 Task: Create a project with template Project Timeline with name UpwardTech with privacy Public and in the team Recorders . Create three sections in the project as To-Do, Doing and Done.
Action: Mouse moved to (76, 64)
Screenshot: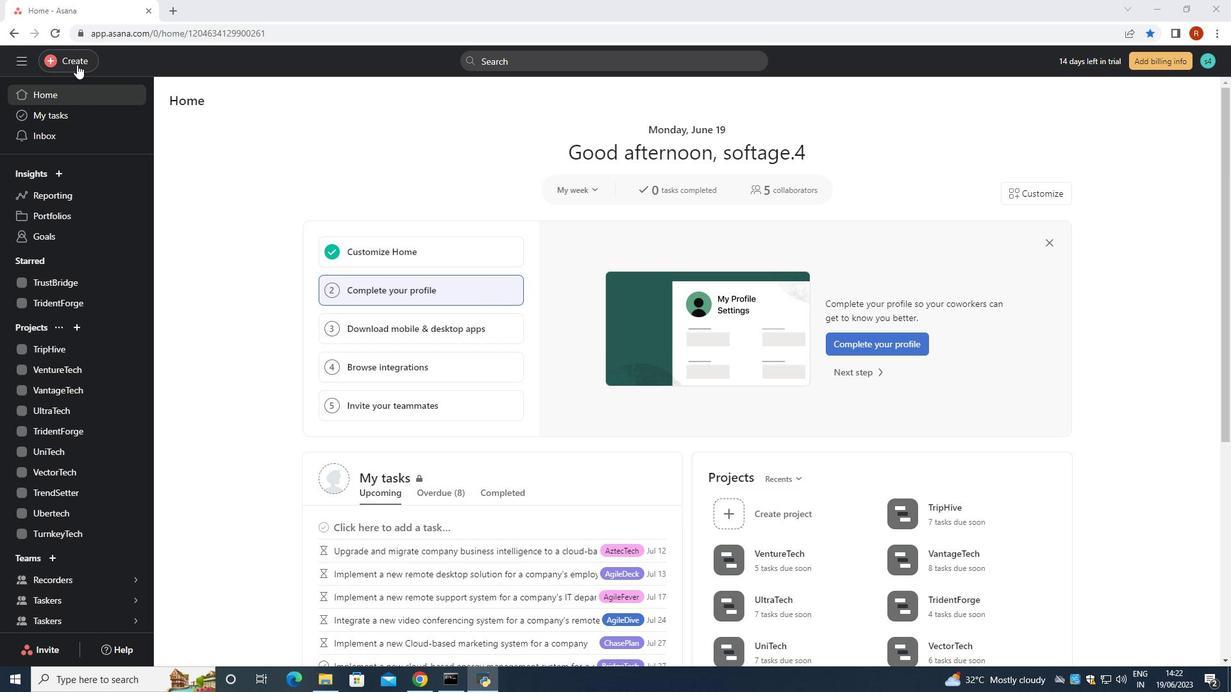 
Action: Mouse pressed left at (76, 64)
Screenshot: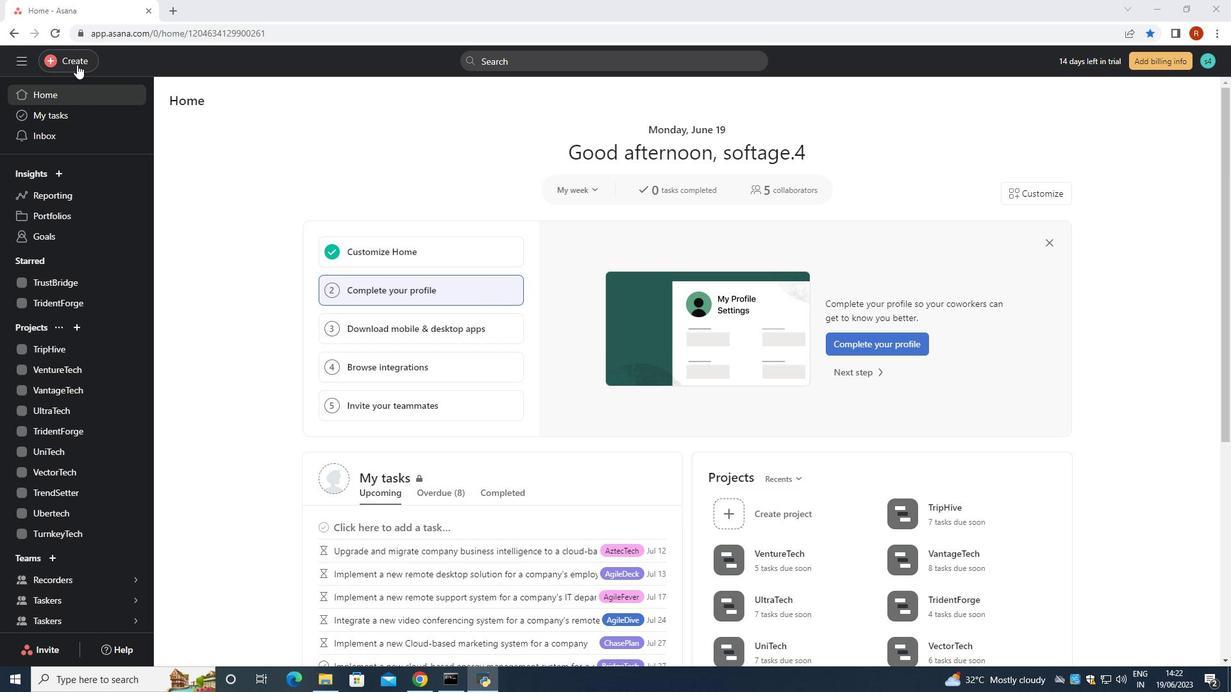 
Action: Mouse moved to (168, 89)
Screenshot: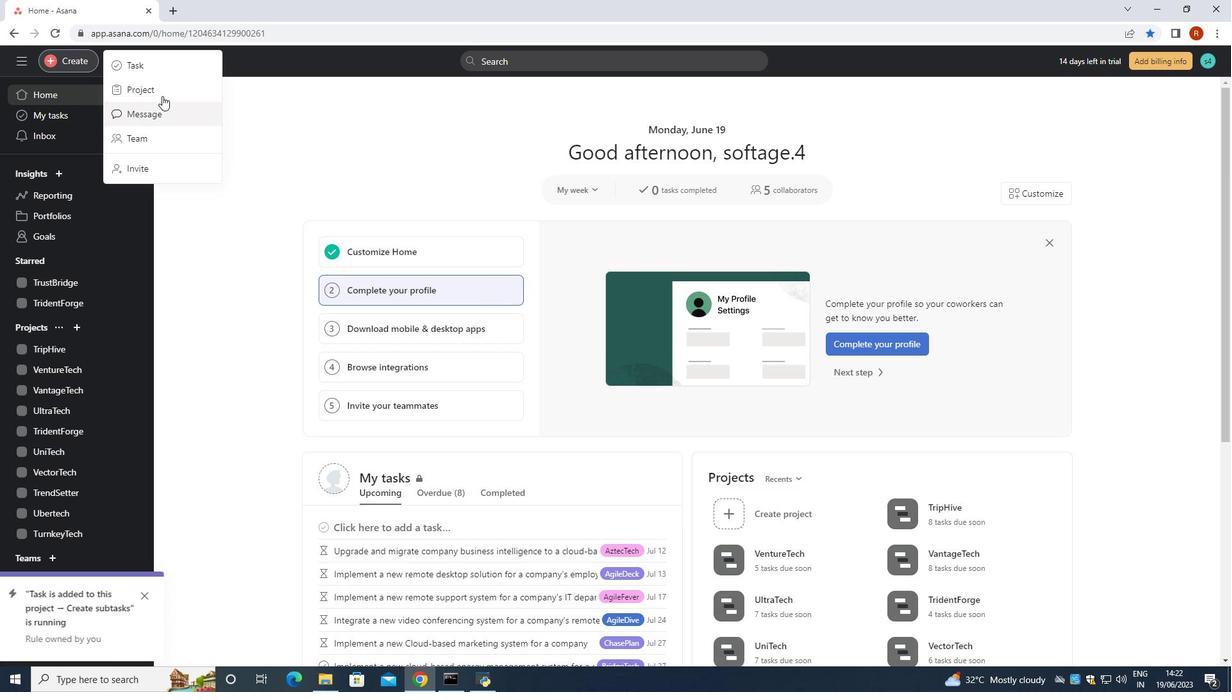 
Action: Mouse pressed left at (168, 89)
Screenshot: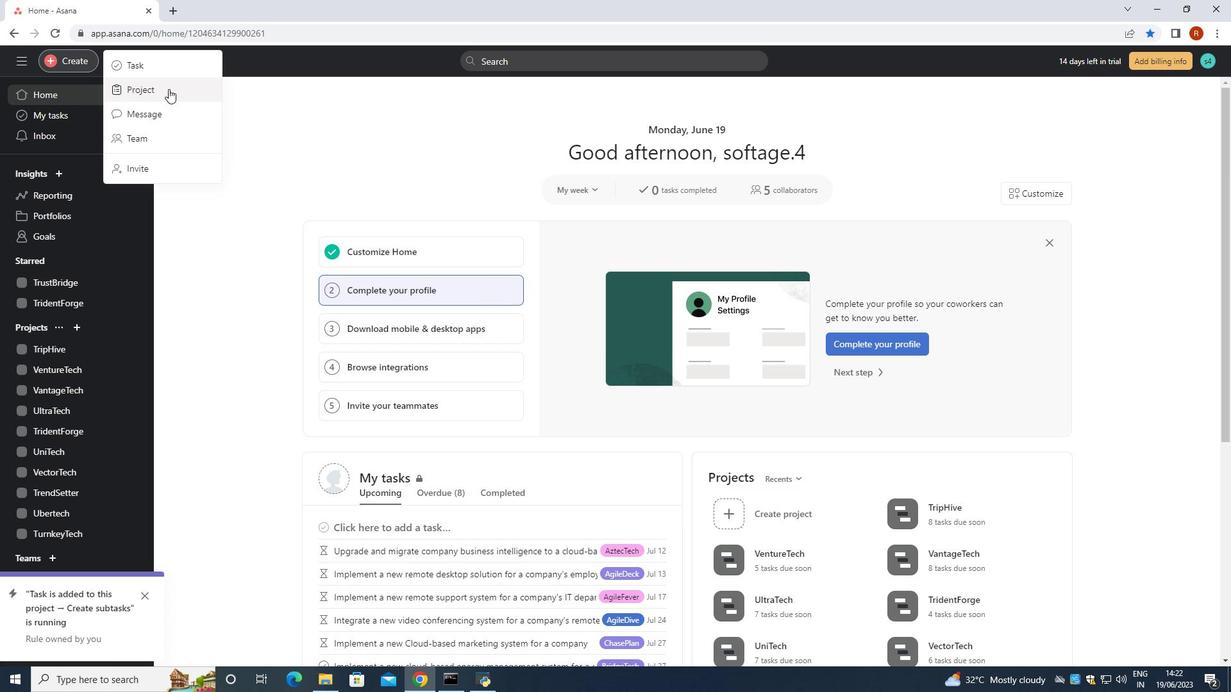 
Action: Mouse moved to (628, 362)
Screenshot: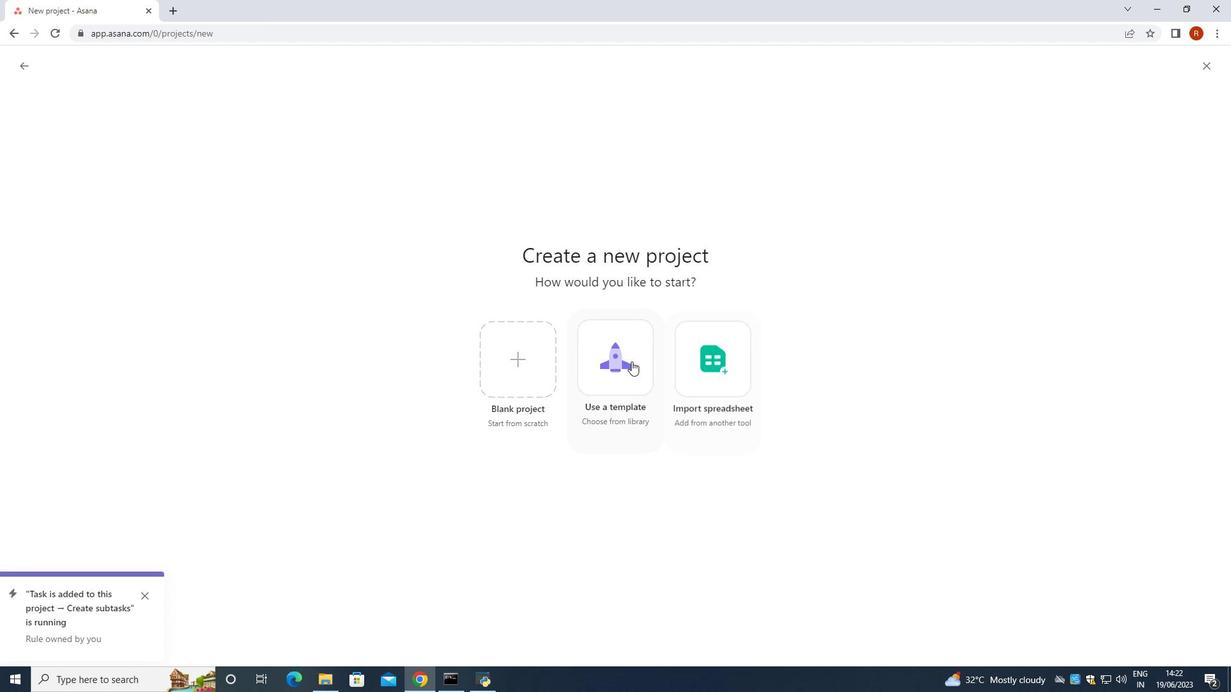 
Action: Mouse pressed left at (628, 362)
Screenshot: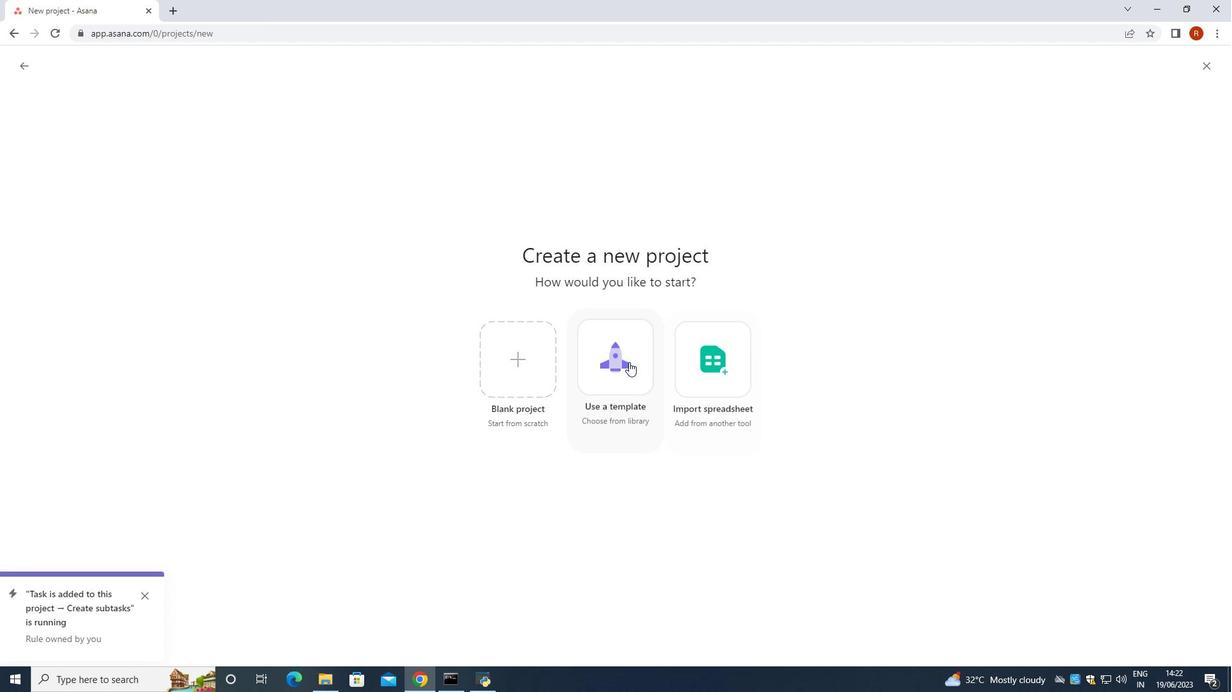 
Action: Mouse moved to (152, 339)
Screenshot: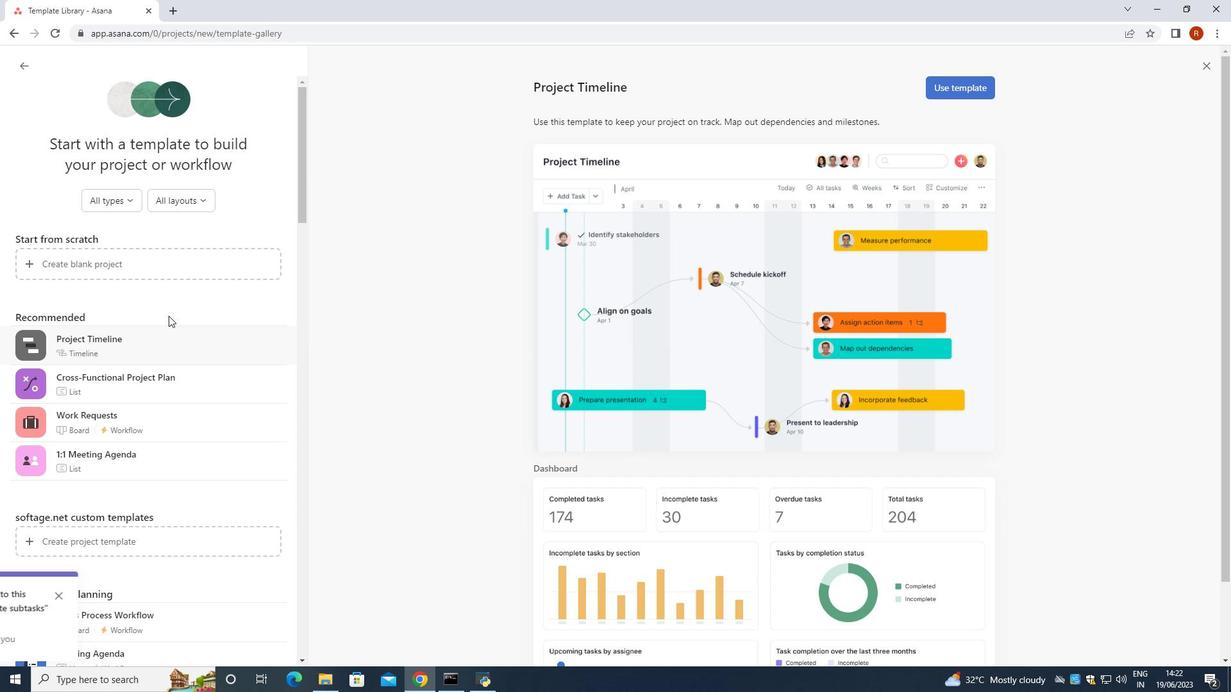 
Action: Mouse pressed left at (152, 339)
Screenshot: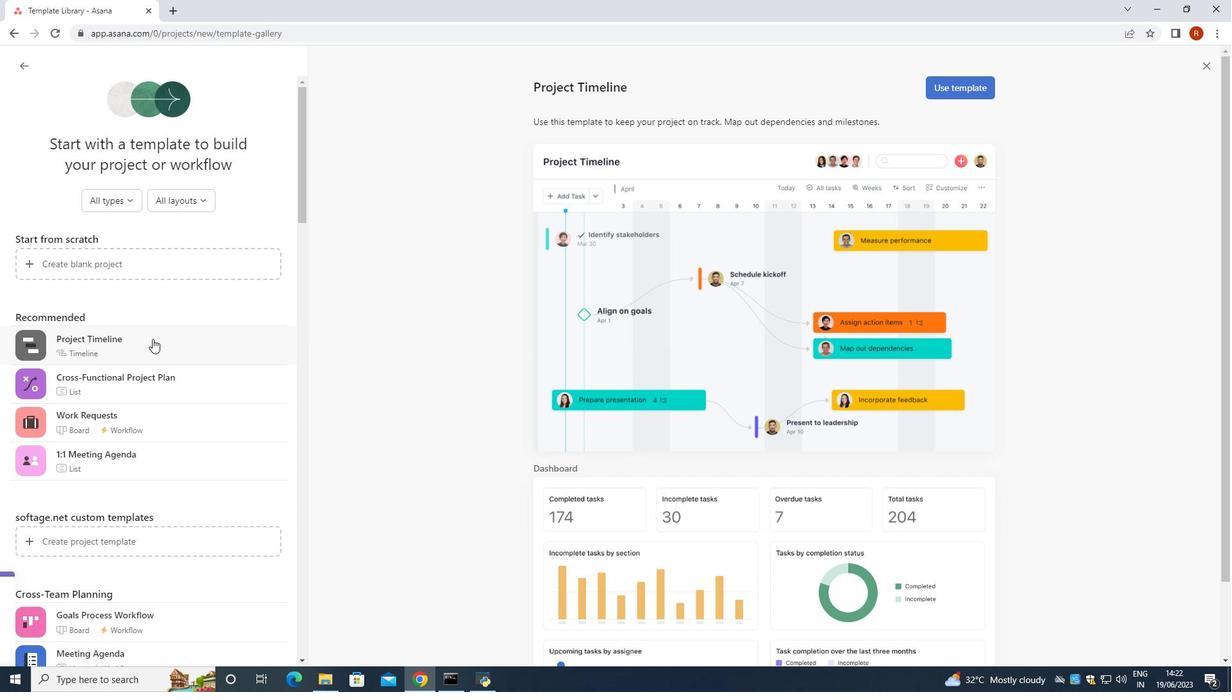 
Action: Mouse moved to (936, 91)
Screenshot: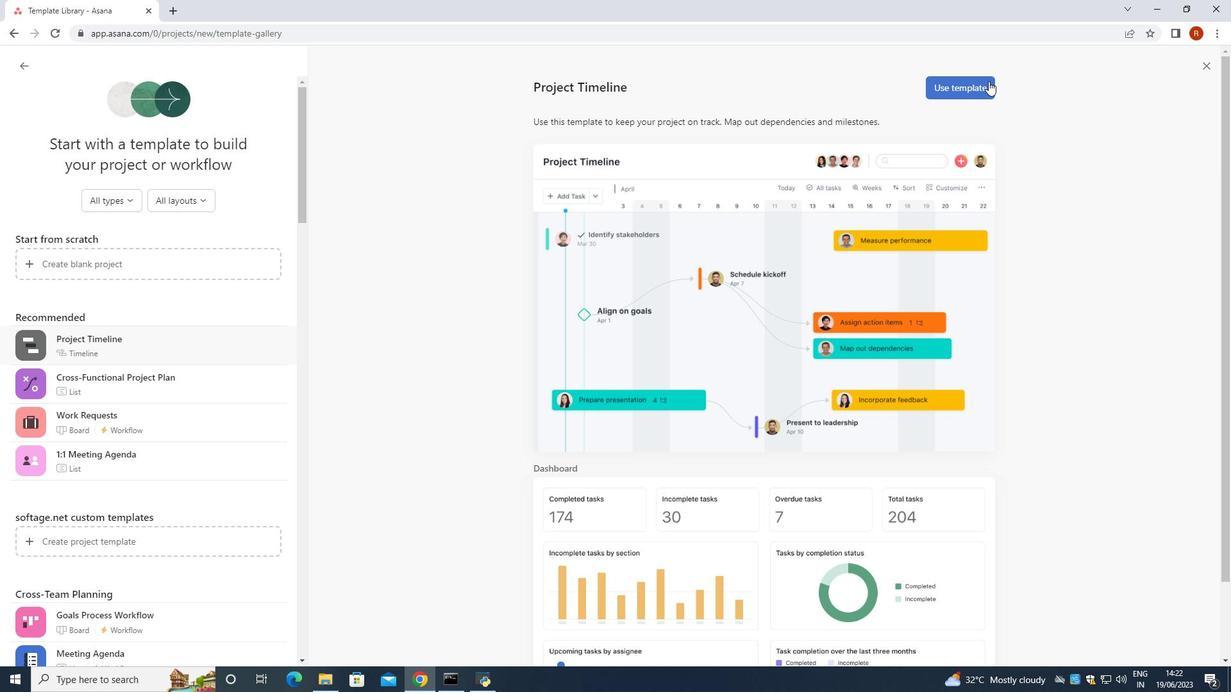 
Action: Mouse pressed left at (936, 91)
Screenshot: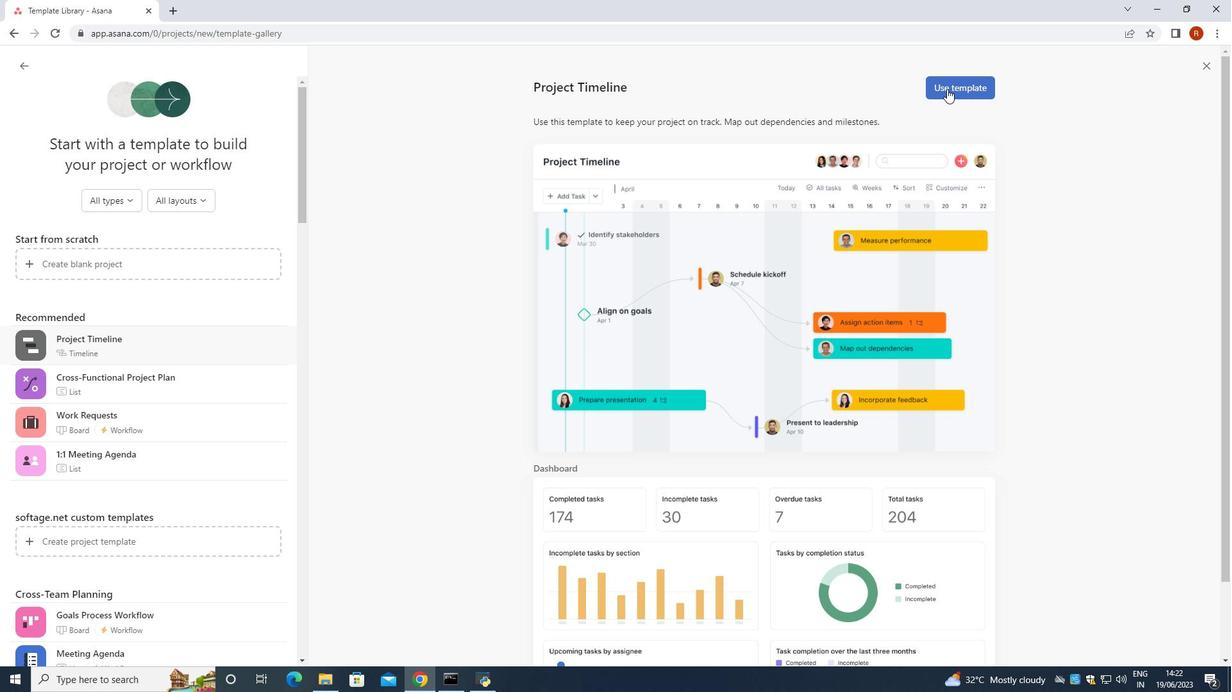
Action: Mouse moved to (530, 231)
Screenshot: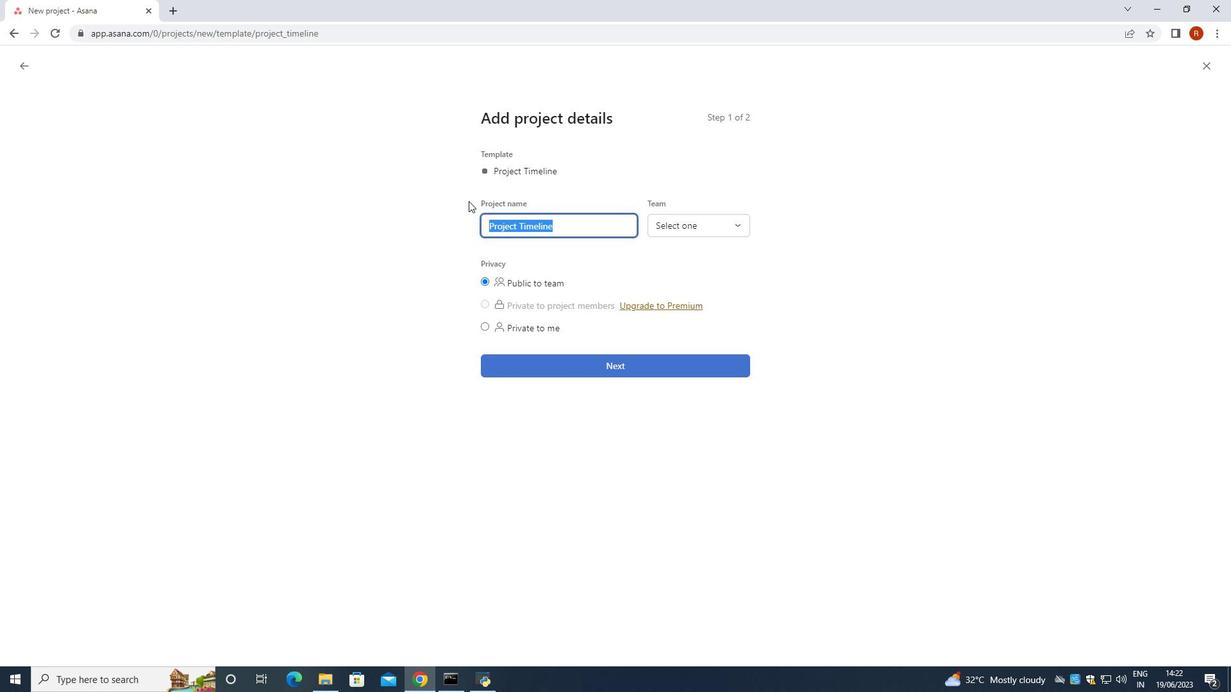 
Action: Key pressed <Key.backspace><Key.shift><Key.shift><Key.shift>Upward<Key.shift><Key.shift><Key.shift>Tech
Screenshot: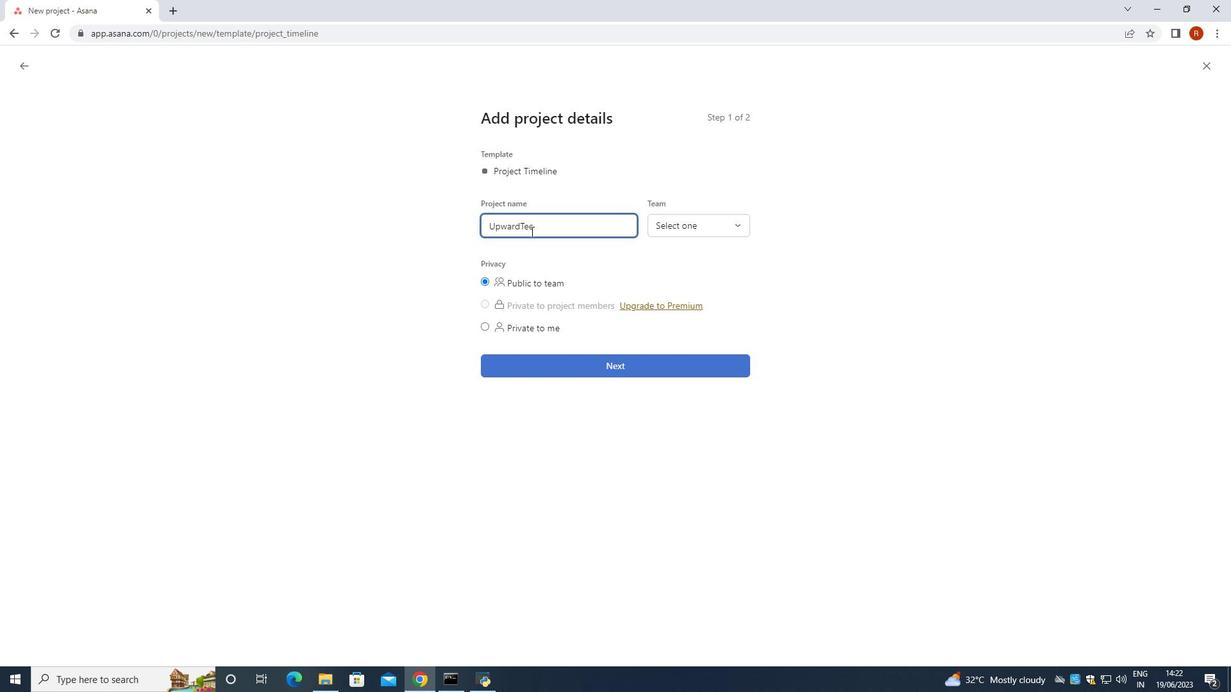
Action: Mouse moved to (546, 282)
Screenshot: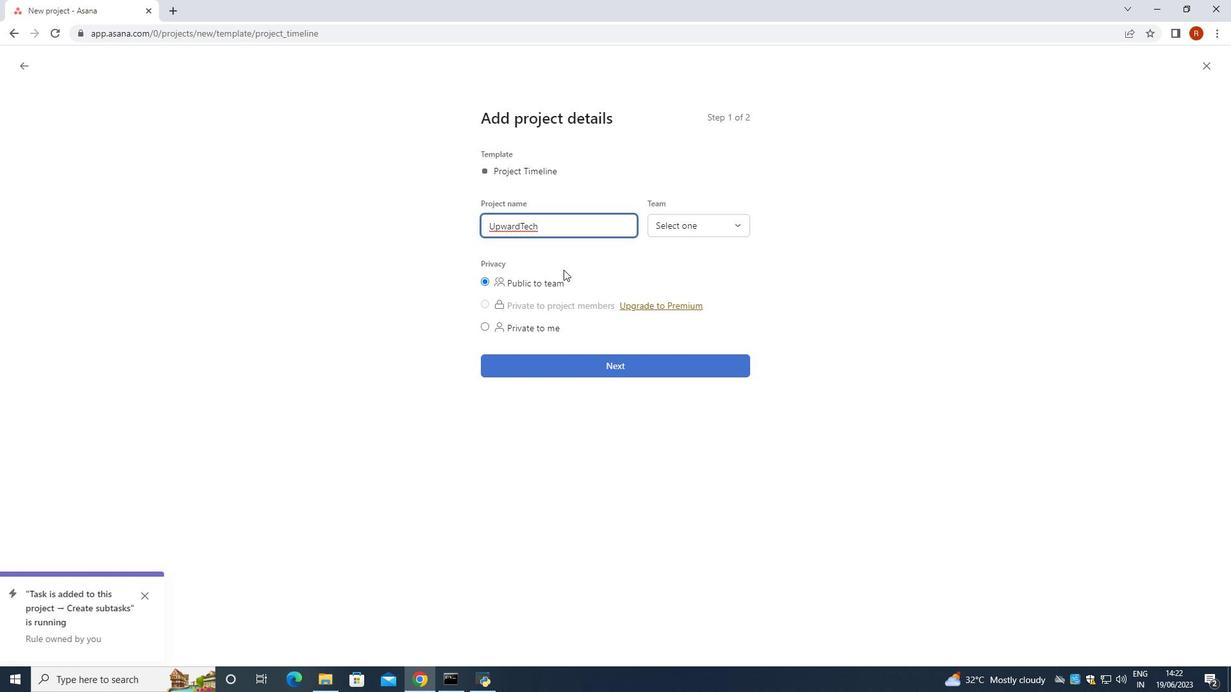 
Action: Mouse pressed left at (546, 282)
Screenshot: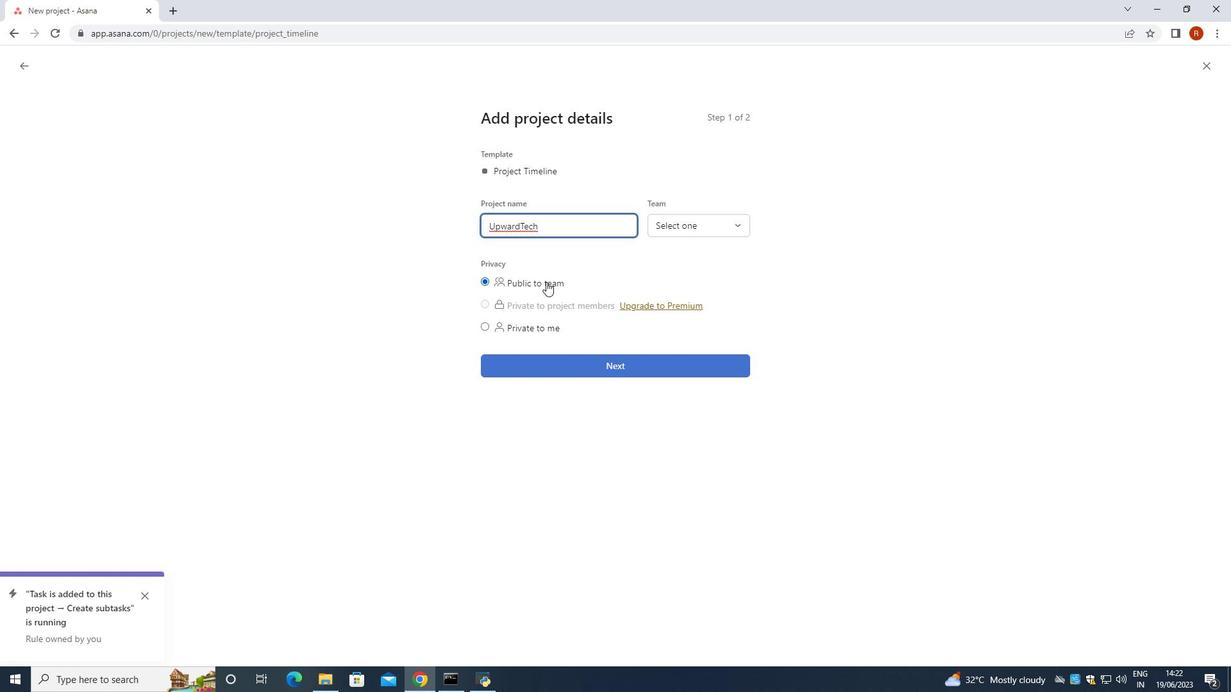 
Action: Mouse moved to (731, 225)
Screenshot: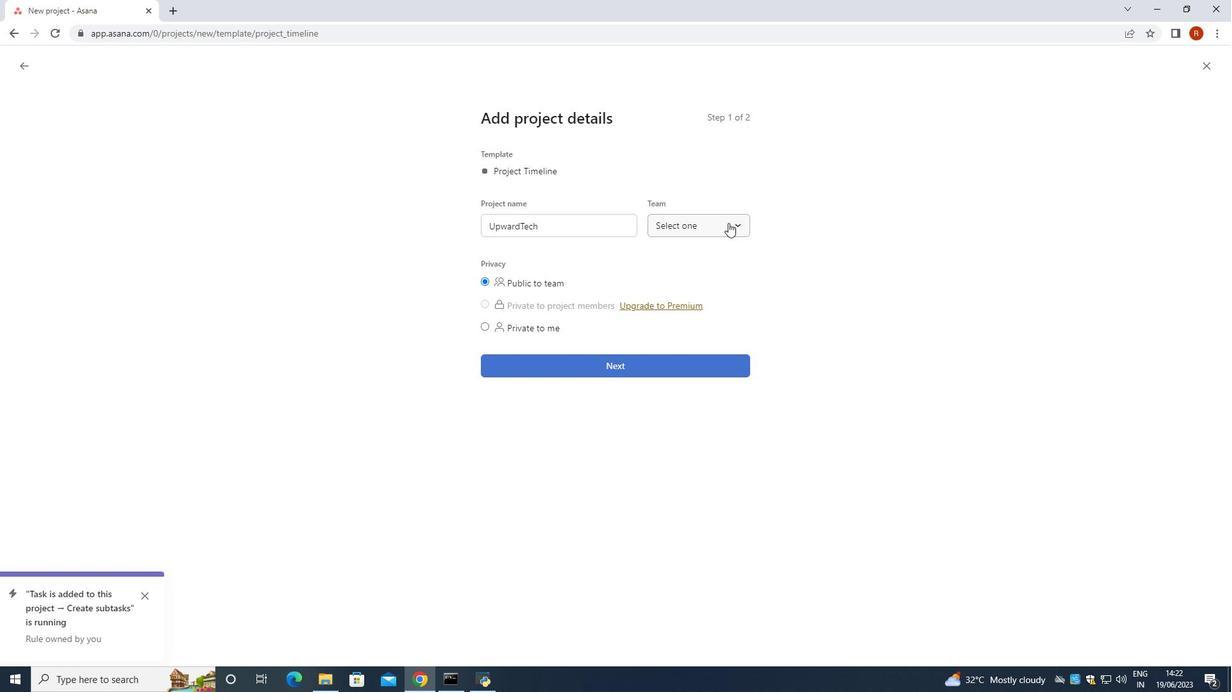 
Action: Mouse pressed left at (731, 225)
Screenshot: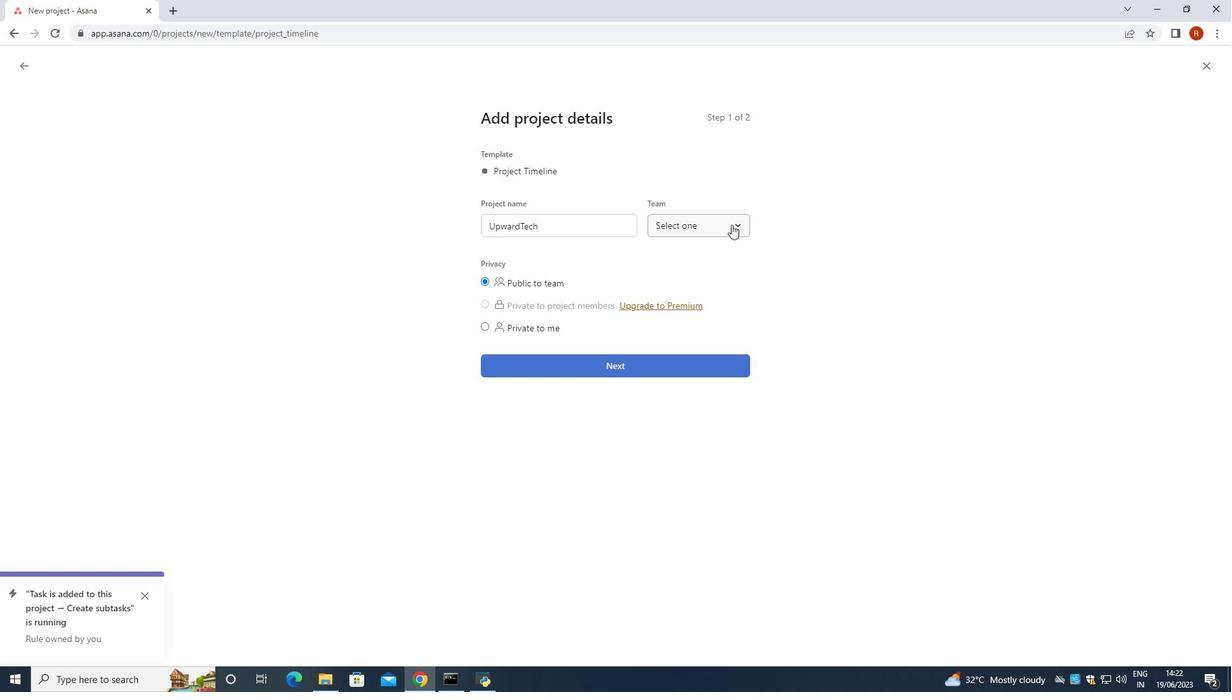 
Action: Mouse moved to (716, 278)
Screenshot: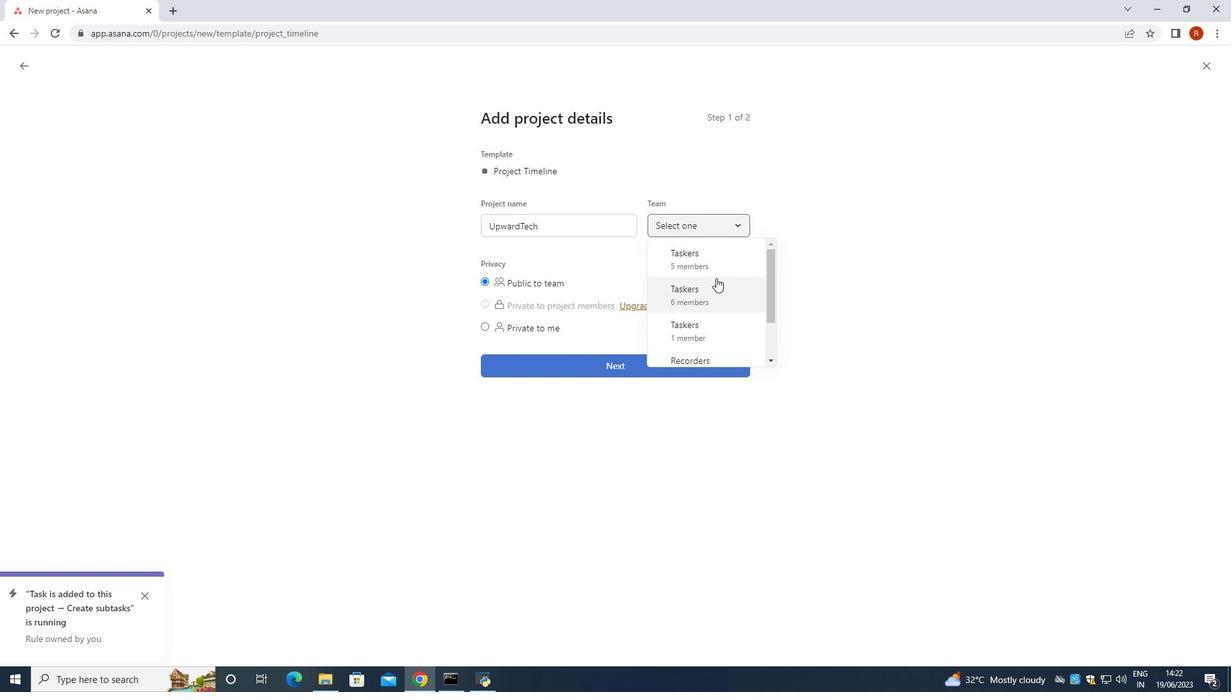 
Action: Mouse scrolled (716, 277) with delta (0, 0)
Screenshot: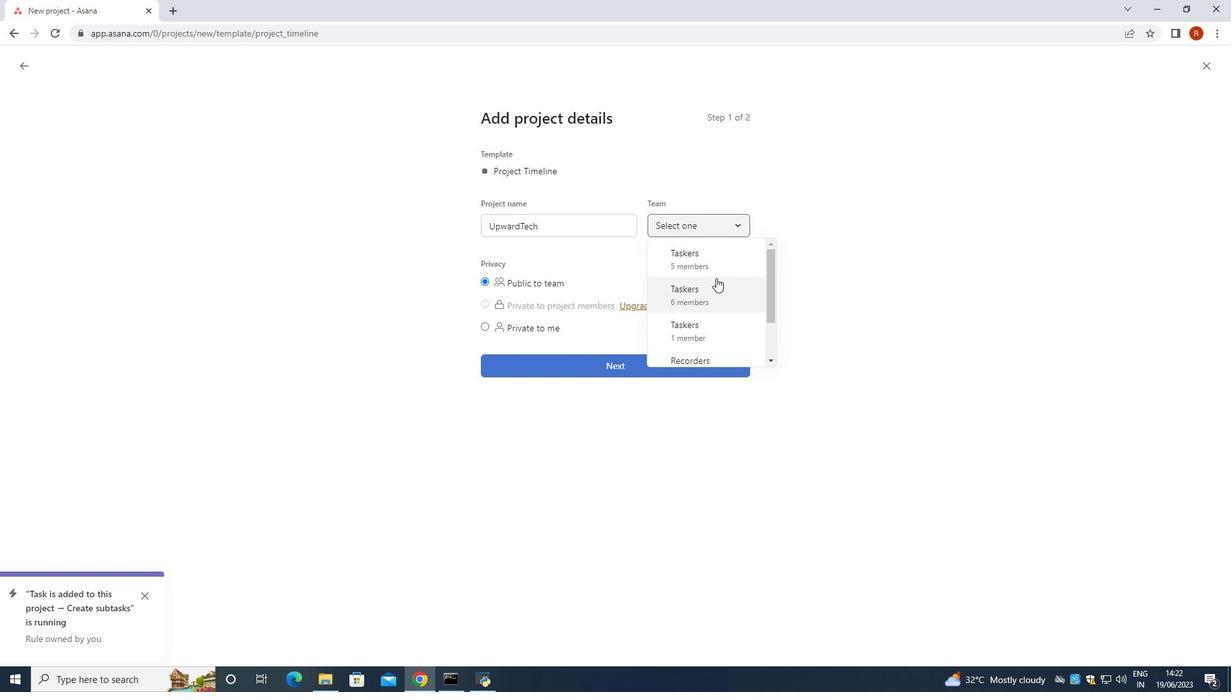 
Action: Mouse moved to (715, 279)
Screenshot: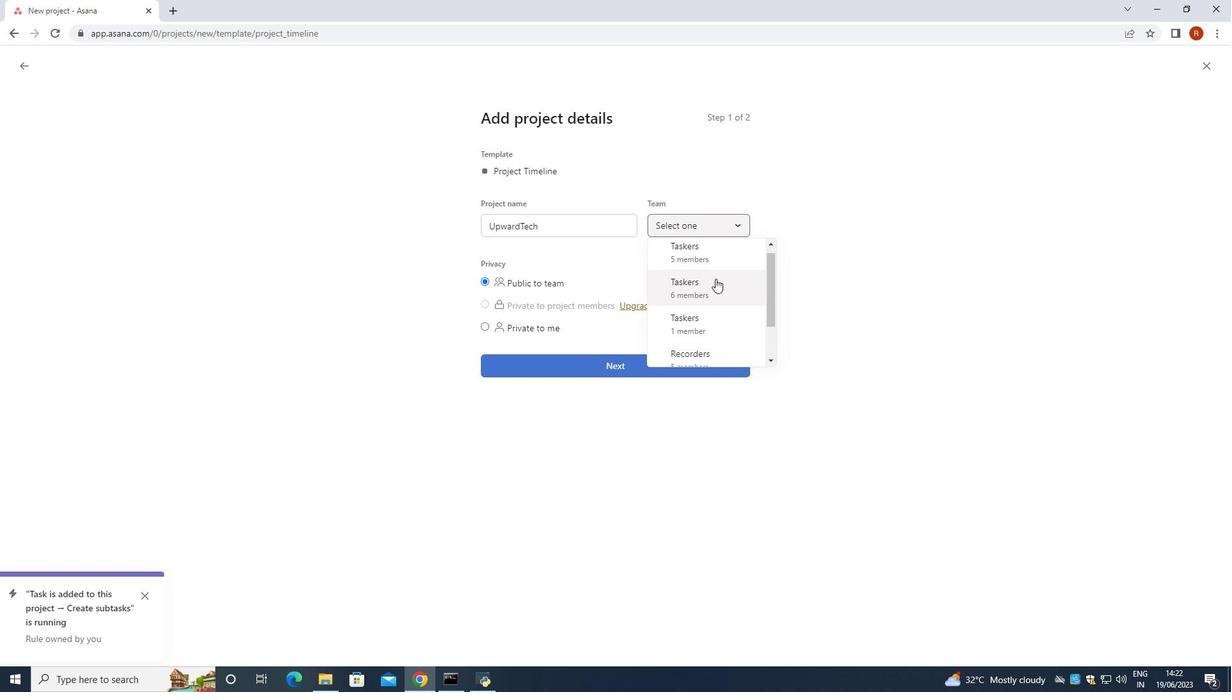 
Action: Mouse scrolled (715, 278) with delta (0, 0)
Screenshot: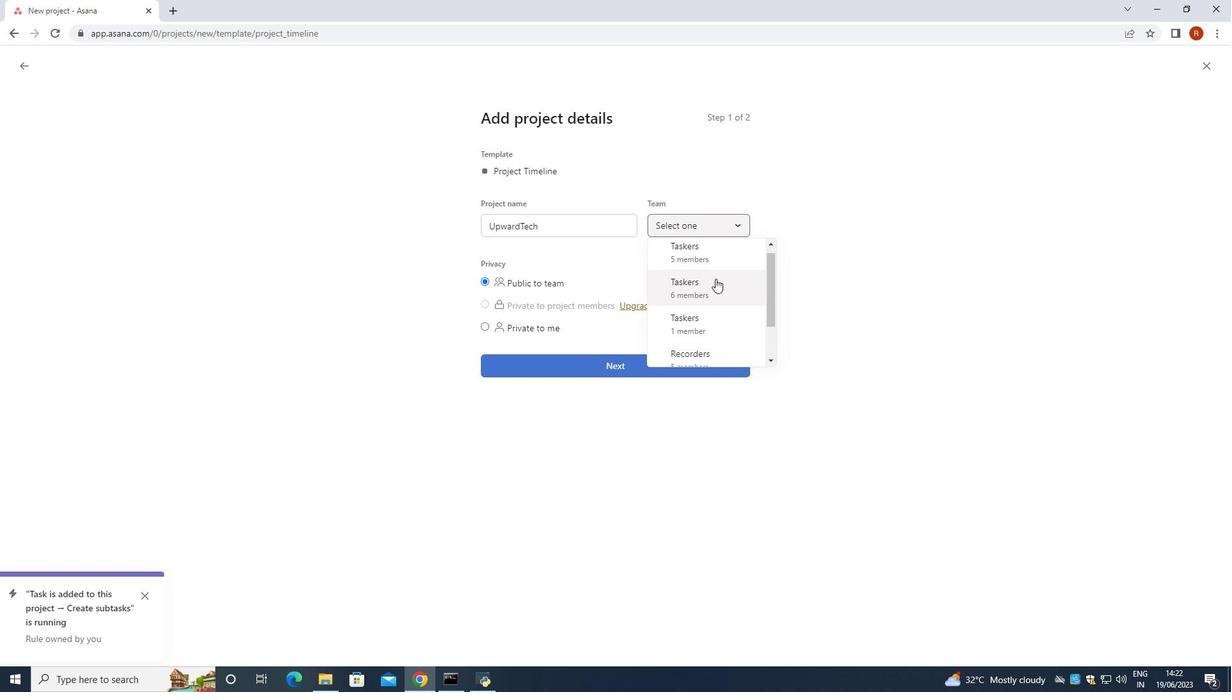 
Action: Mouse moved to (709, 293)
Screenshot: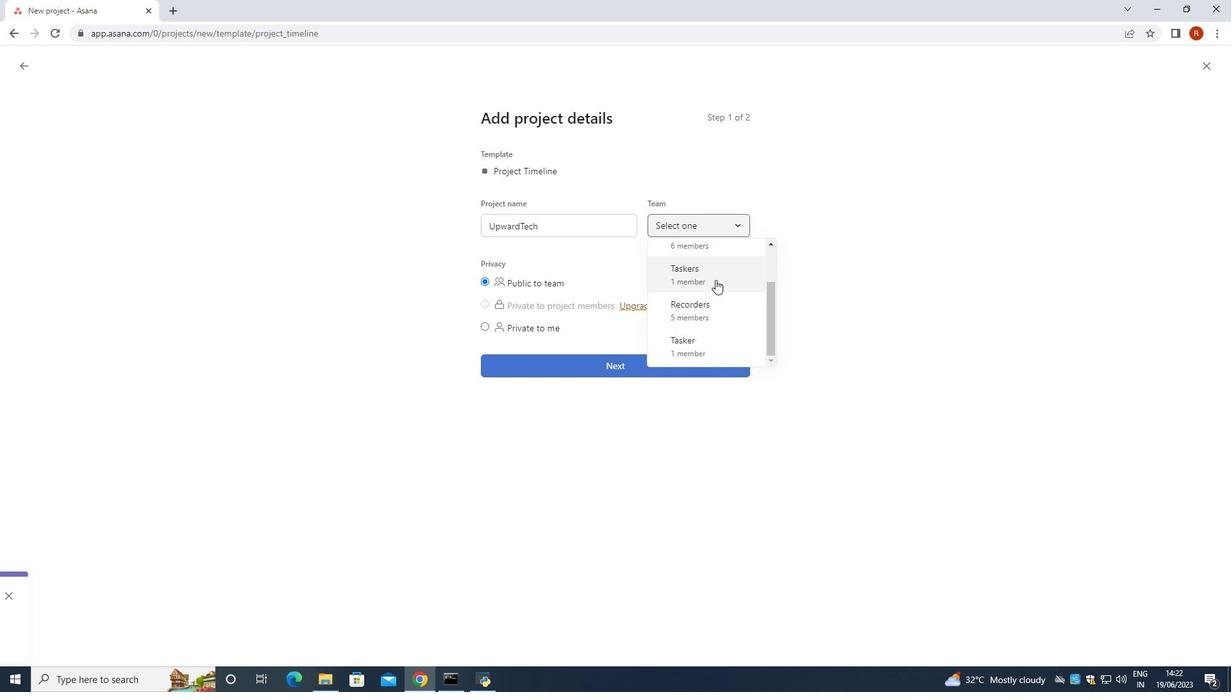 
Action: Mouse pressed left at (709, 293)
Screenshot: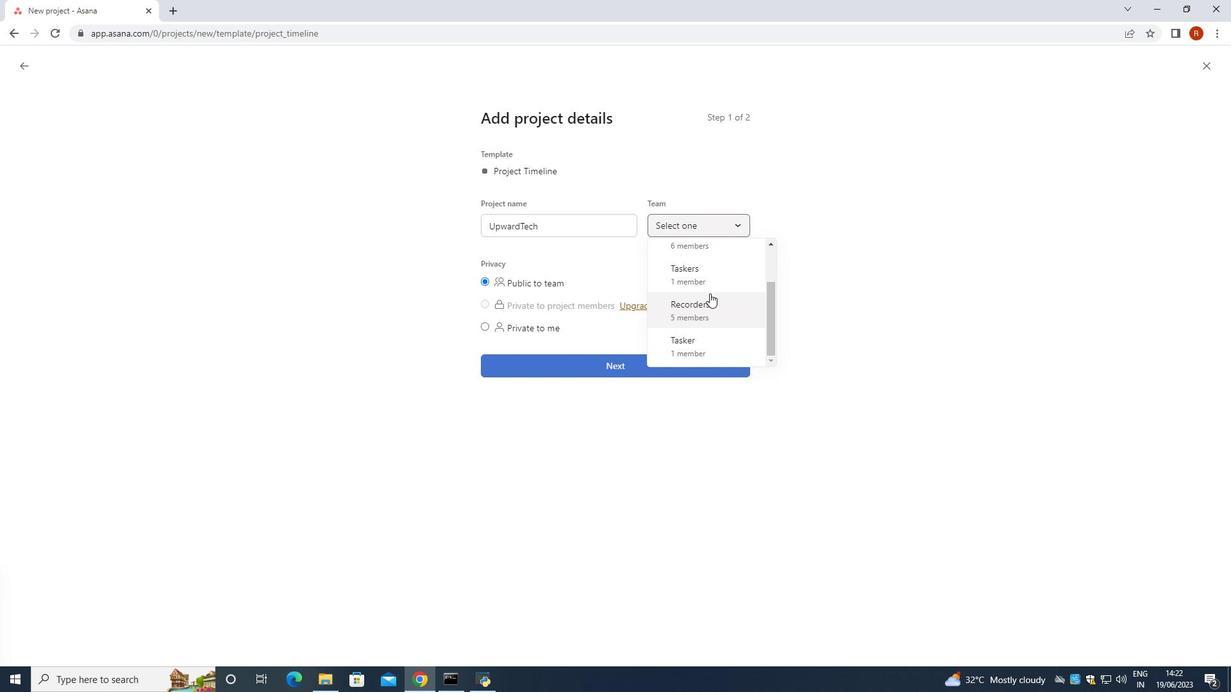 
Action: Mouse moved to (684, 339)
Screenshot: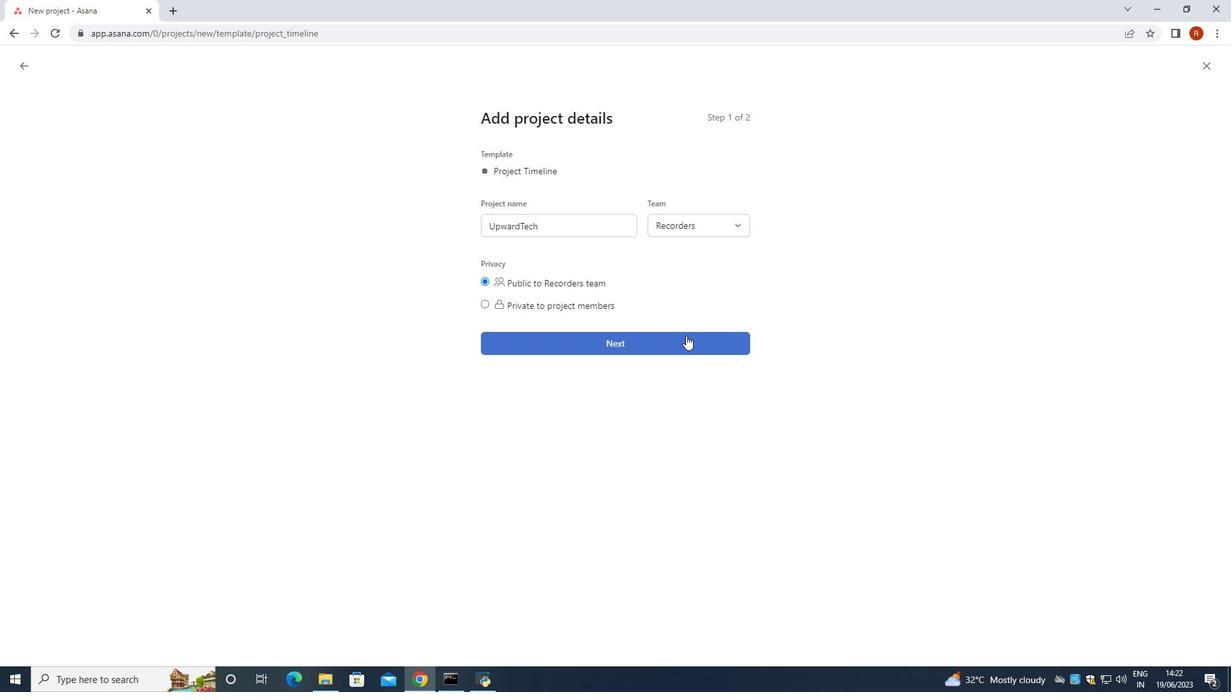 
Action: Mouse pressed left at (684, 339)
Screenshot: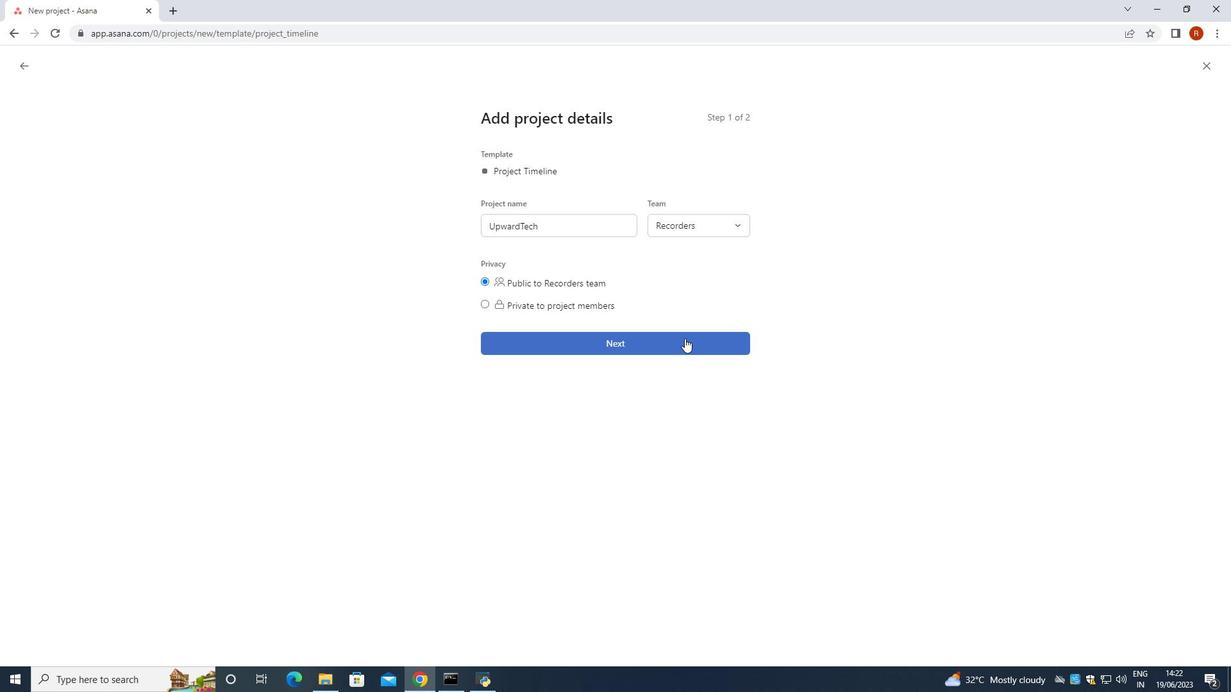 
Action: Mouse moved to (688, 378)
Screenshot: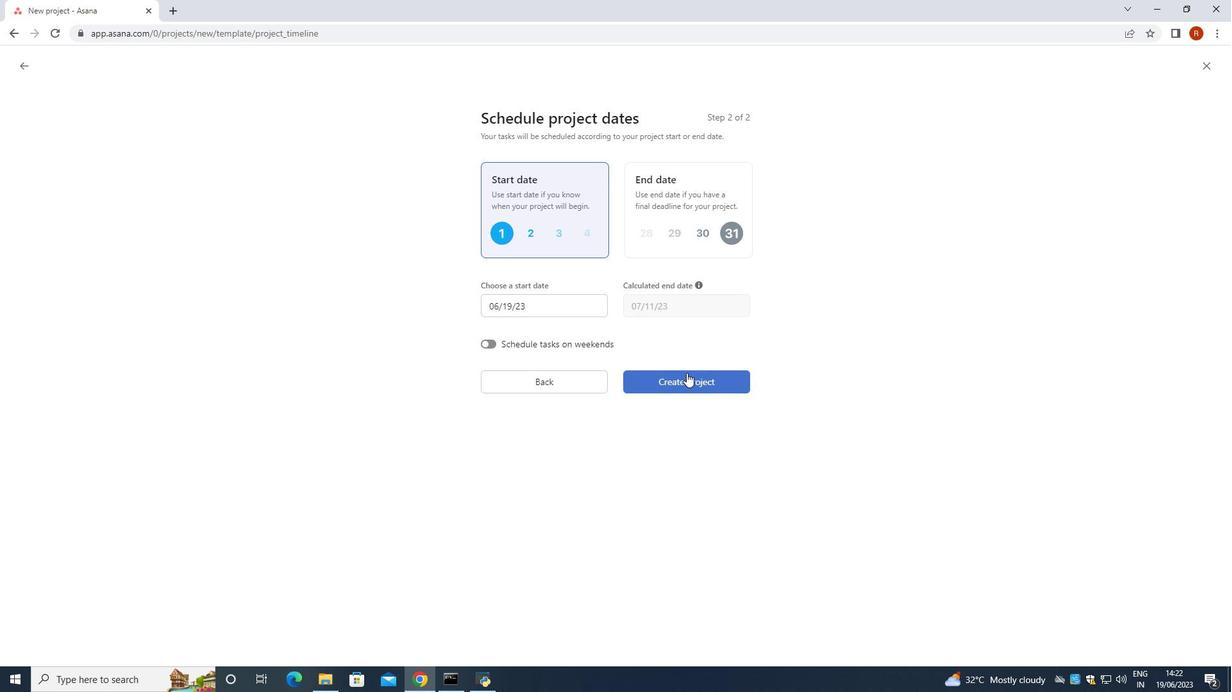 
Action: Mouse pressed left at (688, 378)
Screenshot: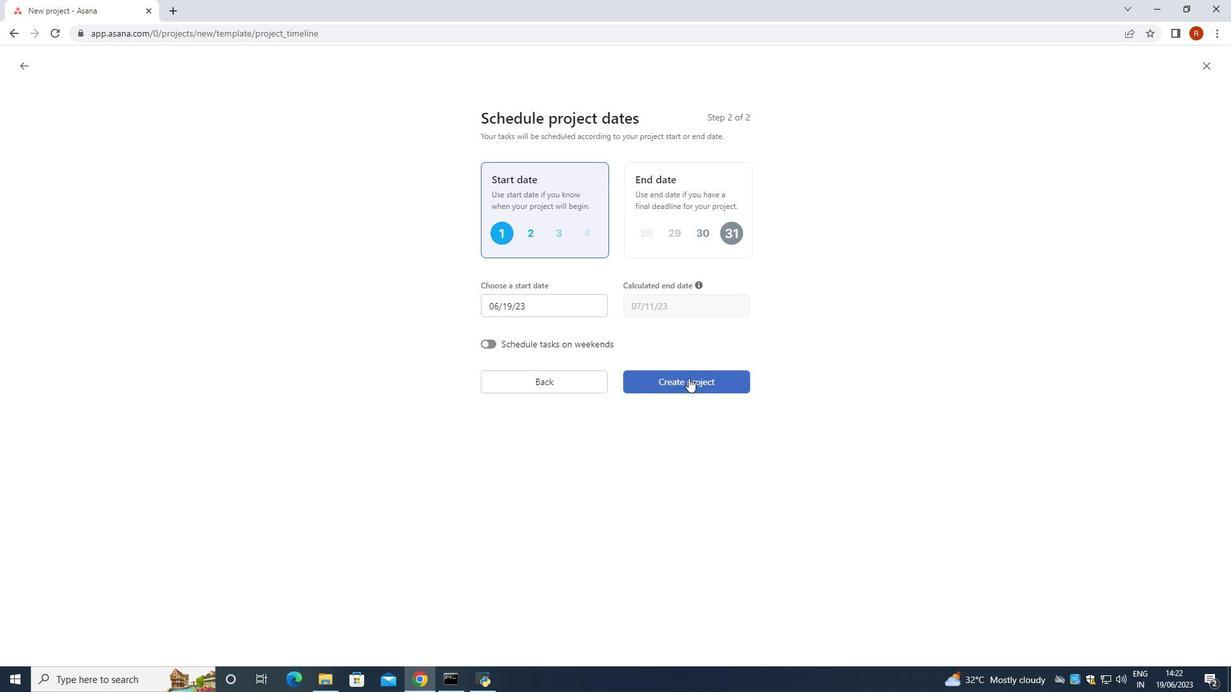 
Action: Mouse moved to (137, 645)
Screenshot: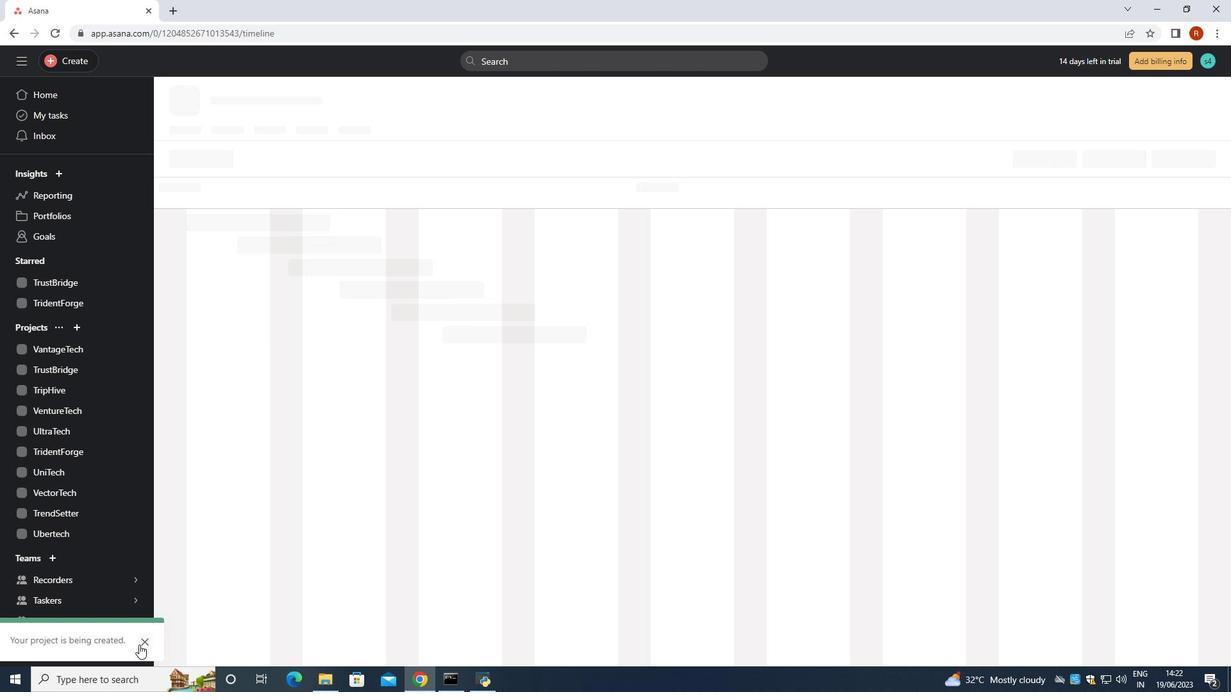 
Action: Mouse pressed left at (137, 645)
Screenshot: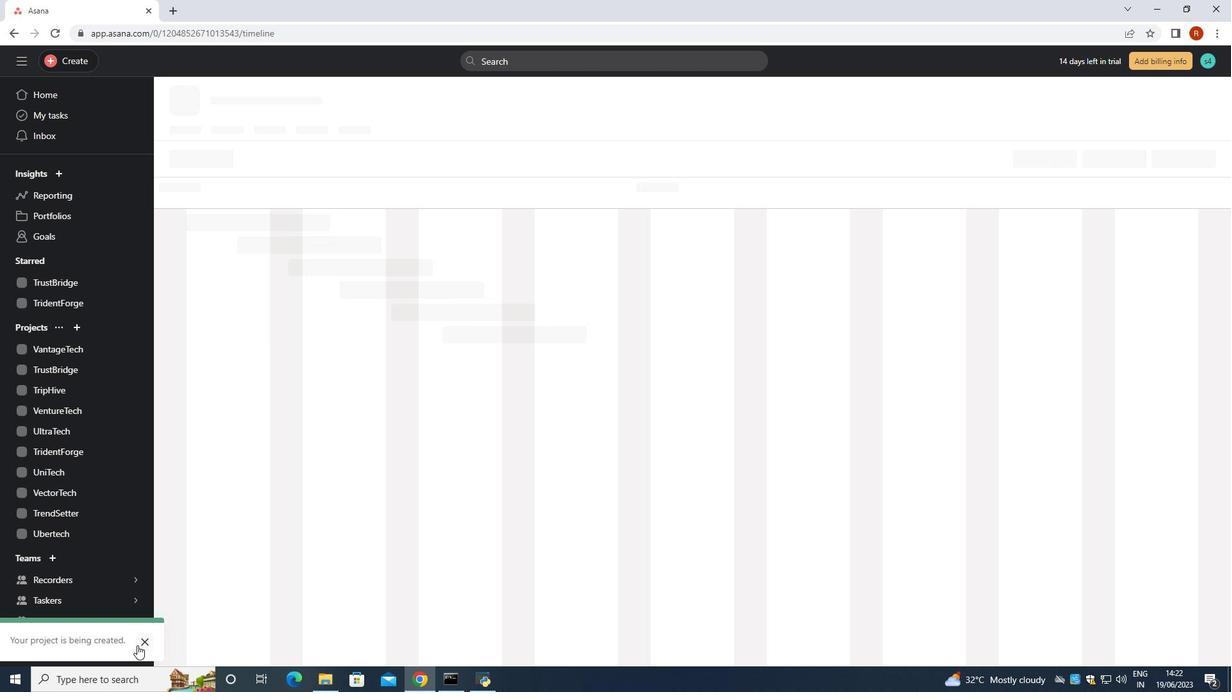 
Action: Mouse moved to (251, 527)
Screenshot: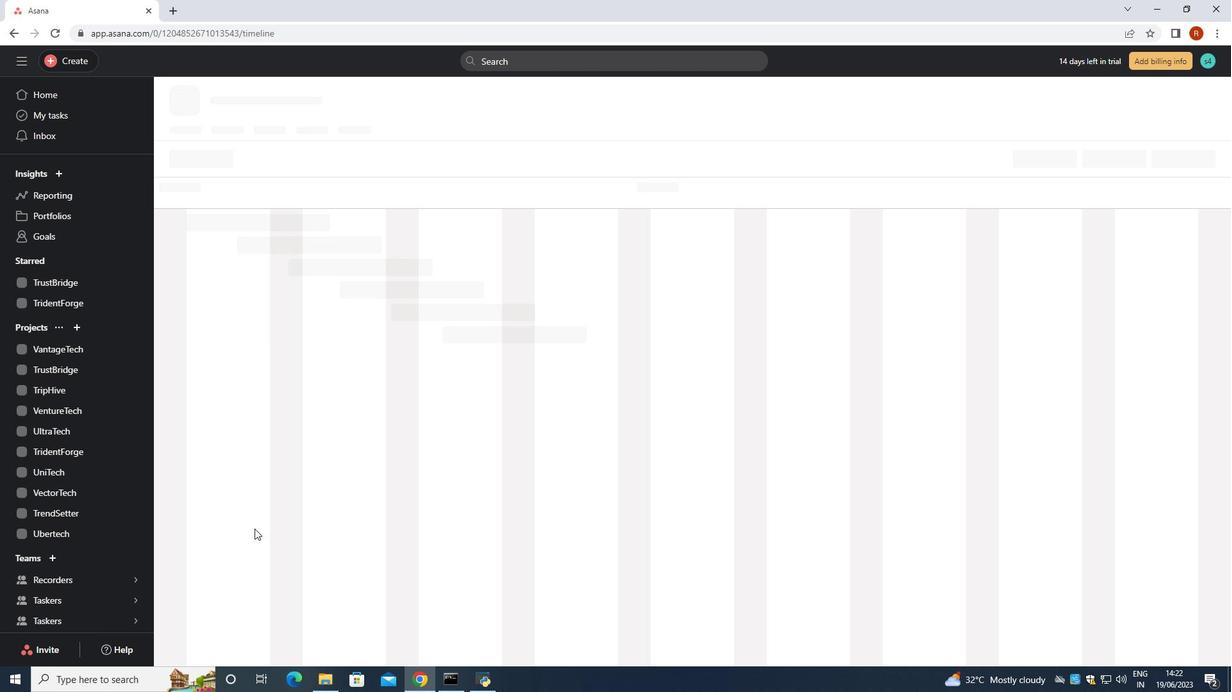 
Action: Mouse scrolled (251, 526) with delta (0, 0)
Screenshot: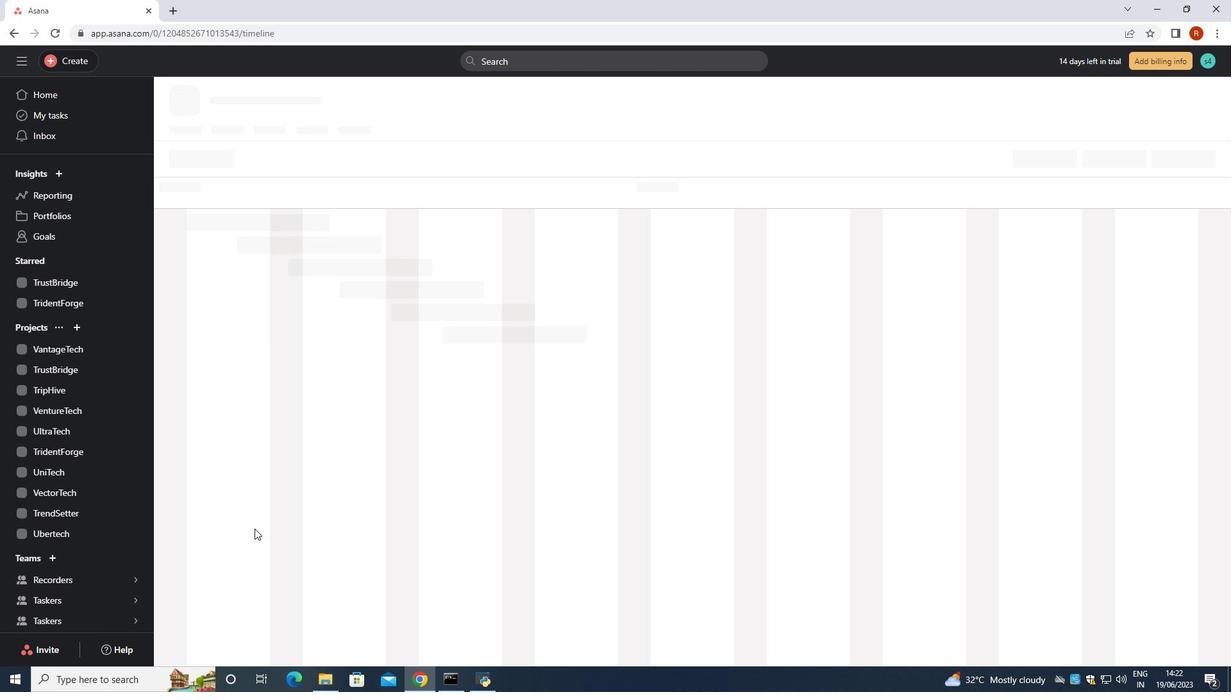 
Action: Mouse moved to (250, 527)
Screenshot: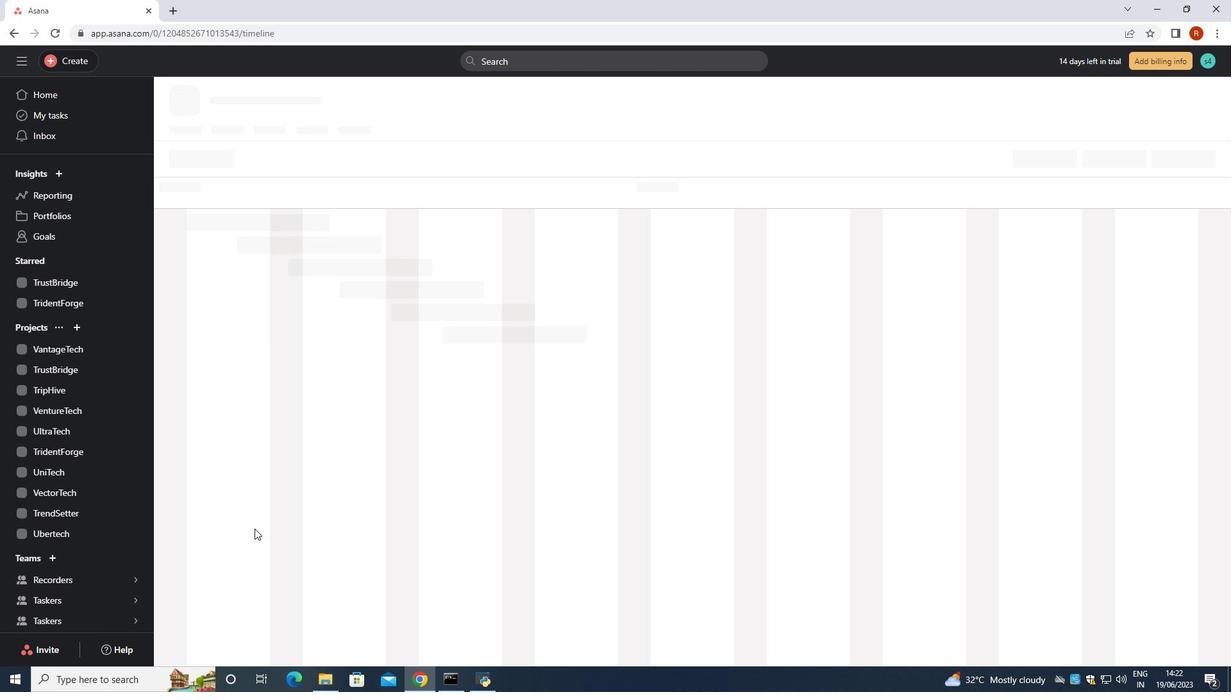 
Action: Mouse scrolled (250, 526) with delta (0, 0)
Screenshot: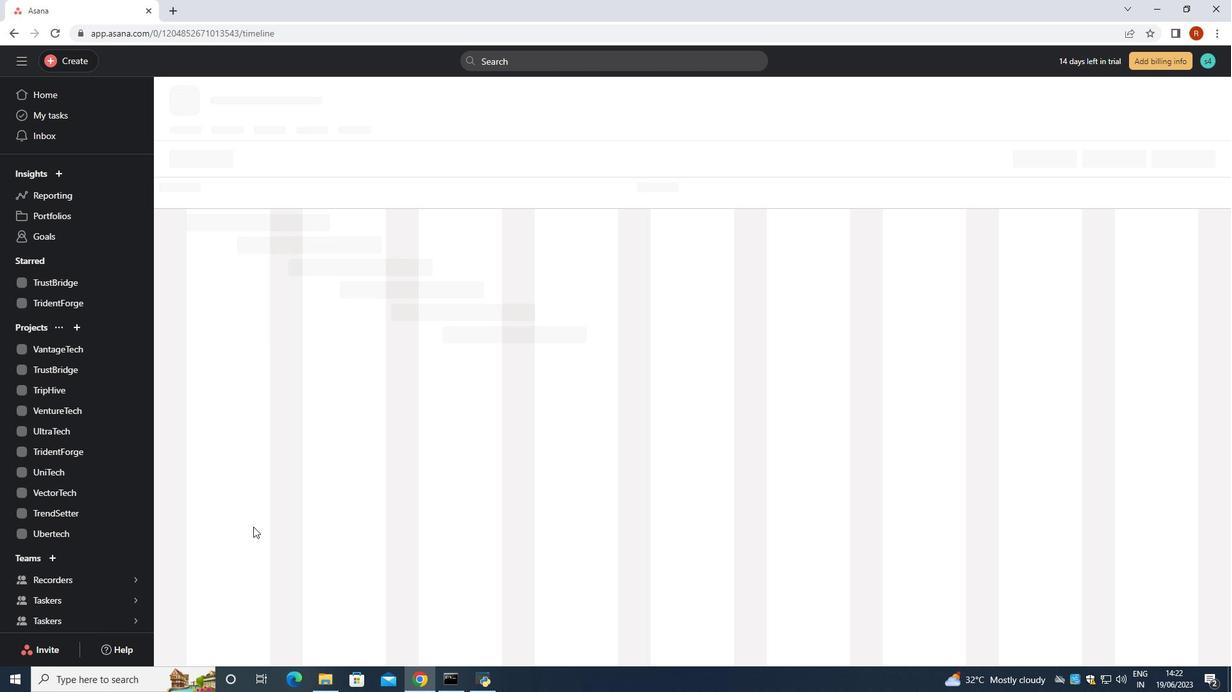 
Action: Mouse moved to (249, 528)
Screenshot: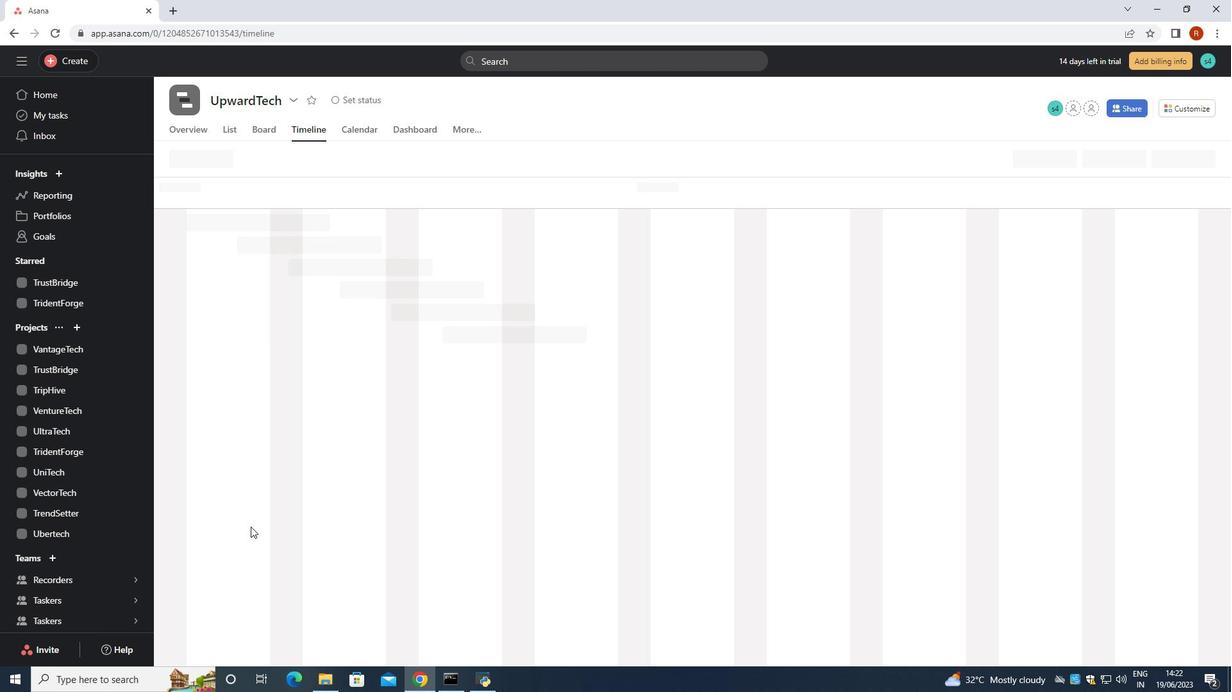 
Action: Mouse scrolled (249, 527) with delta (0, 0)
Screenshot: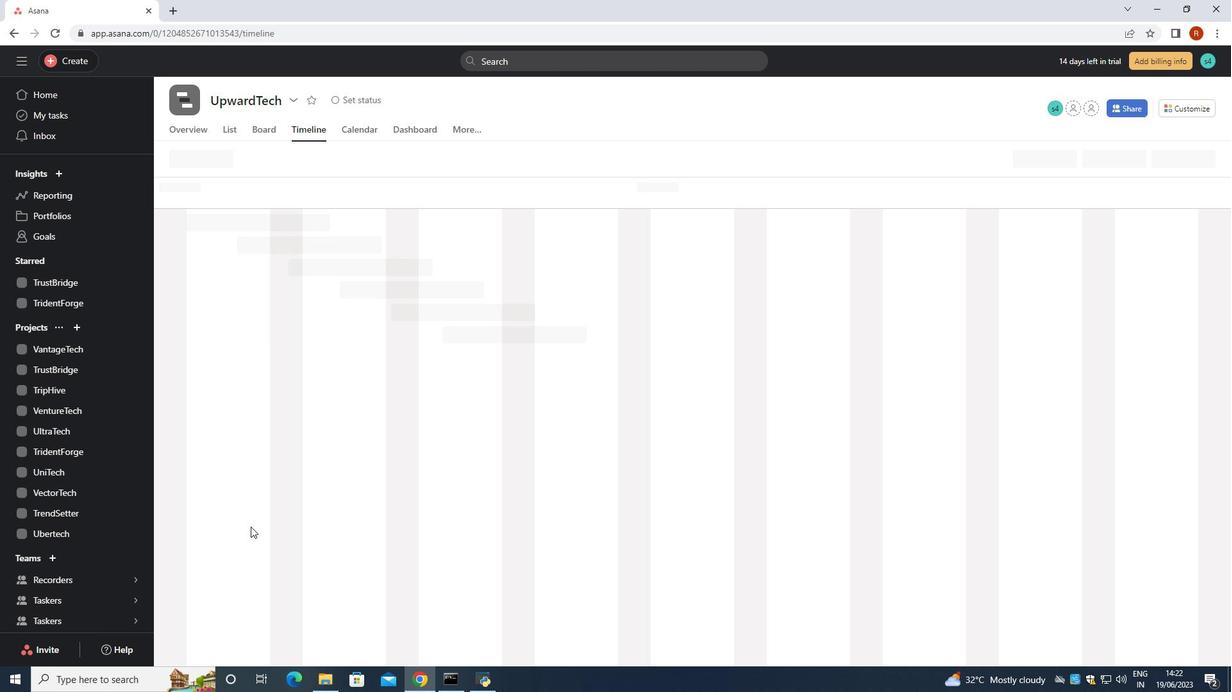 
Action: Mouse scrolled (249, 527) with delta (0, 0)
Screenshot: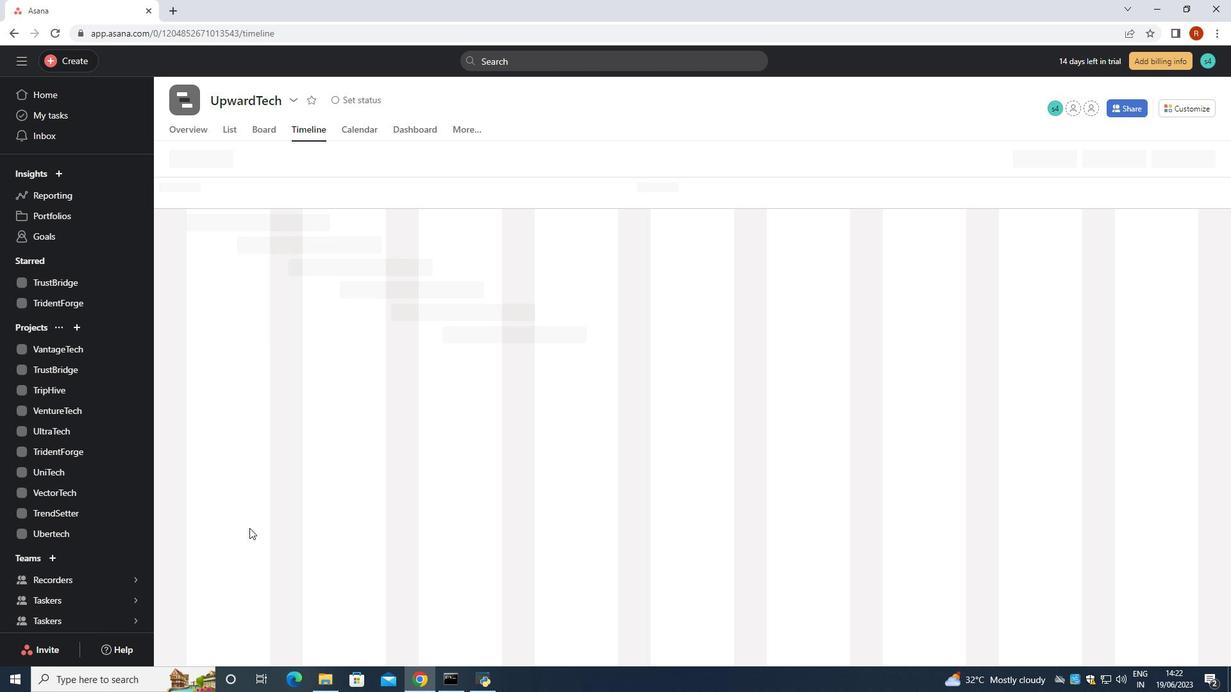 
Action: Mouse scrolled (249, 528) with delta (0, 0)
Screenshot: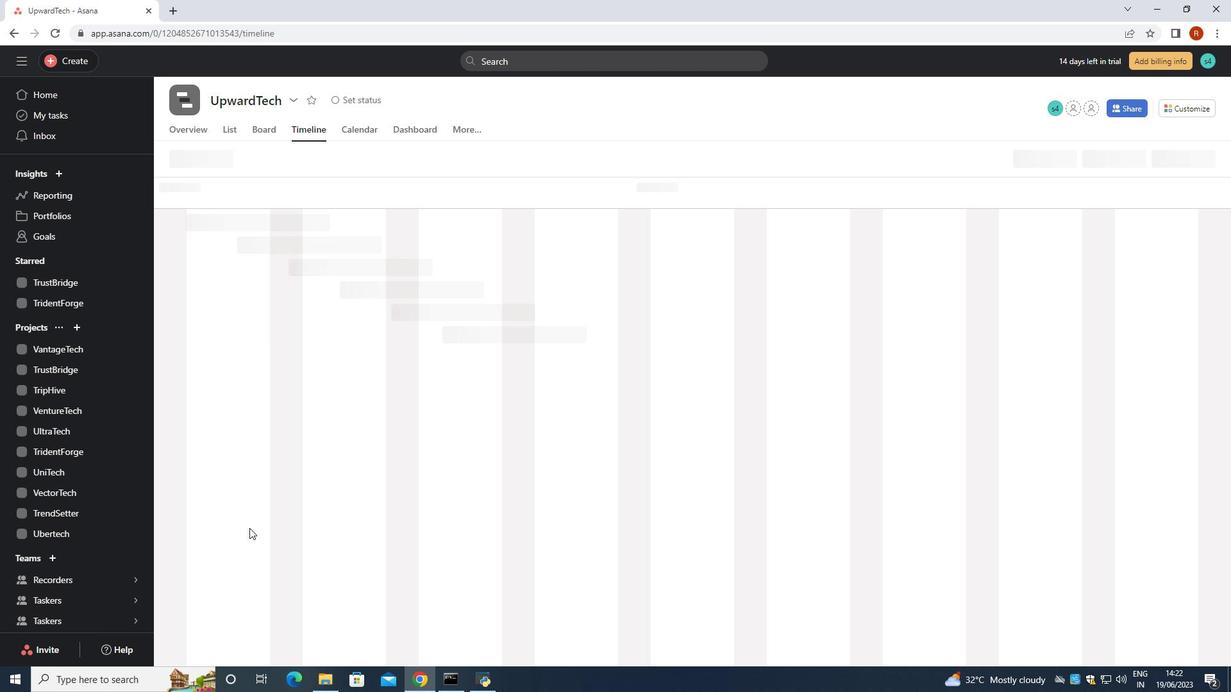 
Action: Mouse scrolled (249, 528) with delta (0, 0)
Screenshot: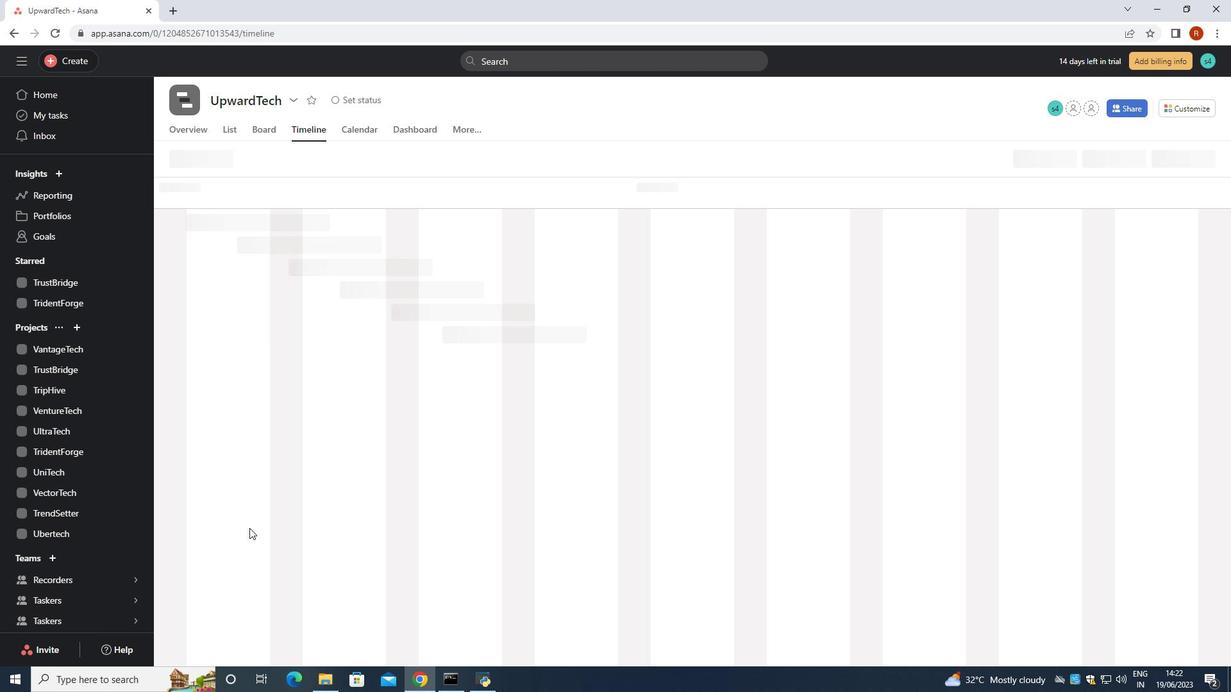 
Action: Mouse scrolled (249, 528) with delta (0, 0)
Screenshot: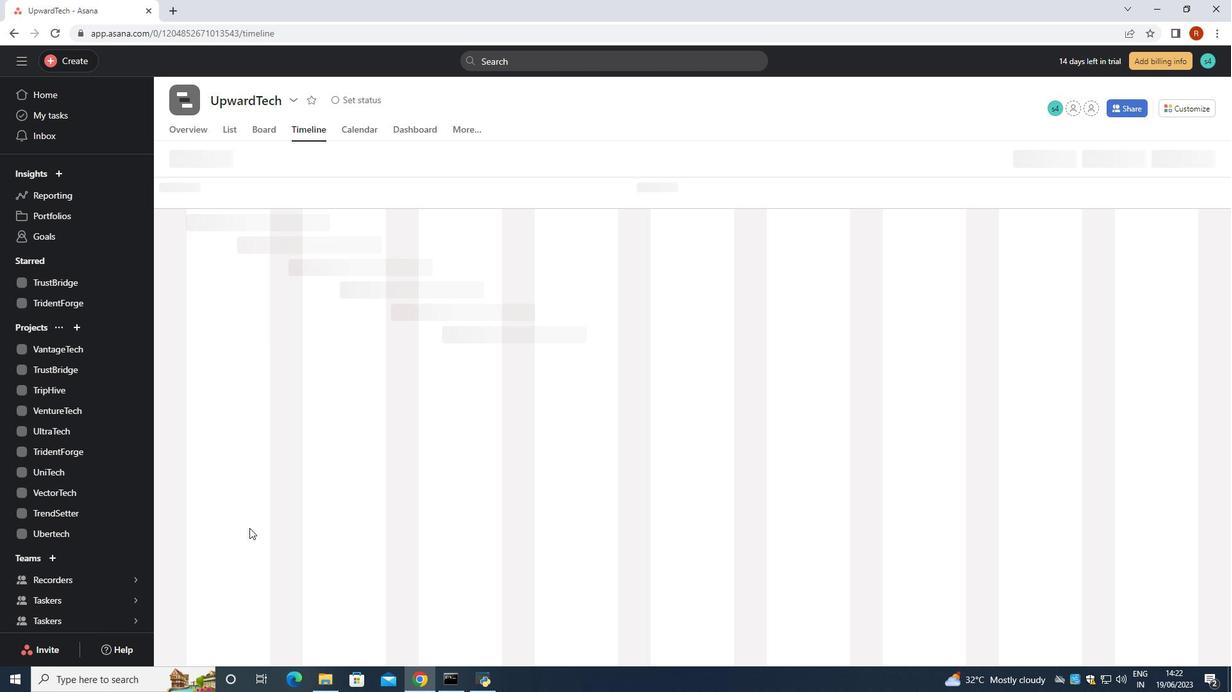 
Action: Mouse scrolled (249, 528) with delta (0, 0)
Screenshot: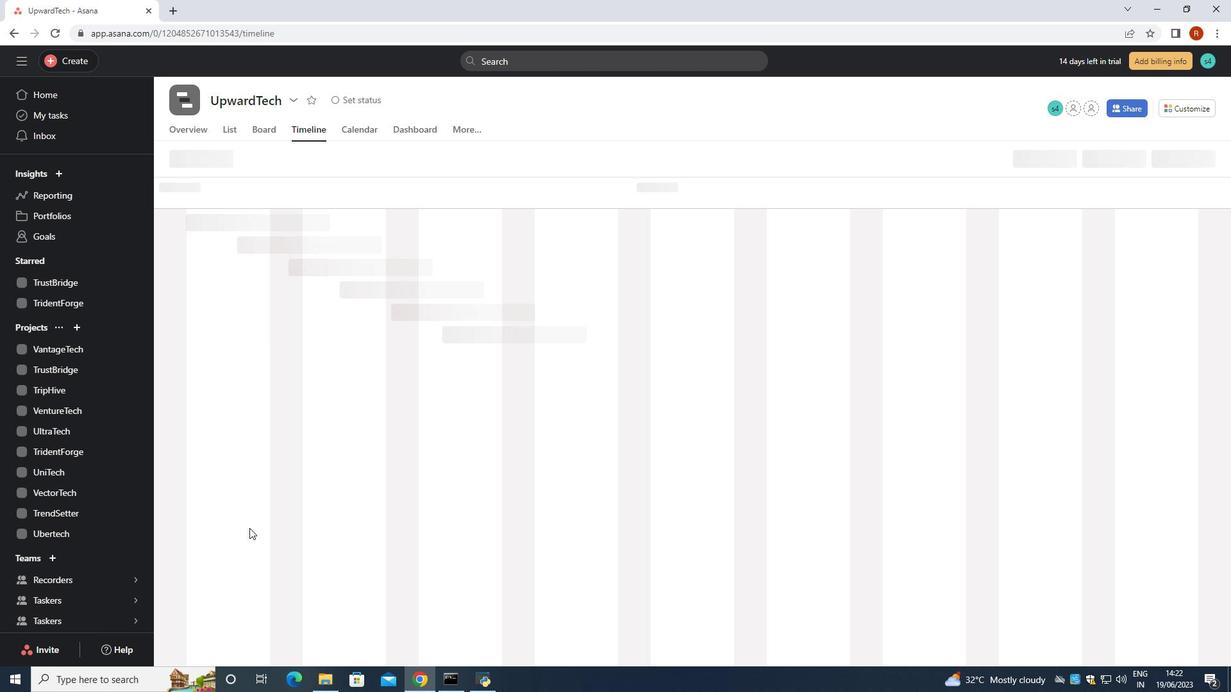 
Action: Mouse scrolled (249, 528) with delta (0, 0)
Screenshot: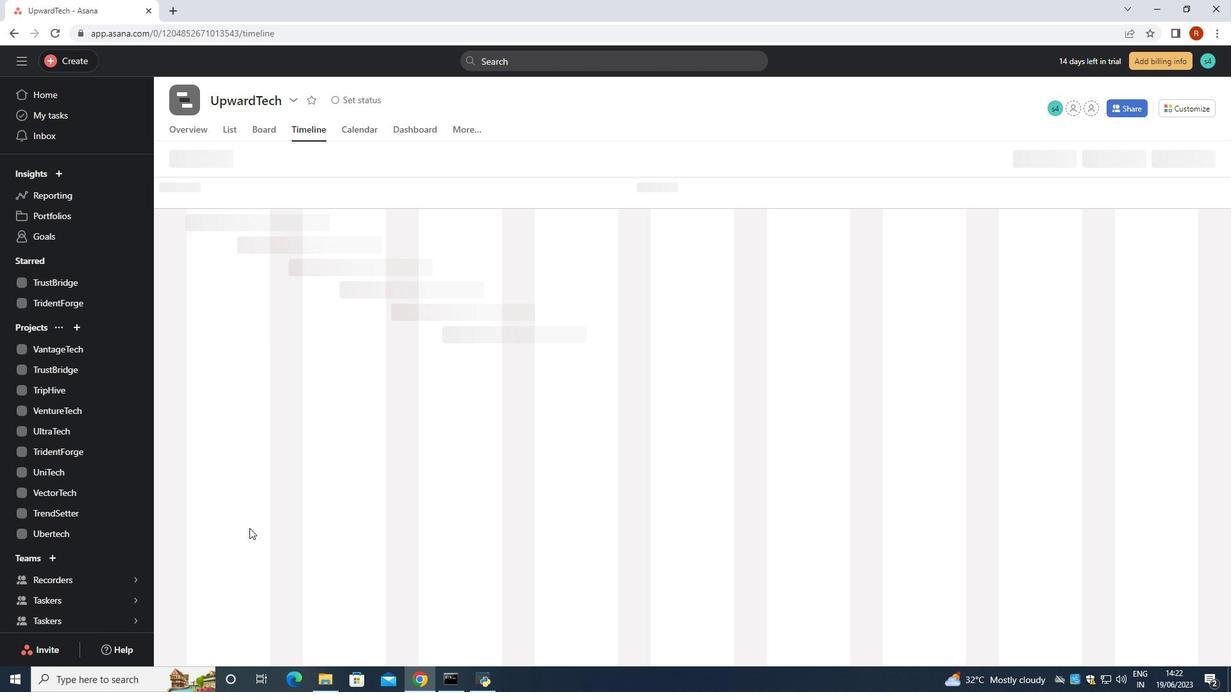 
Action: Mouse moved to (250, 532)
Screenshot: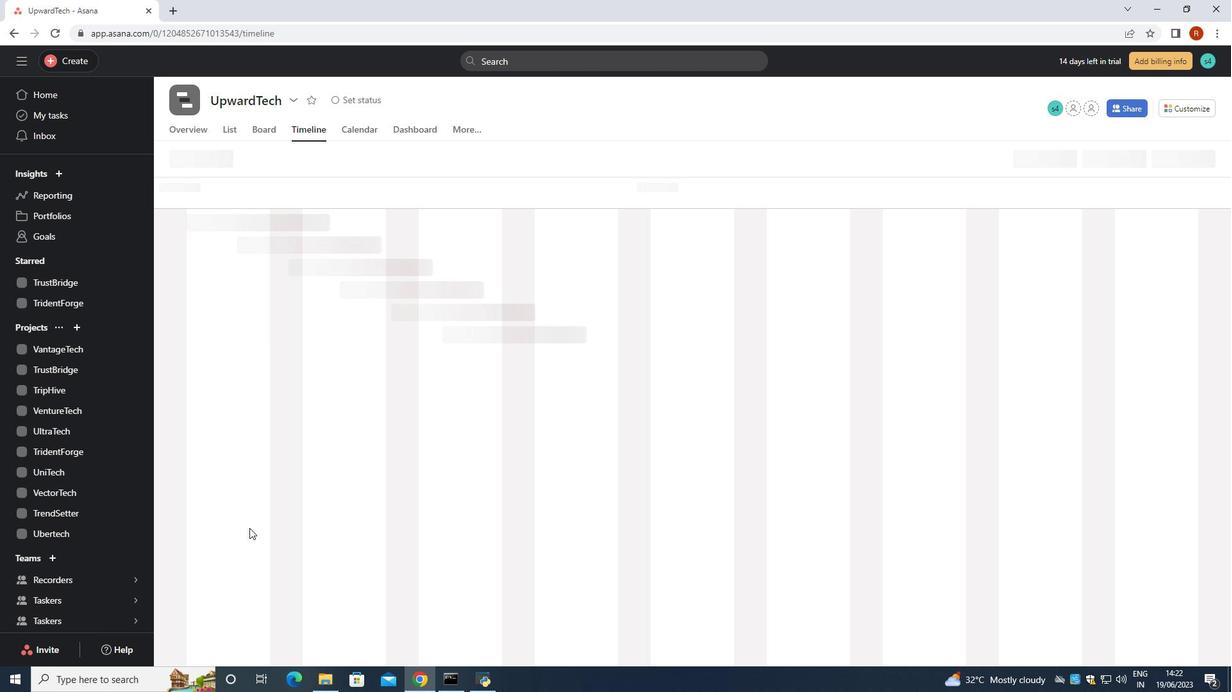 
Action: Mouse scrolled (250, 532) with delta (0, 0)
Screenshot: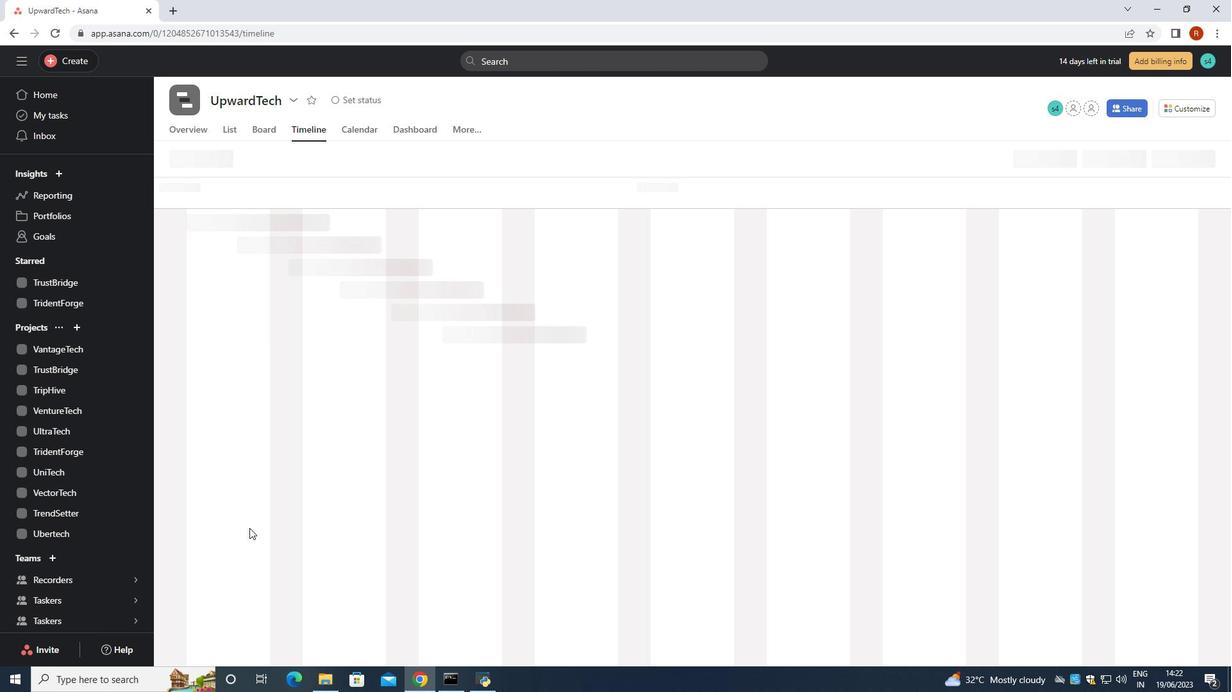 
Action: Mouse moved to (259, 568)
Screenshot: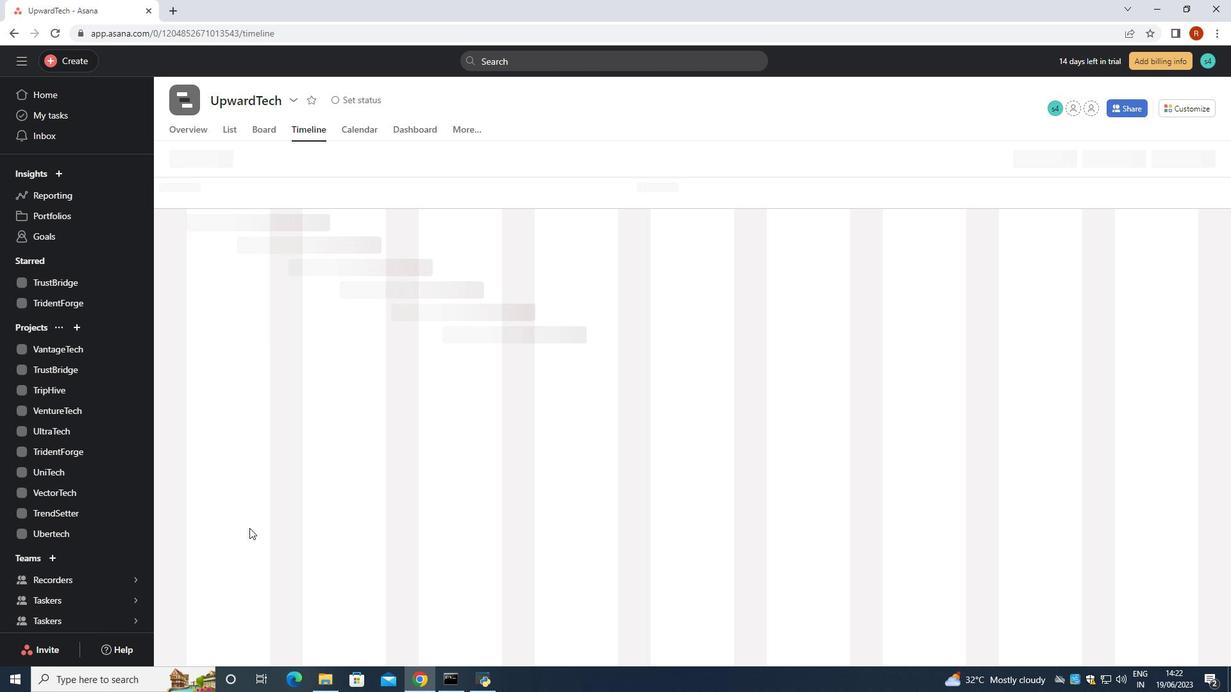 
Action: Mouse scrolled (258, 561) with delta (0, 0)
Screenshot: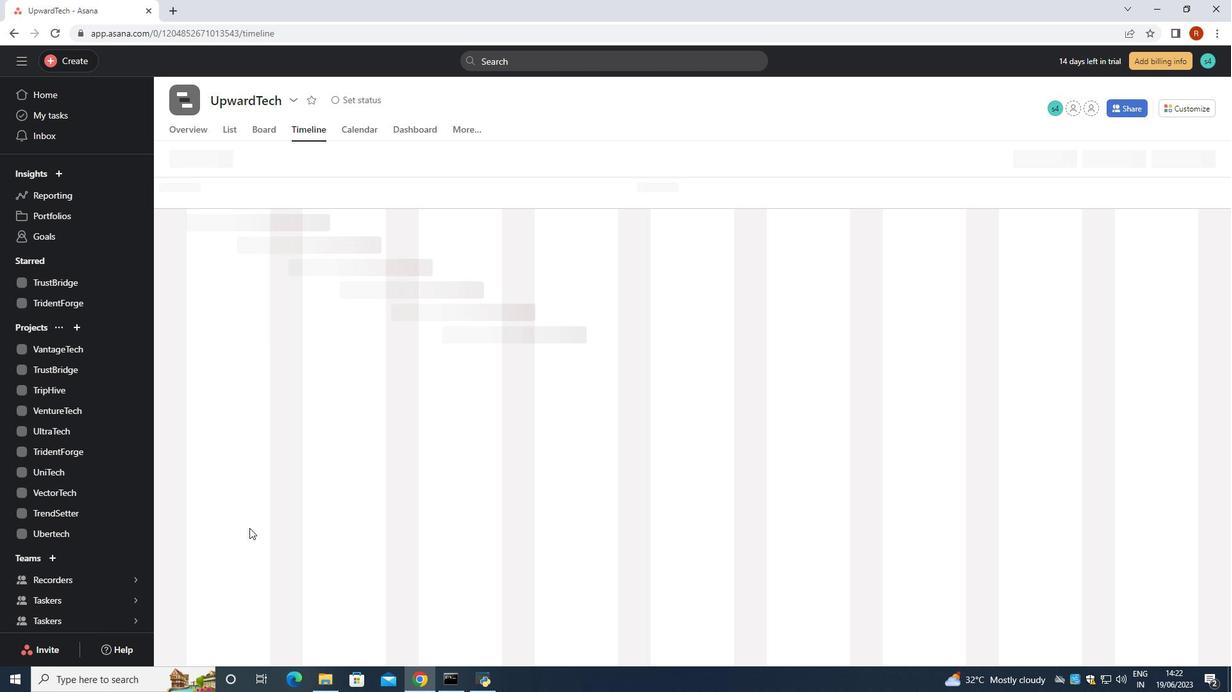 
Action: Mouse moved to (260, 572)
Screenshot: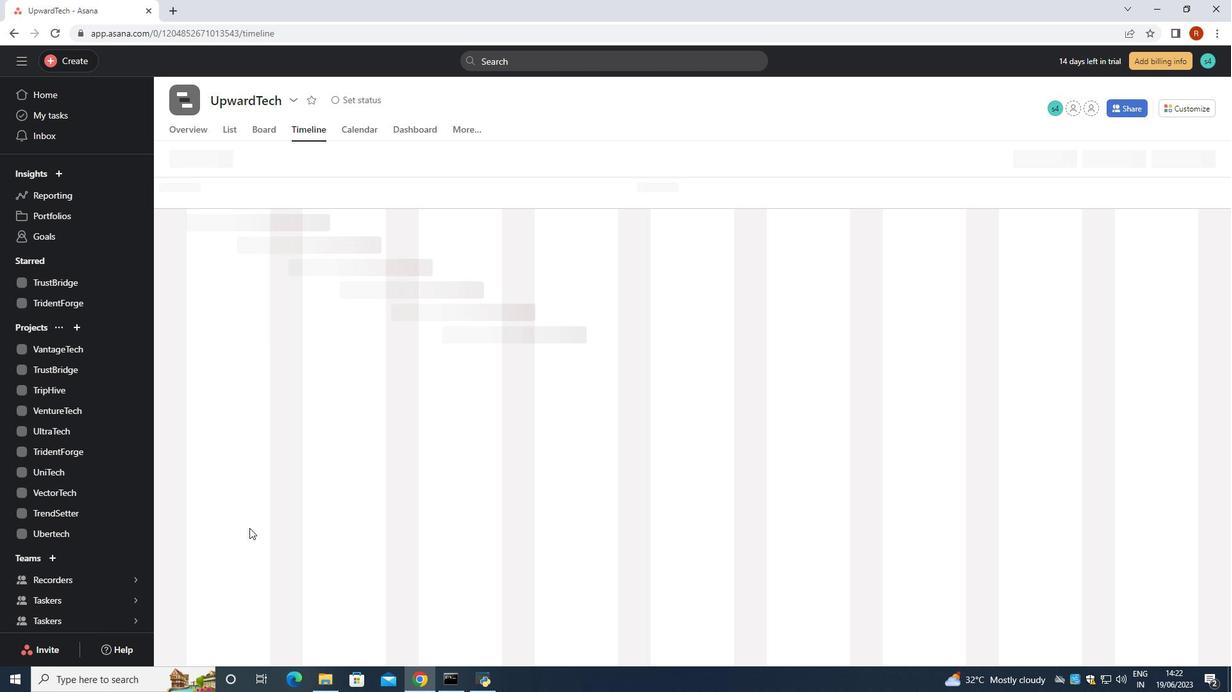 
Action: Mouse scrolled (260, 571) with delta (0, 0)
Screenshot: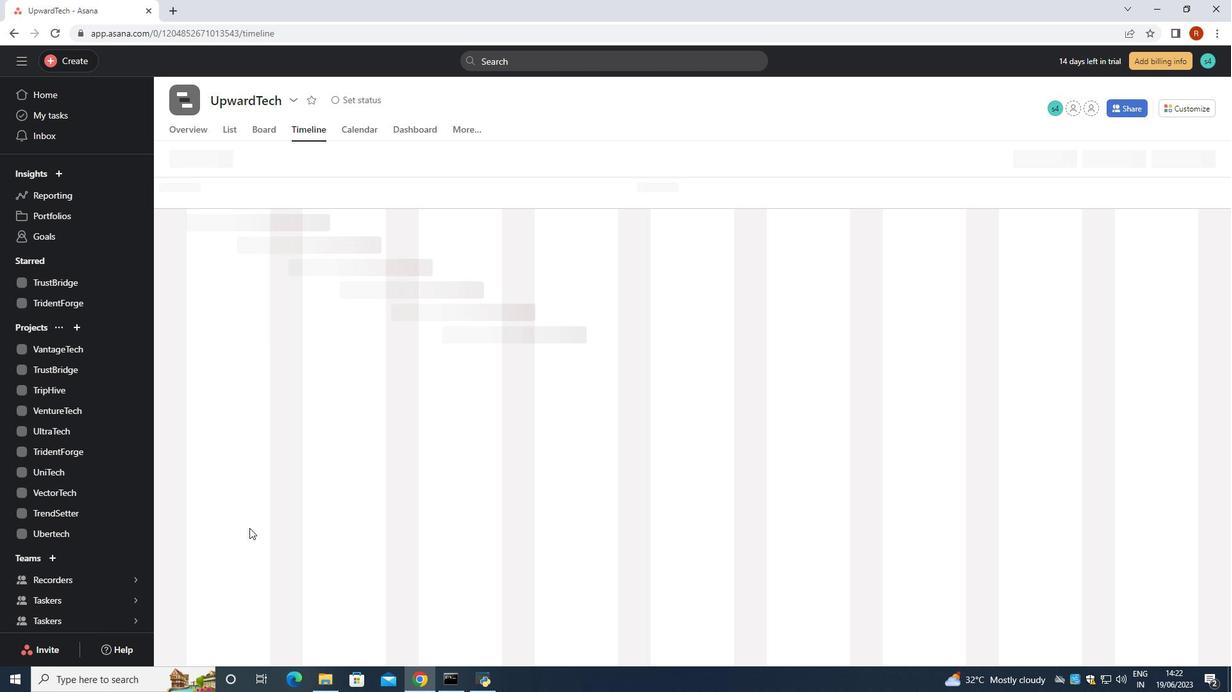 
Action: Mouse moved to (261, 573)
Screenshot: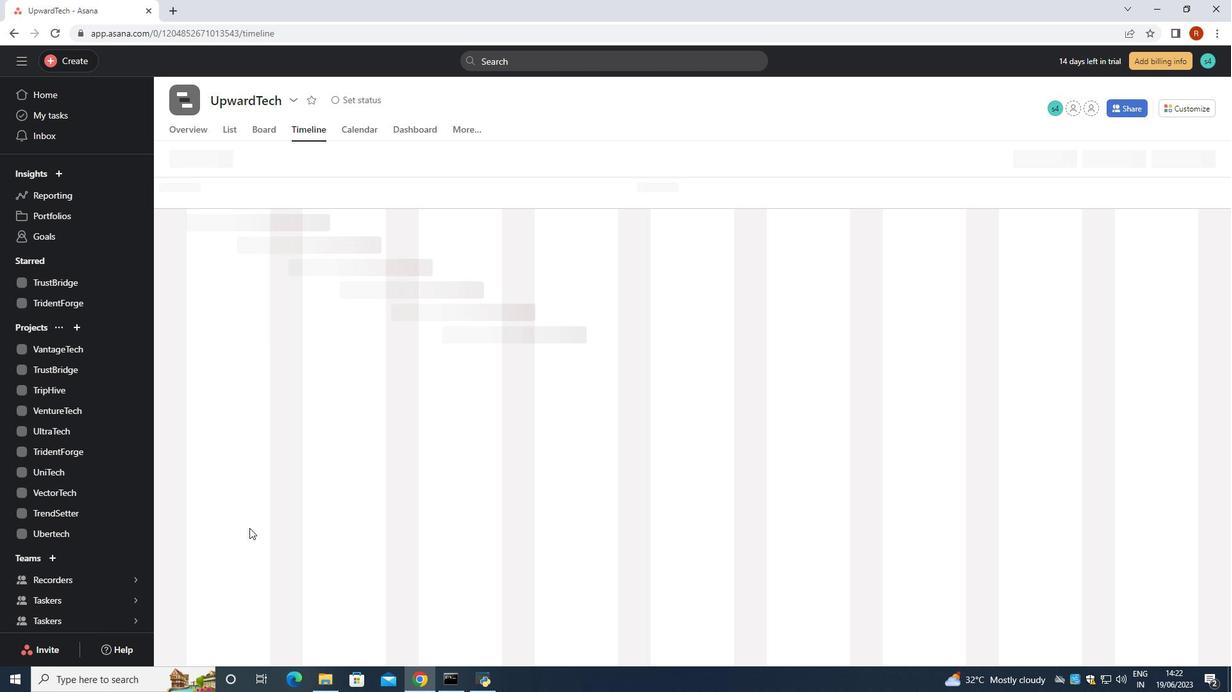 
Action: Mouse scrolled (261, 572) with delta (0, 0)
Screenshot: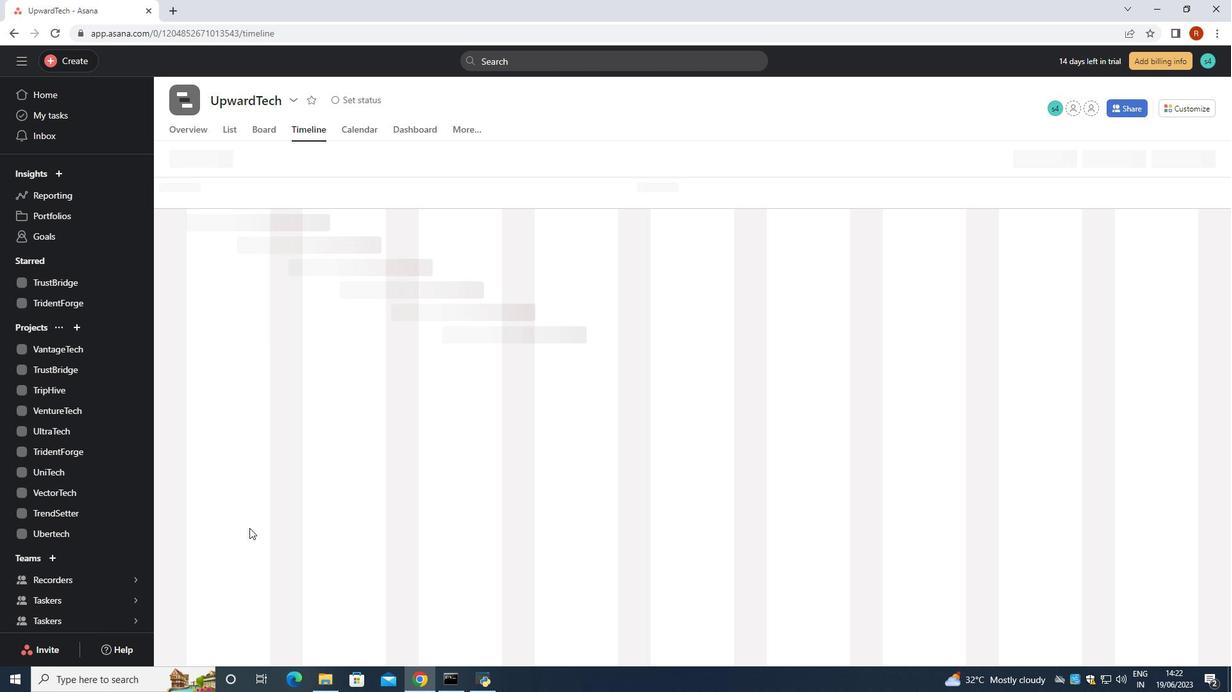 
Action: Mouse scrolled (261, 573) with delta (0, 0)
Screenshot: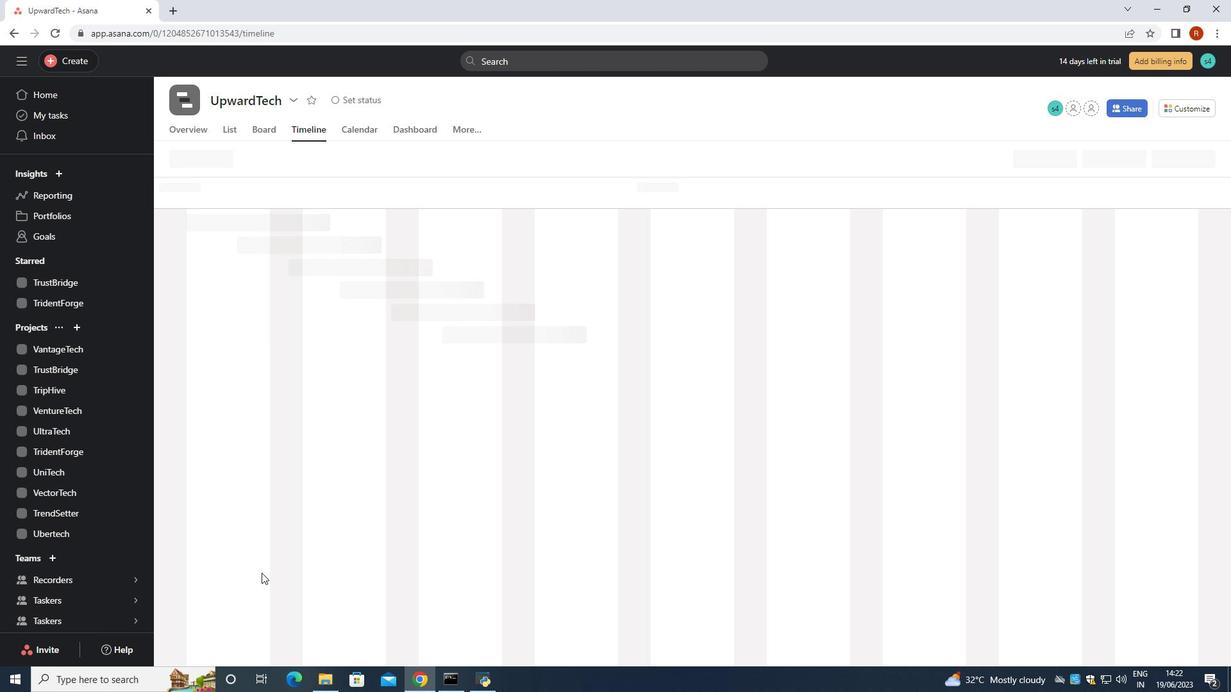 
Action: Mouse scrolled (261, 573) with delta (0, 0)
Screenshot: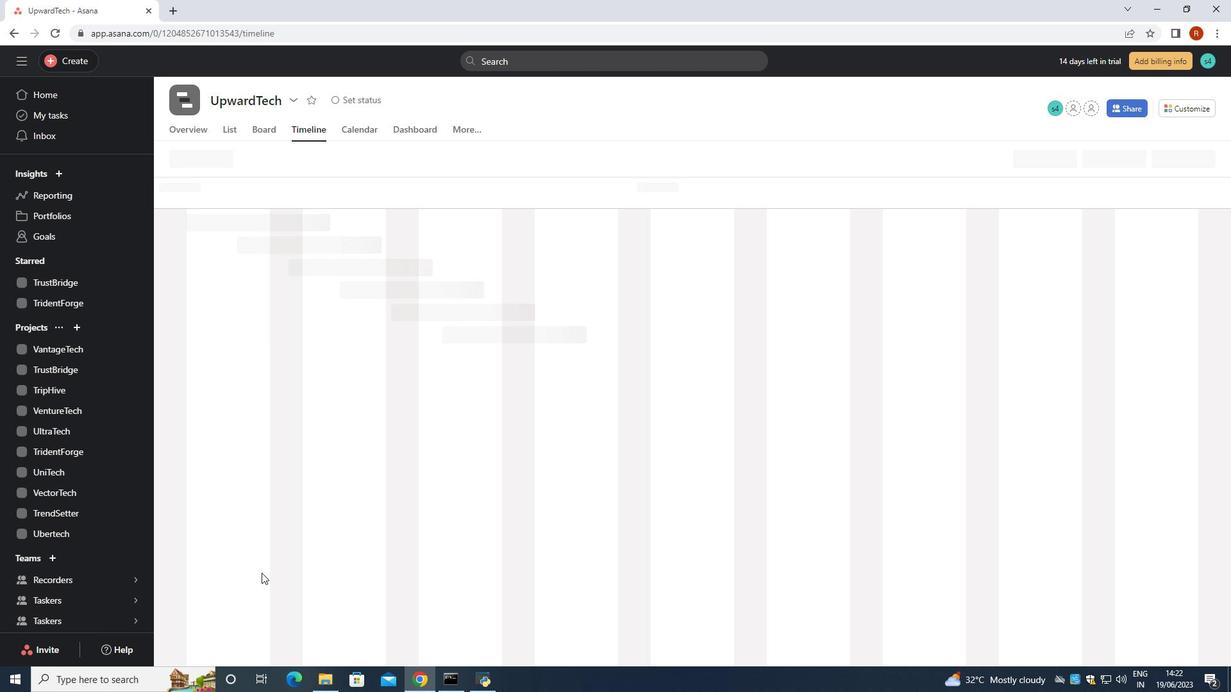 
Action: Mouse scrolled (261, 573) with delta (0, 0)
Screenshot: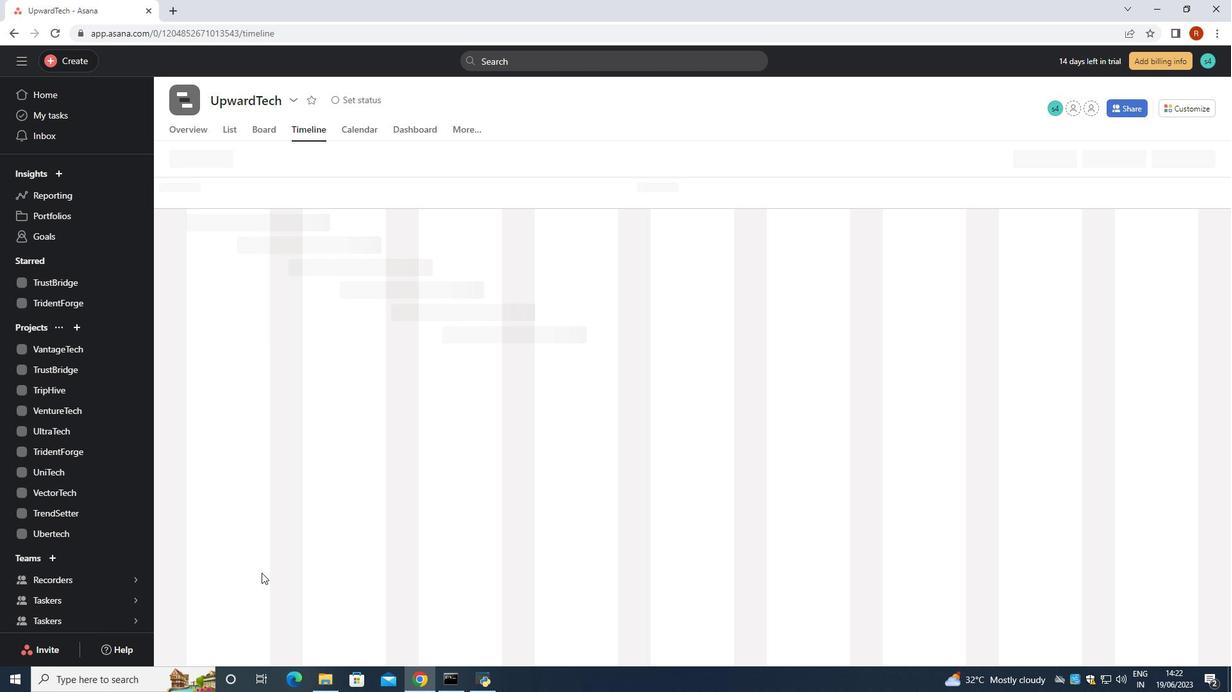 
Action: Mouse scrolled (261, 573) with delta (0, 0)
Screenshot: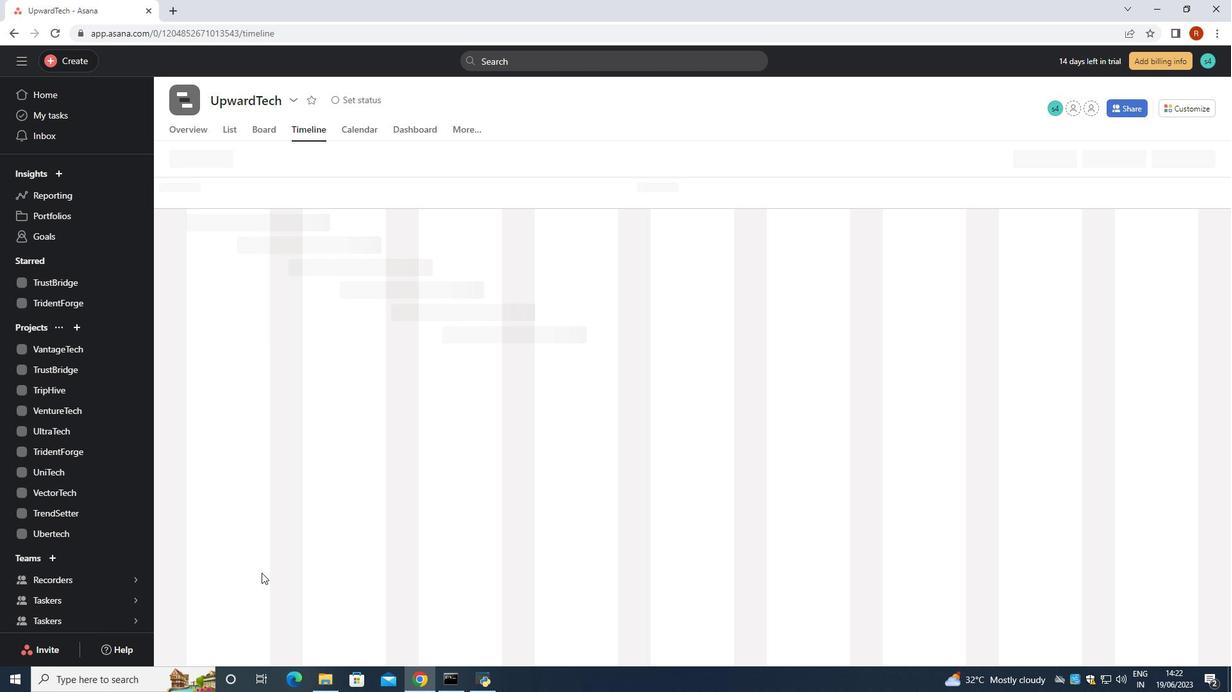 
Action: Mouse scrolled (261, 573) with delta (0, 0)
Screenshot: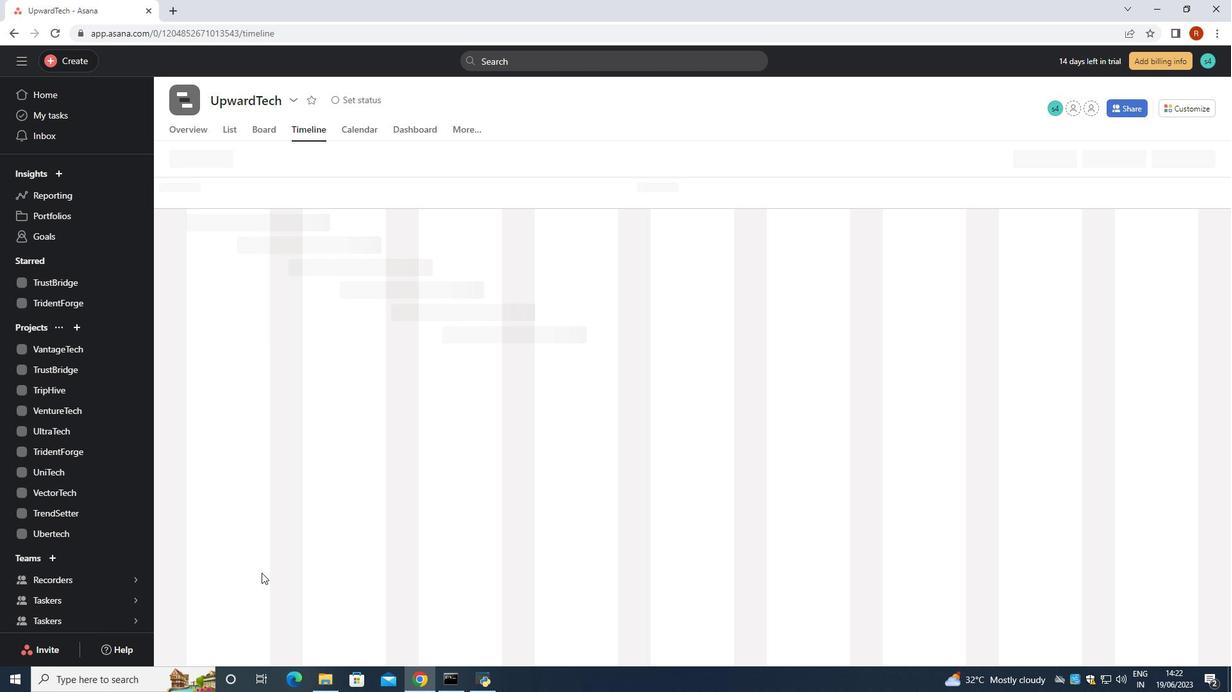 
Action: Mouse moved to (268, 584)
Screenshot: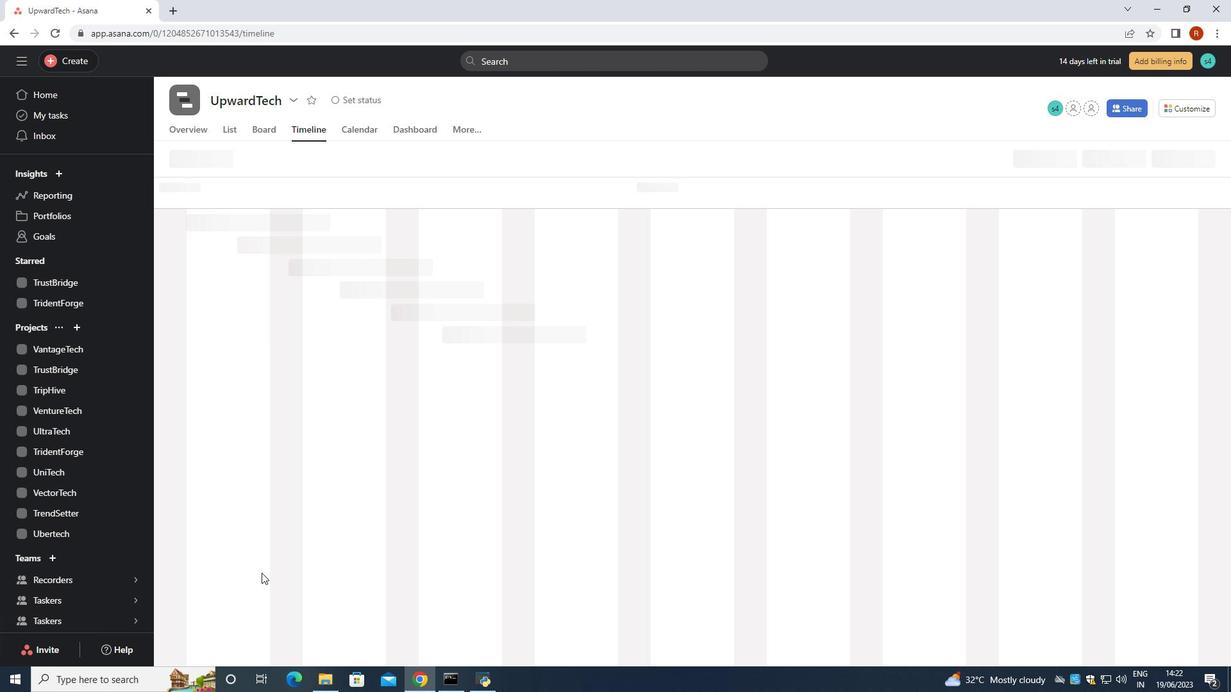 
Action: Mouse scrolled (267, 579) with delta (0, 0)
Screenshot: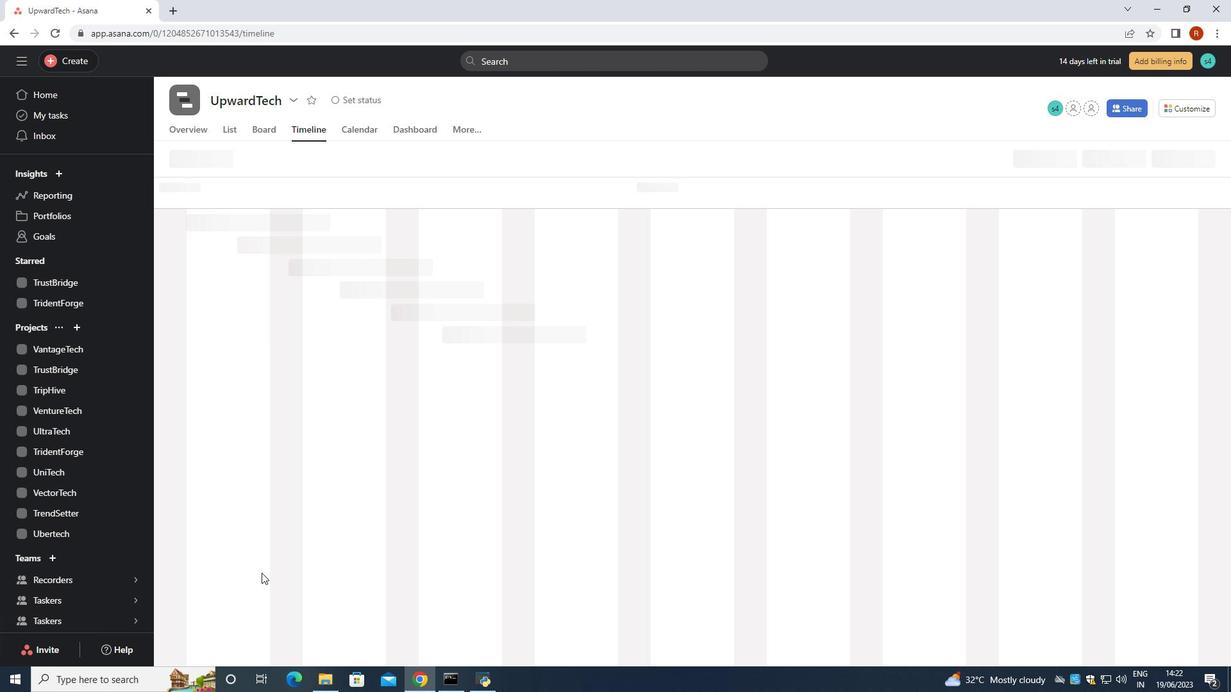 
Action: Mouse moved to (270, 596)
Screenshot: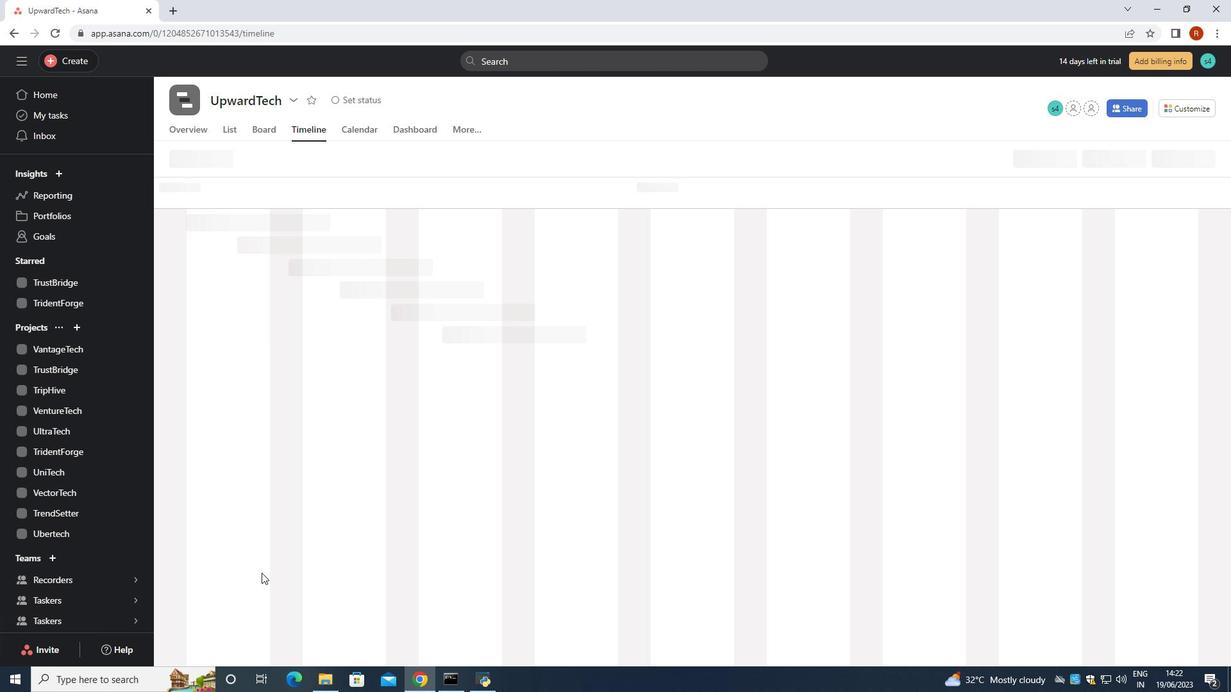
Action: Mouse scrolled (269, 591) with delta (0, 0)
Screenshot: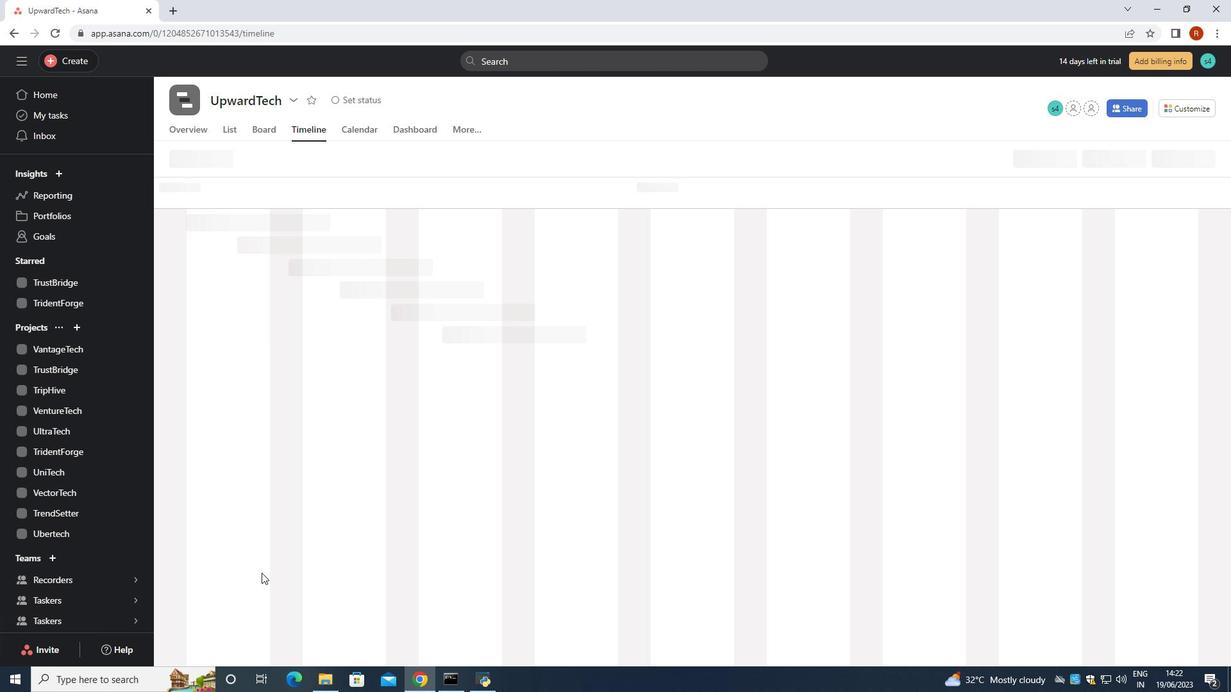 
Action: Mouse moved to (270, 597)
Screenshot: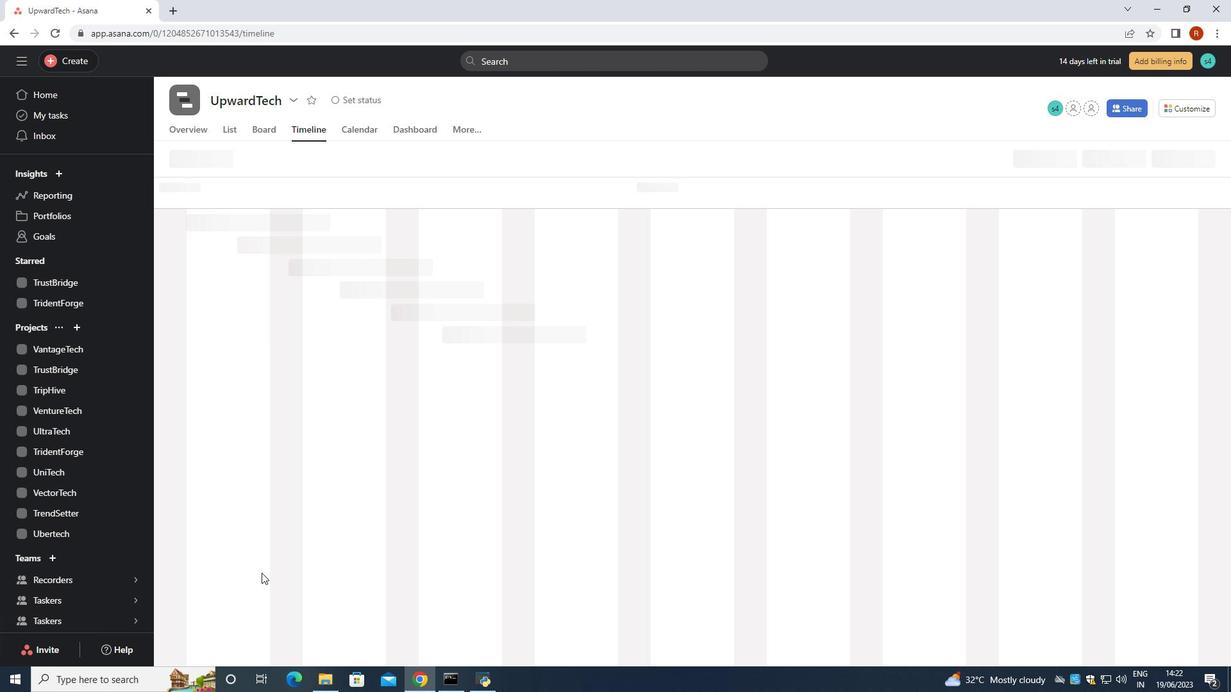 
Action: Mouse scrolled (270, 596) with delta (0, 0)
Screenshot: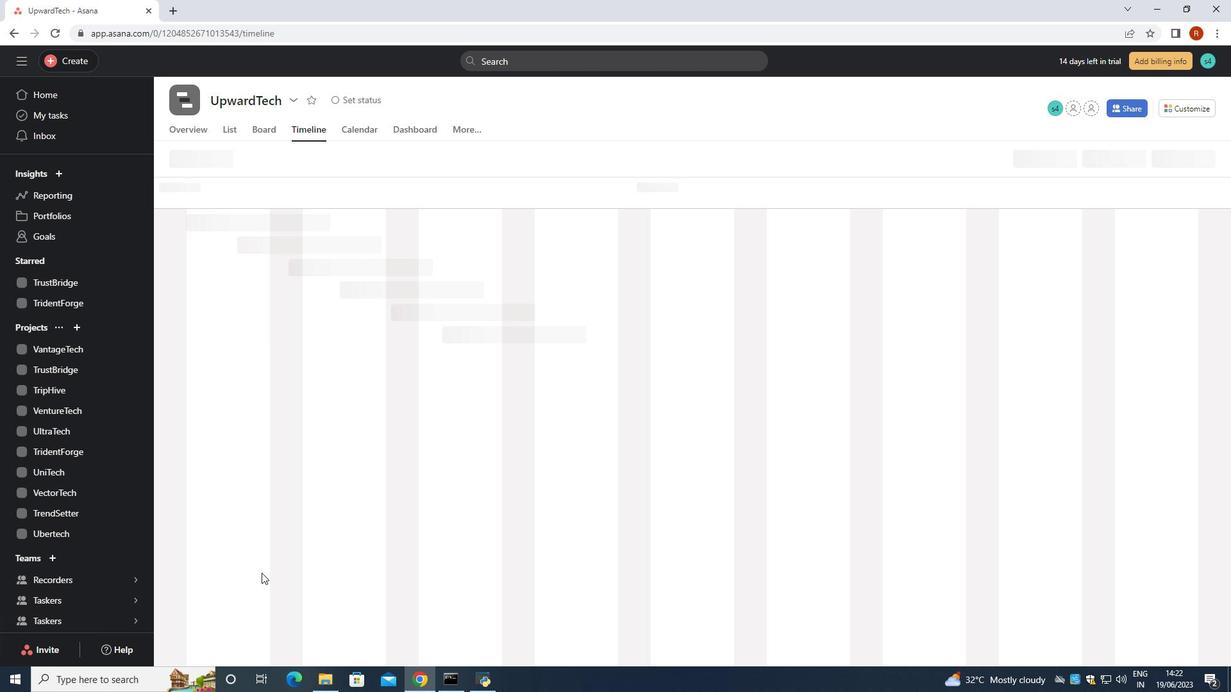 
Action: Mouse scrolled (270, 596) with delta (0, 0)
Screenshot: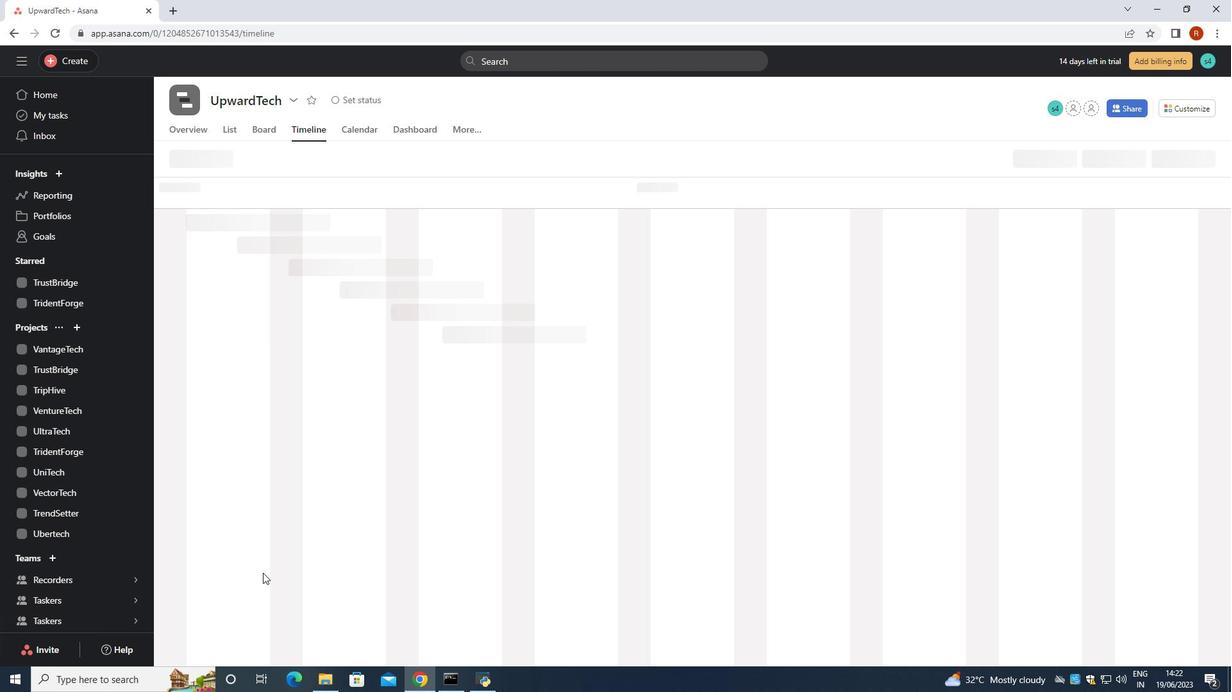 
Action: Mouse scrolled (270, 596) with delta (0, 0)
Screenshot: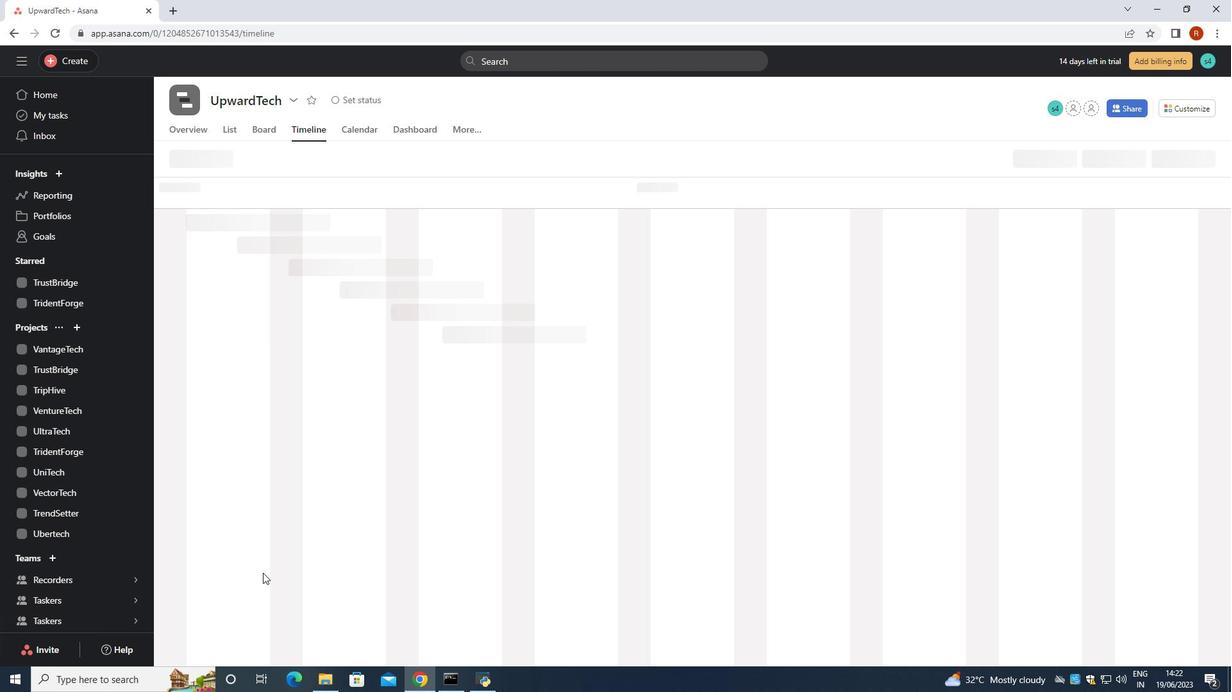 
Action: Mouse scrolled (270, 596) with delta (0, 0)
Screenshot: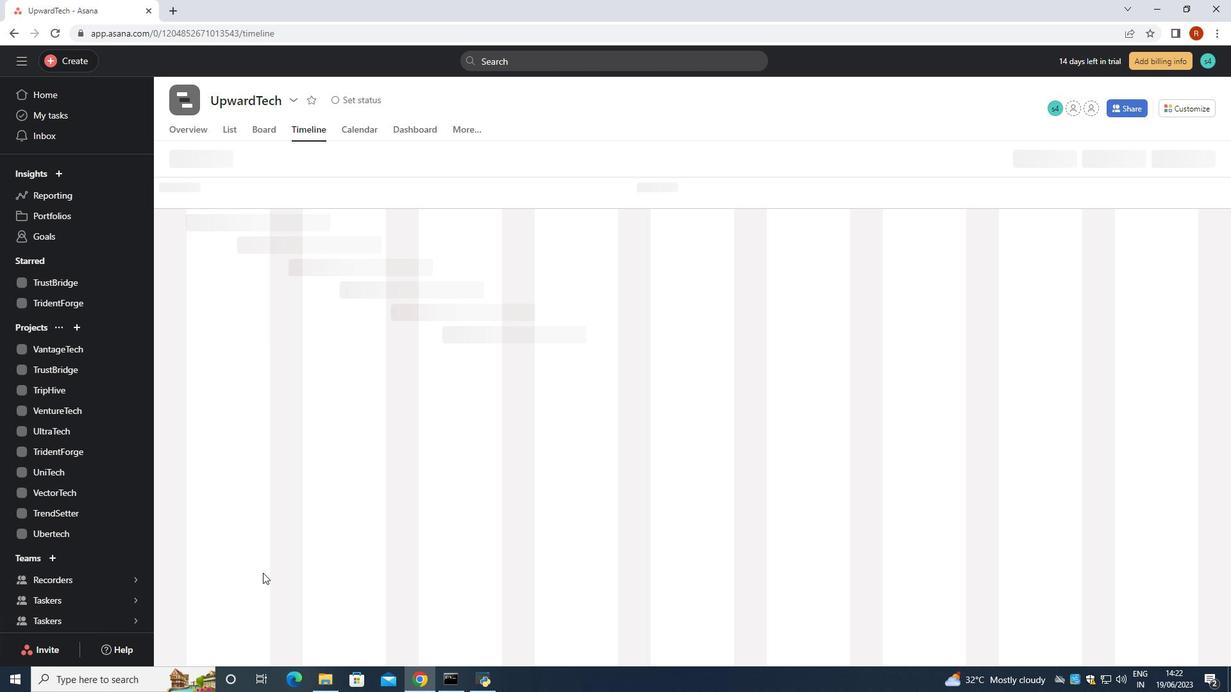 
Action: Mouse scrolled (270, 596) with delta (0, 0)
Screenshot: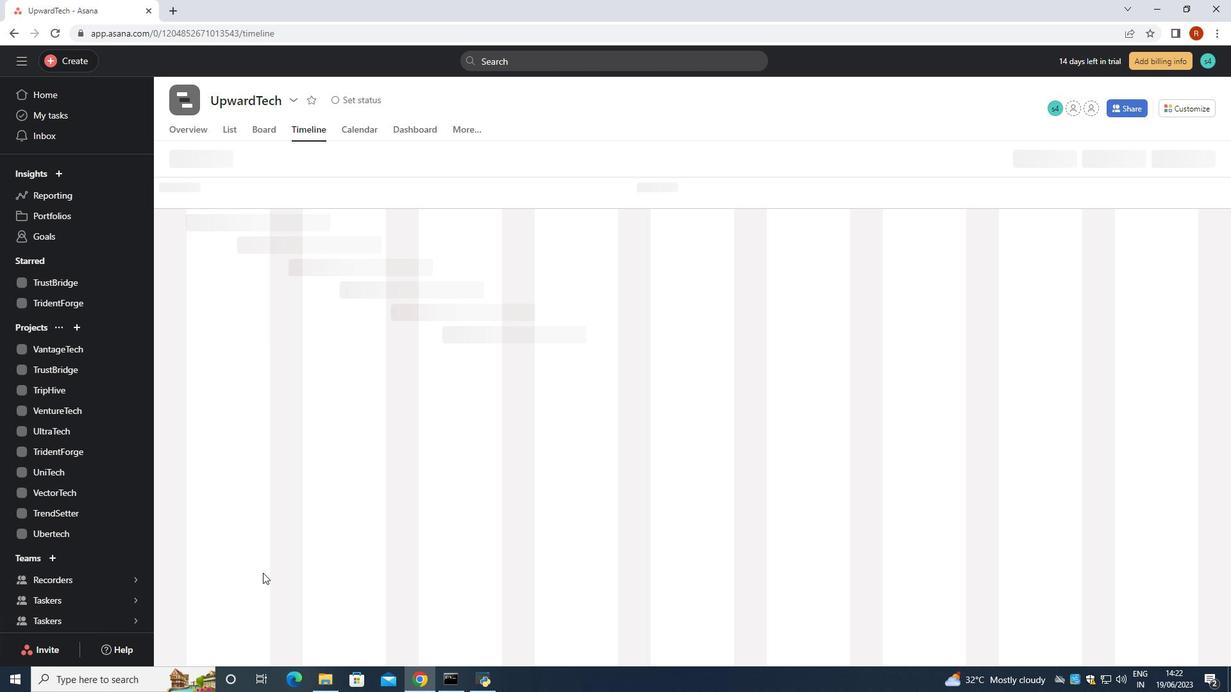 
Action: Mouse scrolled (270, 598) with delta (0, 0)
Screenshot: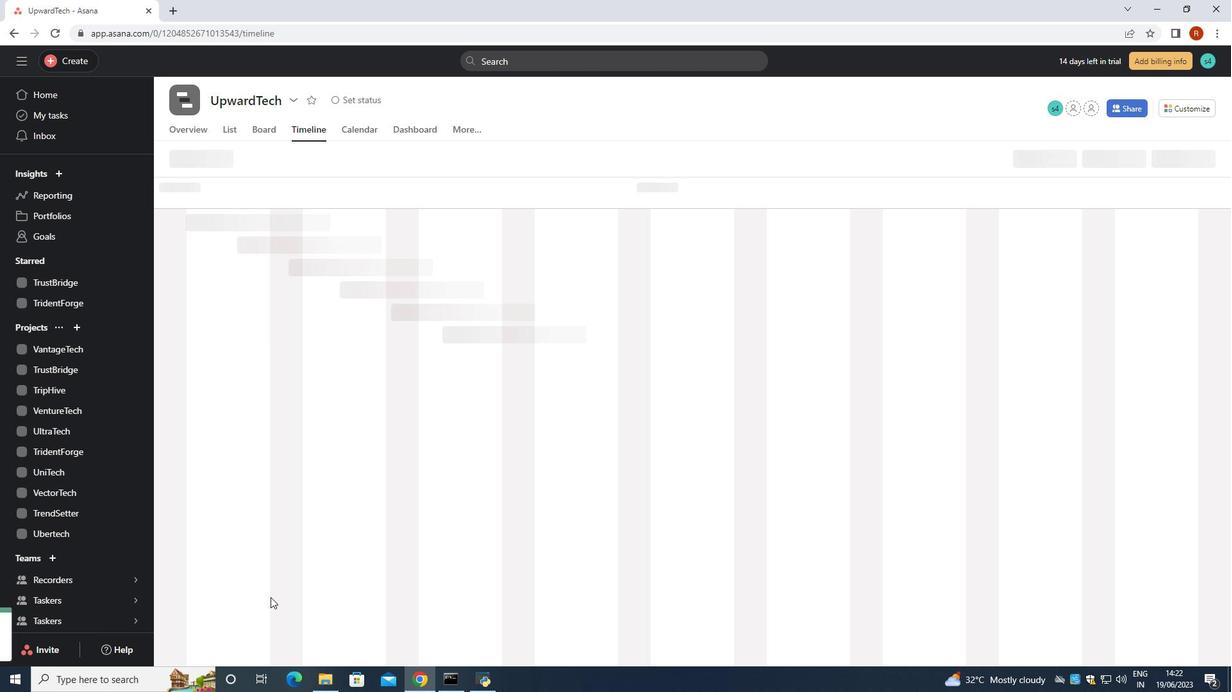 
Action: Mouse moved to (270, 597)
Screenshot: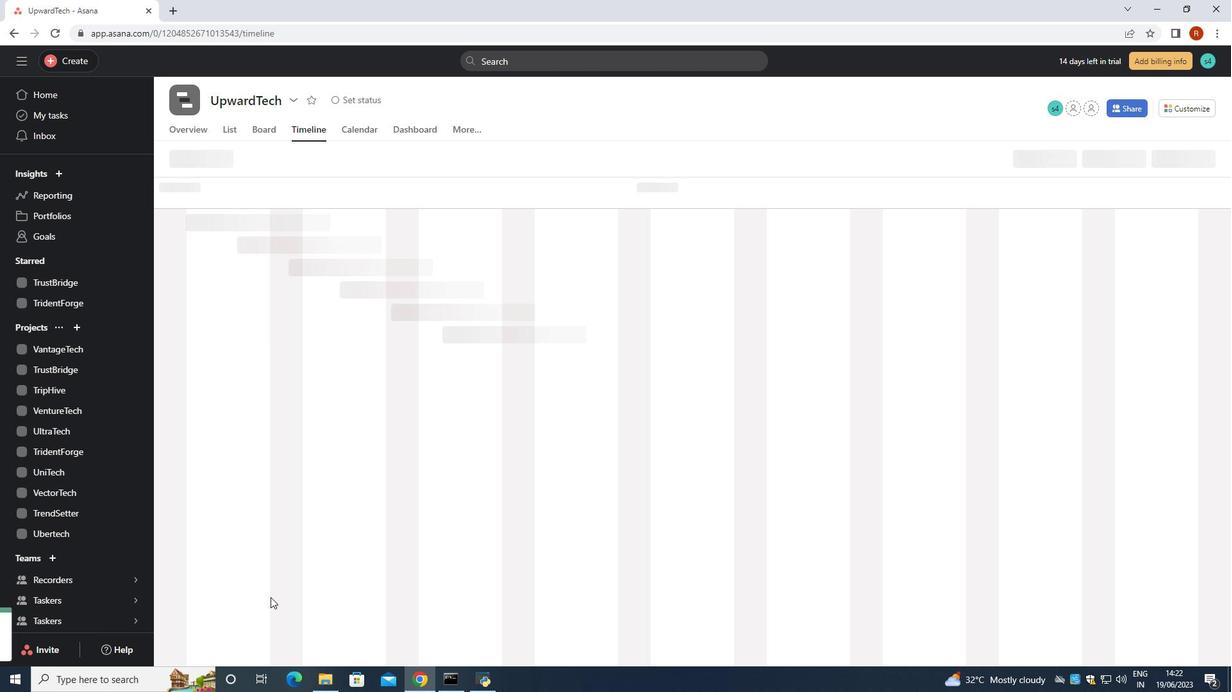 
Action: Mouse scrolled (270, 598) with delta (0, 0)
Screenshot: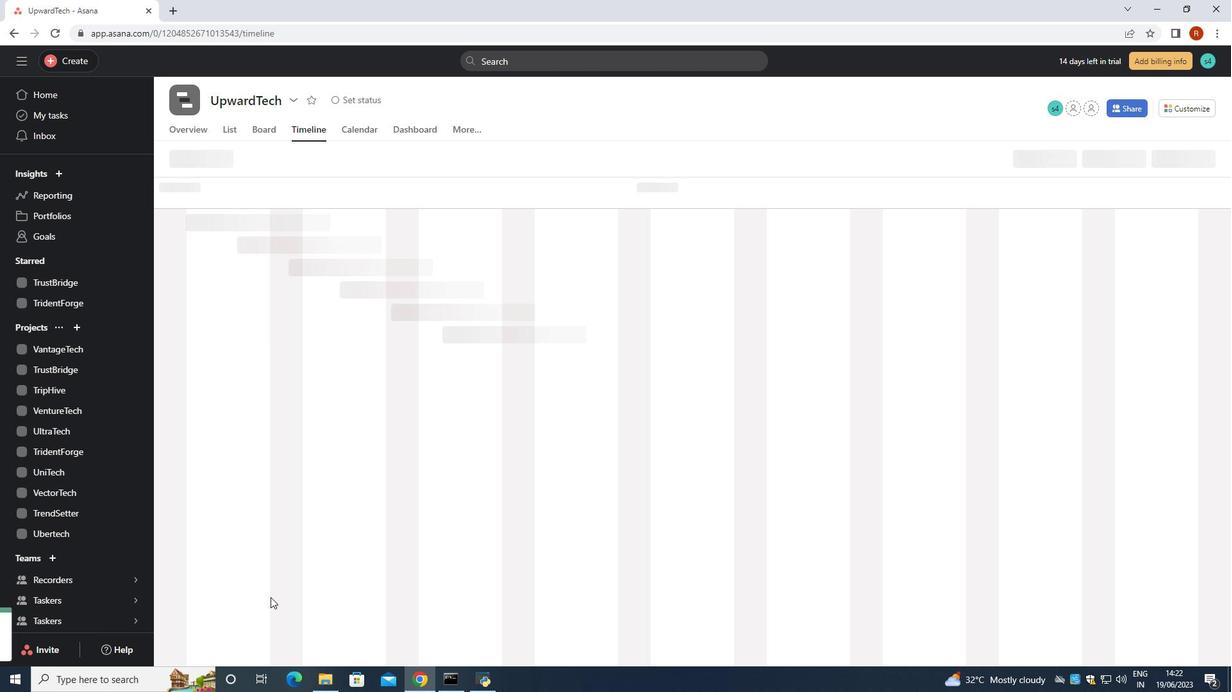 
Action: Mouse moved to (270, 597)
Screenshot: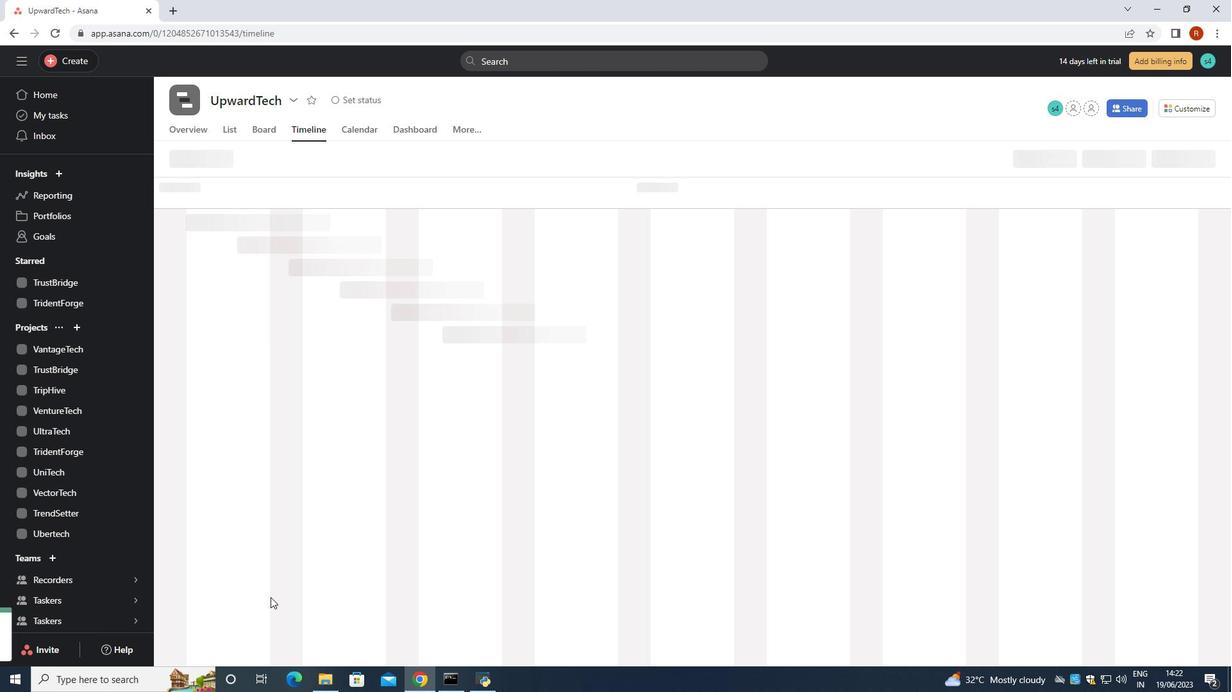 
Action: Mouse scrolled (270, 598) with delta (0, 0)
Screenshot: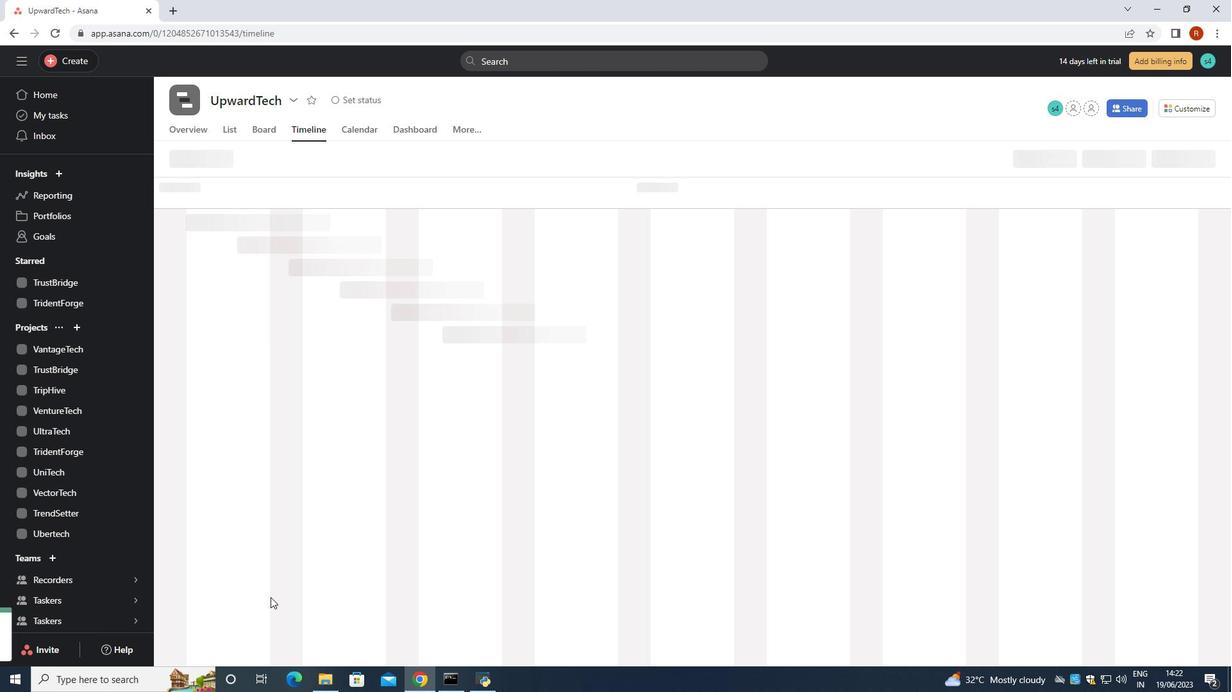 
Action: Mouse scrolled (270, 598) with delta (0, 0)
Screenshot: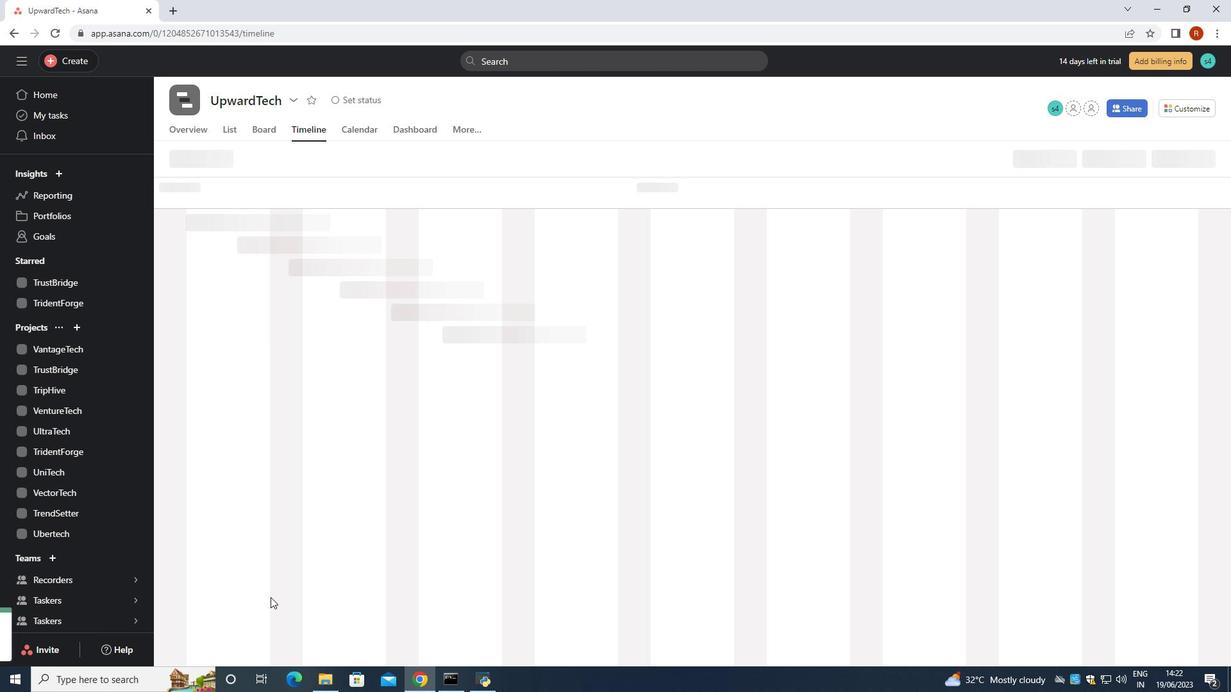 
Action: Mouse scrolled (270, 598) with delta (0, 0)
Screenshot: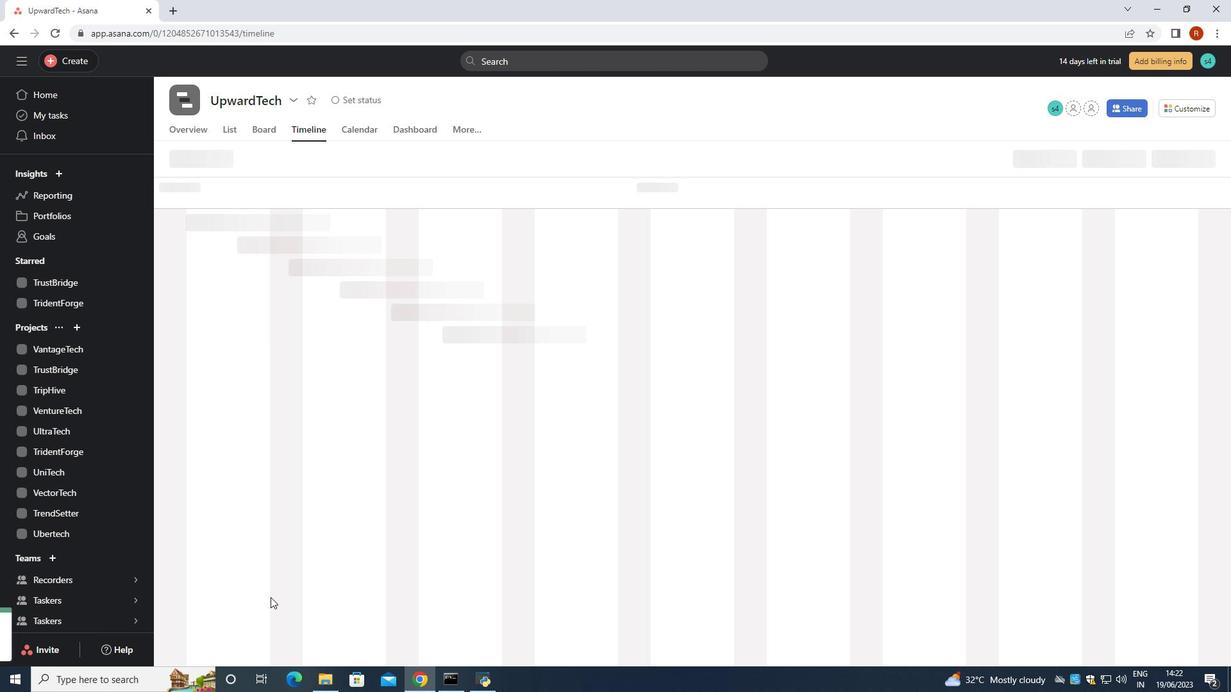 
Action: Mouse scrolled (270, 598) with delta (0, 0)
Screenshot: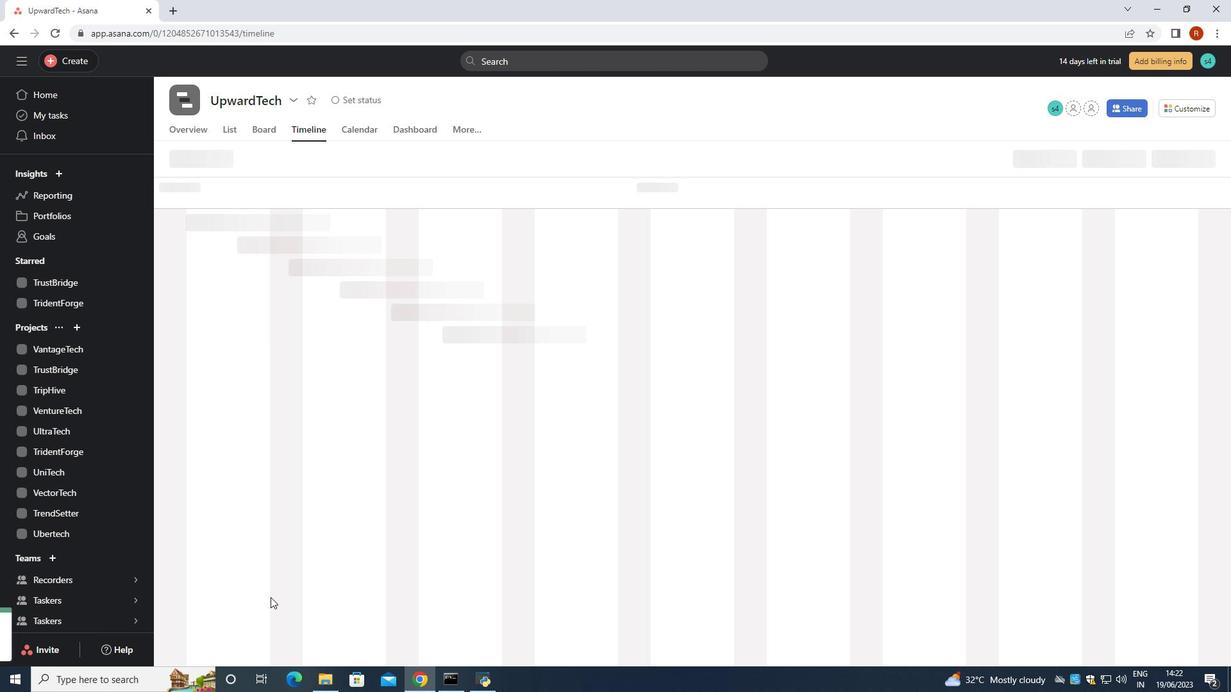 
Action: Mouse scrolled (270, 598) with delta (0, 0)
Screenshot: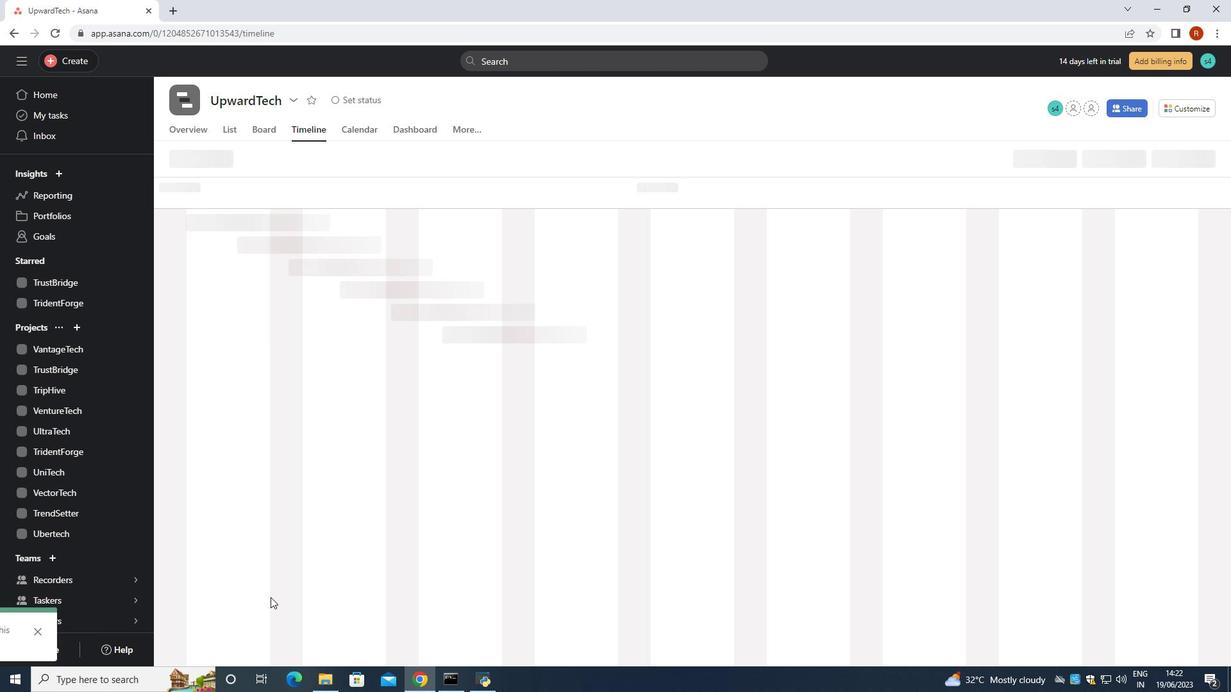 
Action: Mouse moved to (270, 596)
Screenshot: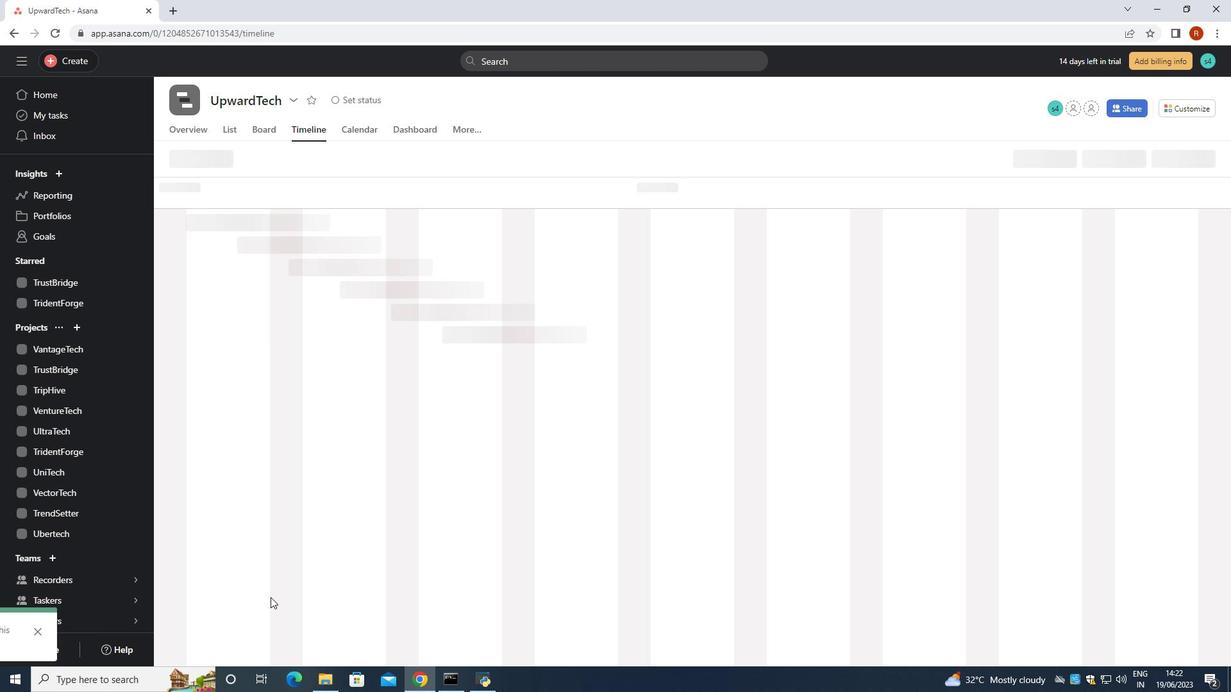 
Action: Mouse scrolled (270, 596) with delta (0, 0)
Screenshot: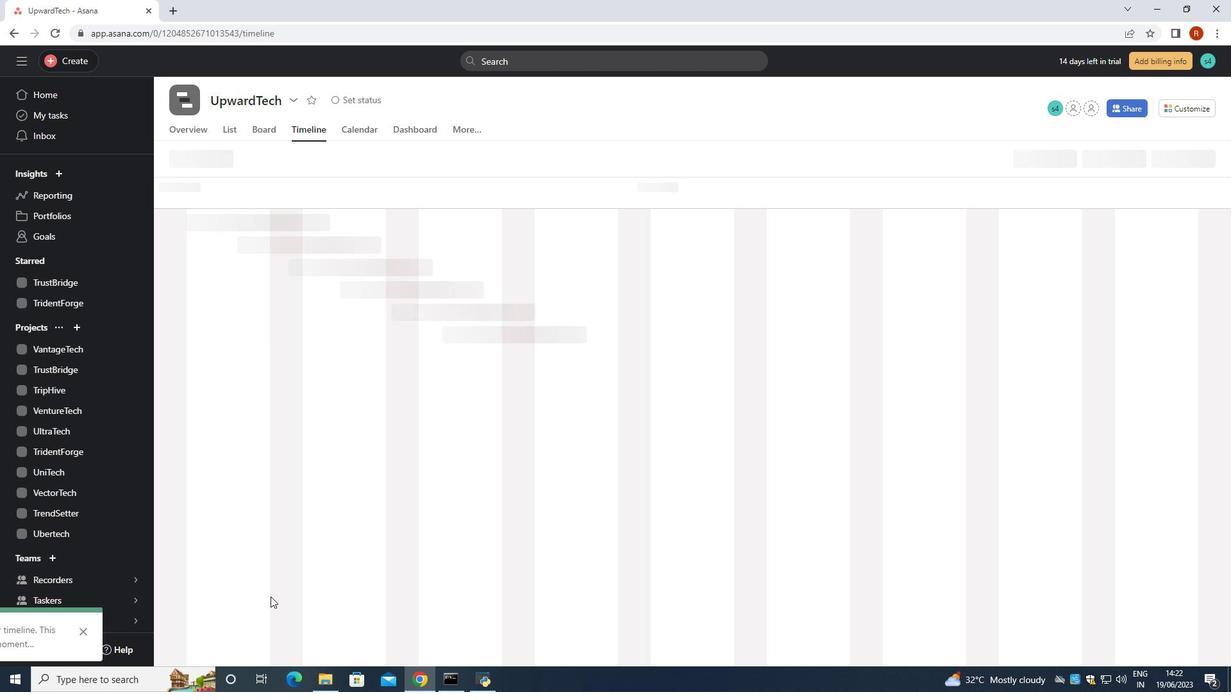 
Action: Mouse moved to (270, 596)
Screenshot: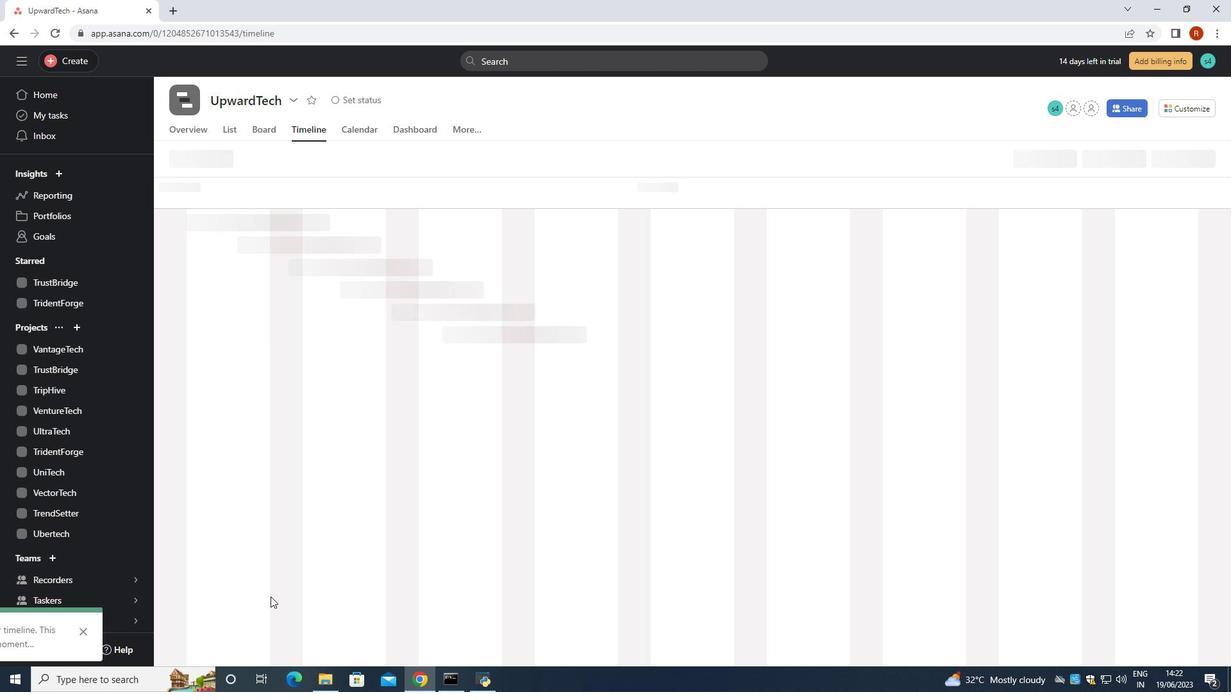 
Action: Mouse scrolled (270, 596) with delta (0, 0)
Screenshot: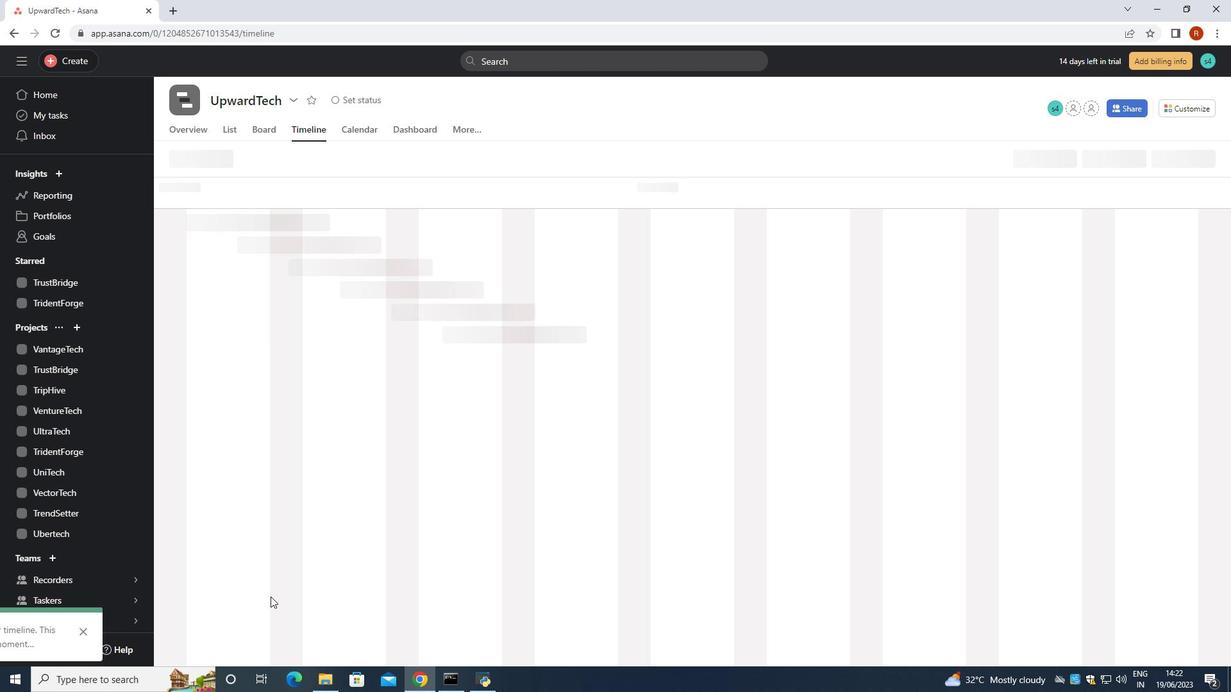 
Action: Mouse moved to (270, 597)
Screenshot: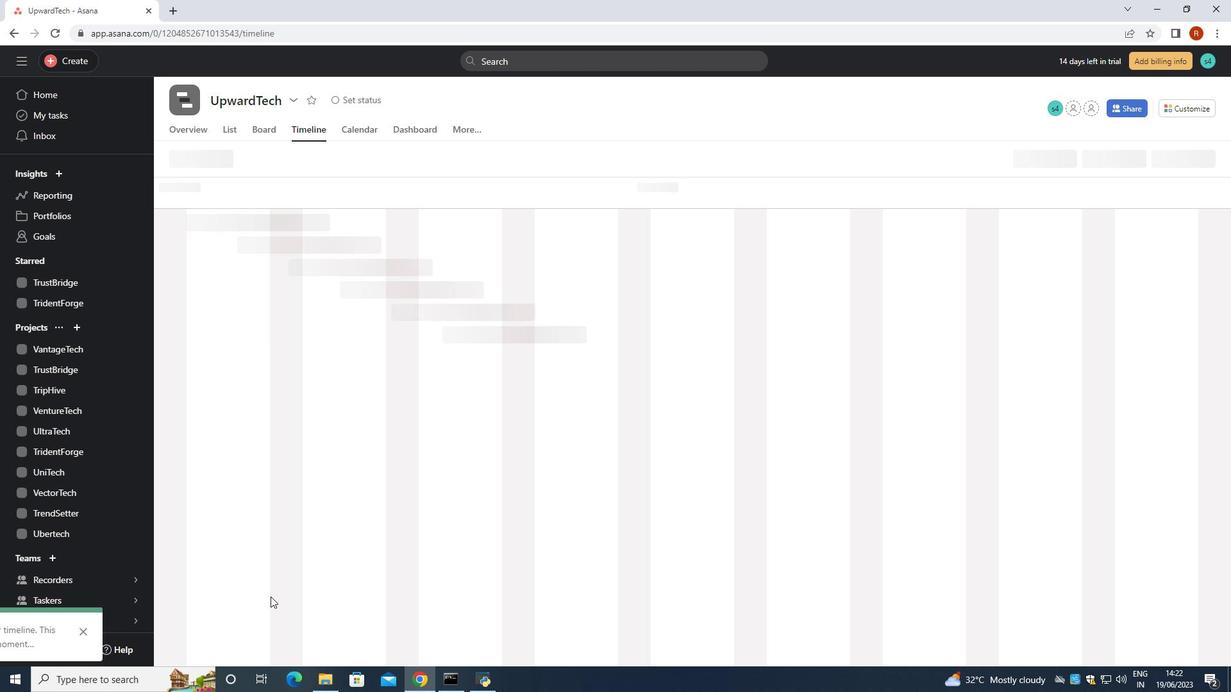 
Action: Mouse scrolled (270, 596) with delta (0, 0)
Screenshot: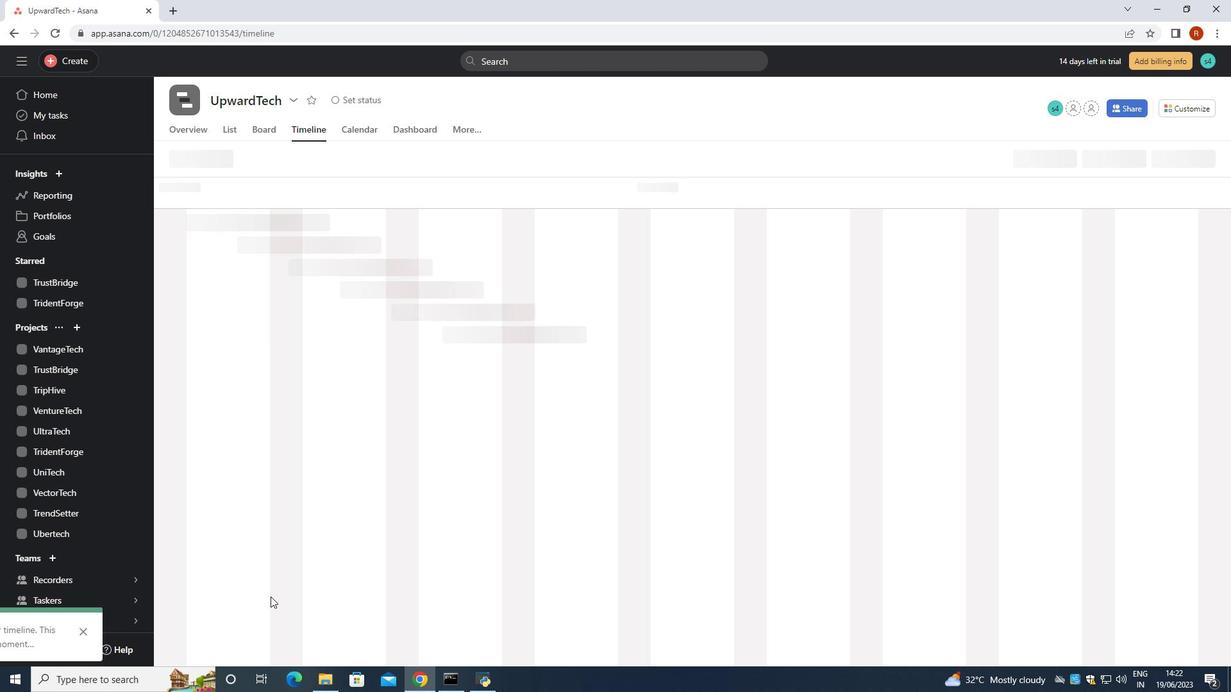 
Action: Mouse moved to (270, 597)
Screenshot: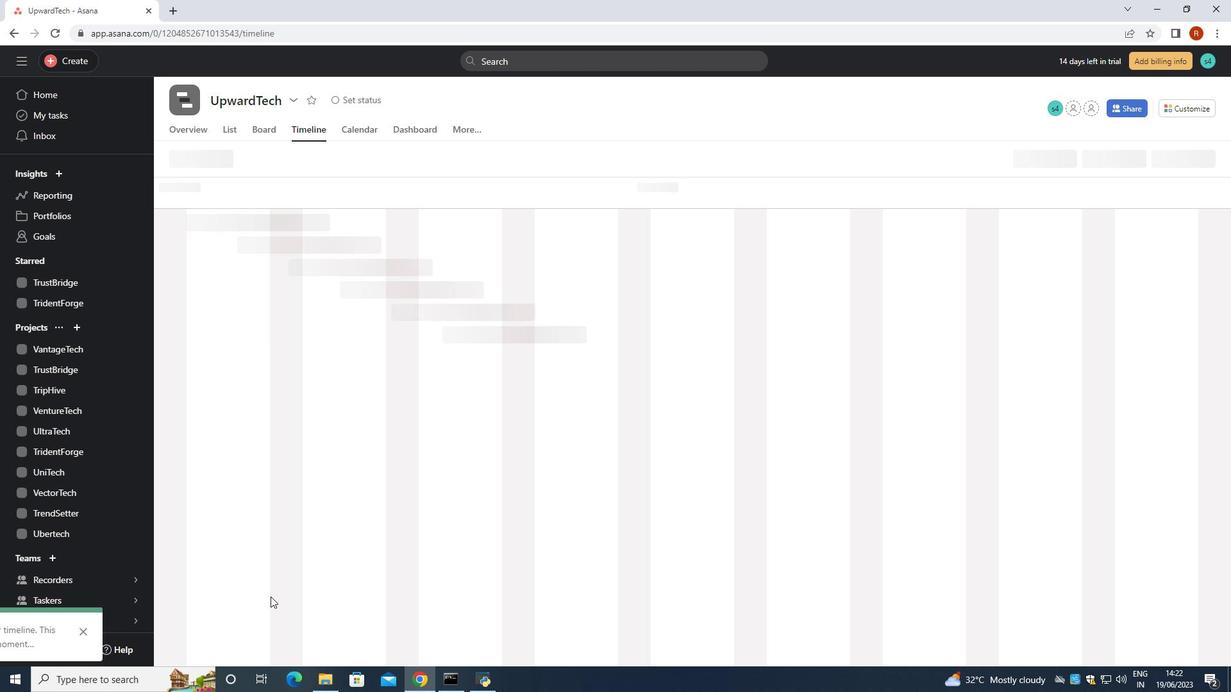 
Action: Mouse scrolled (270, 596) with delta (0, 0)
Screenshot: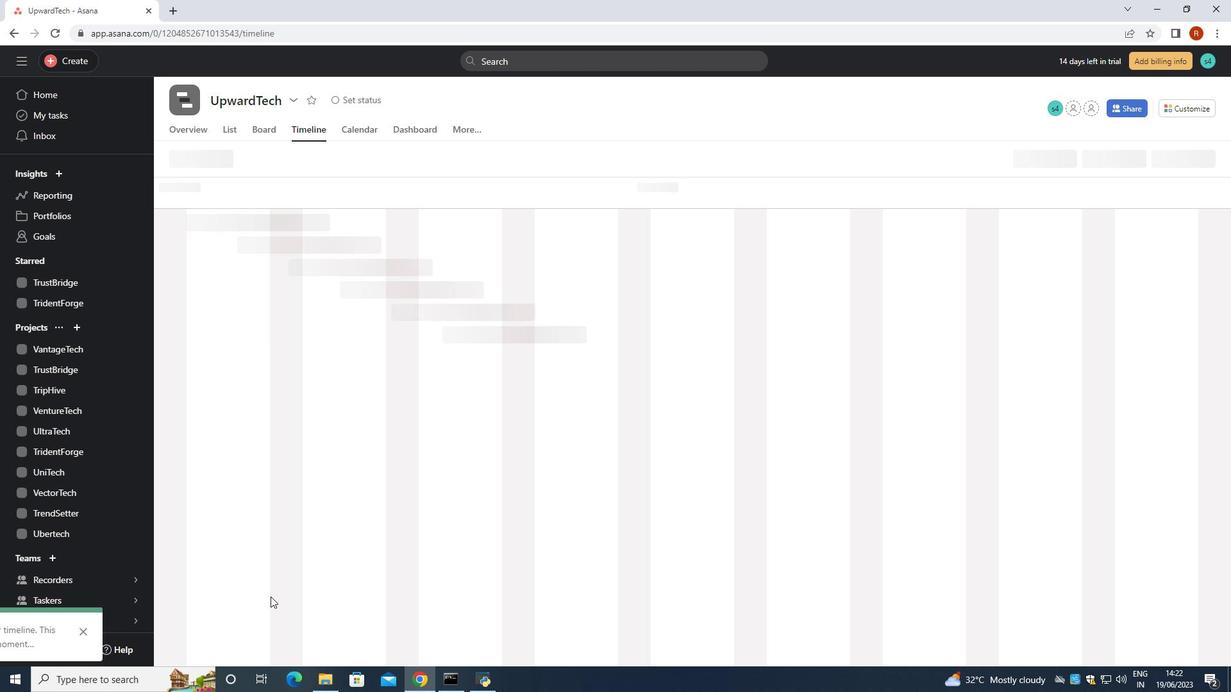 
Action: Mouse scrolled (270, 596) with delta (0, -1)
Screenshot: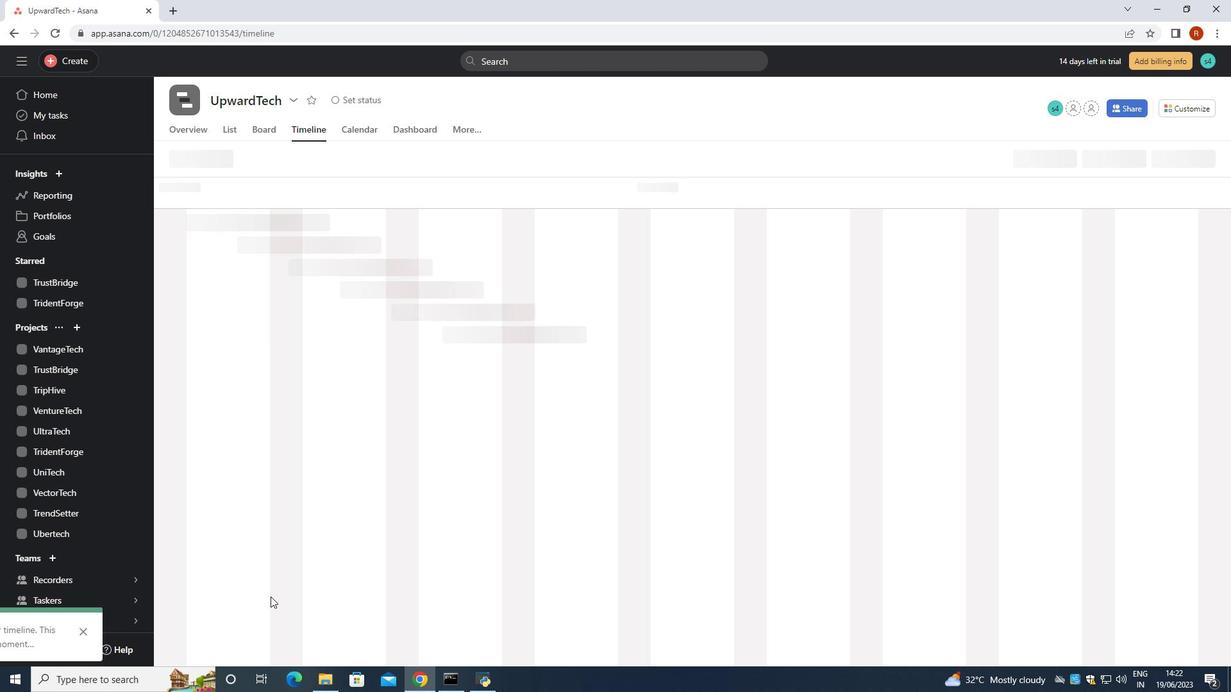
Action: Mouse scrolled (270, 596) with delta (0, 0)
Screenshot: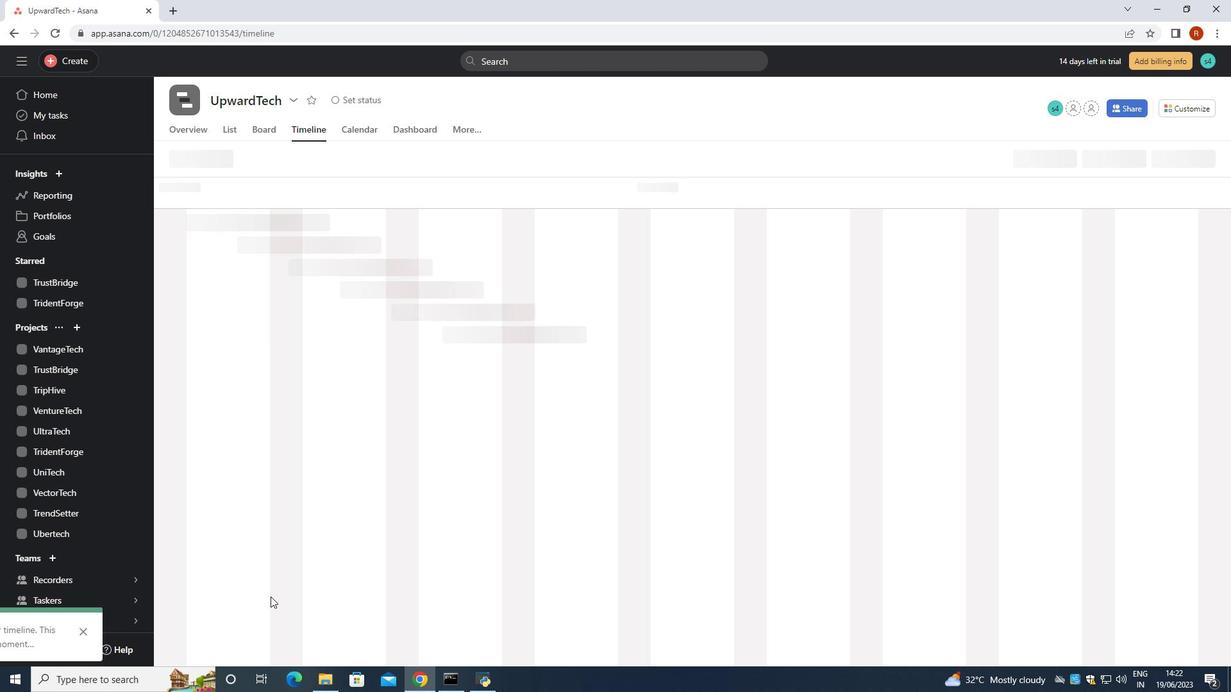 
Action: Mouse moved to (282, 590)
Screenshot: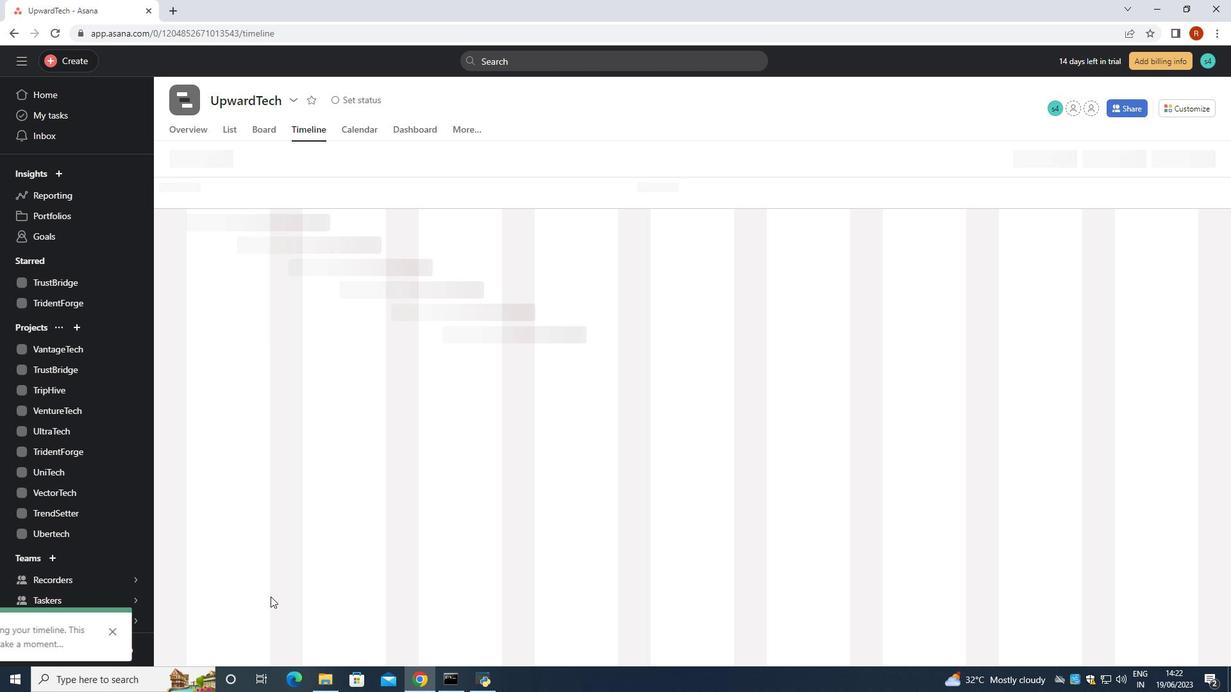 
Action: Mouse scrolled (282, 592) with delta (0, 0)
Screenshot: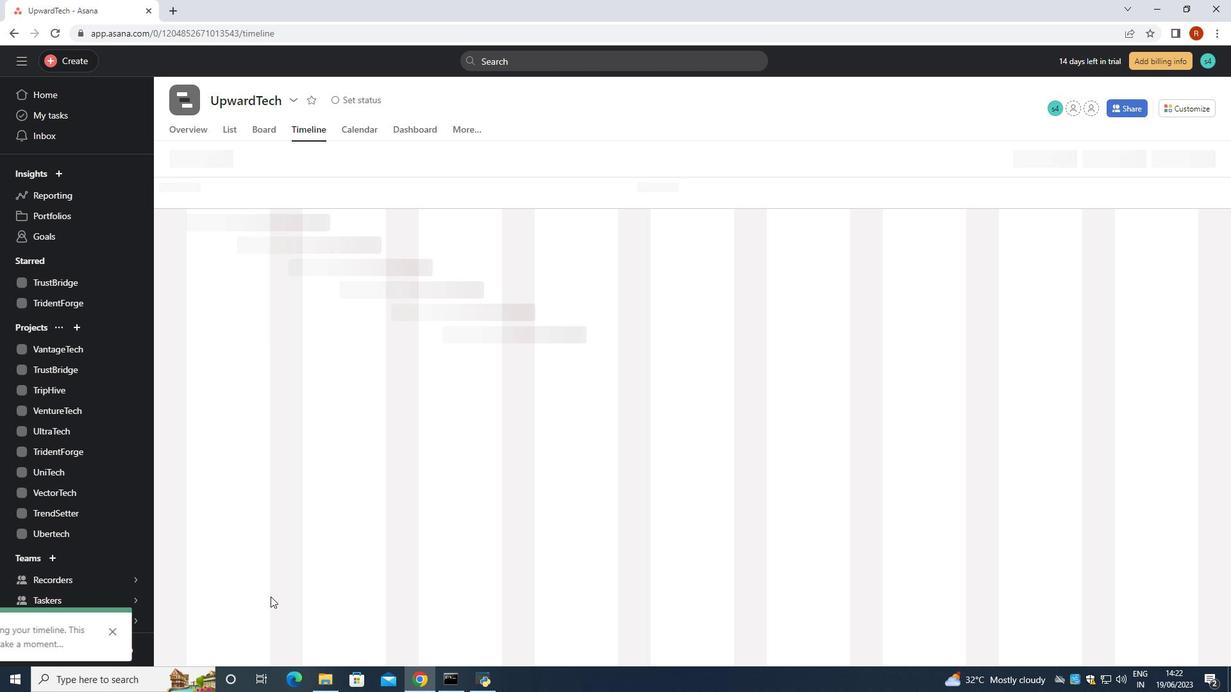 
Action: Mouse moved to (282, 589)
Screenshot: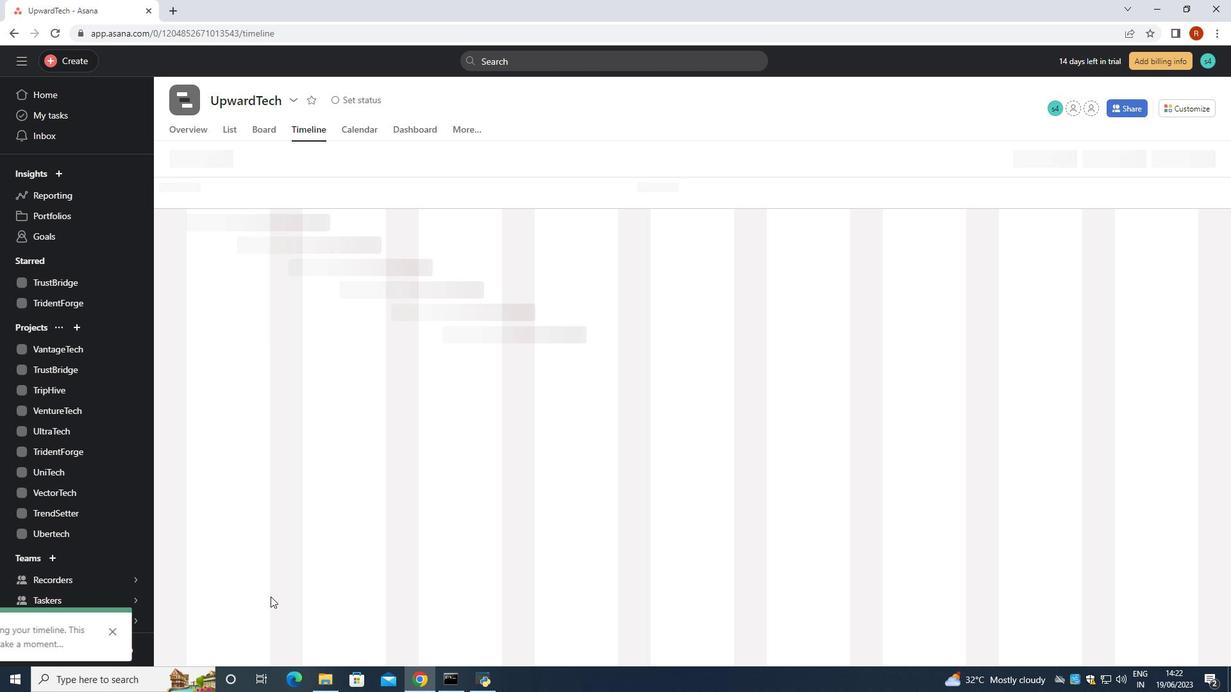 
Action: Mouse scrolled (282, 590) with delta (0, 0)
Screenshot: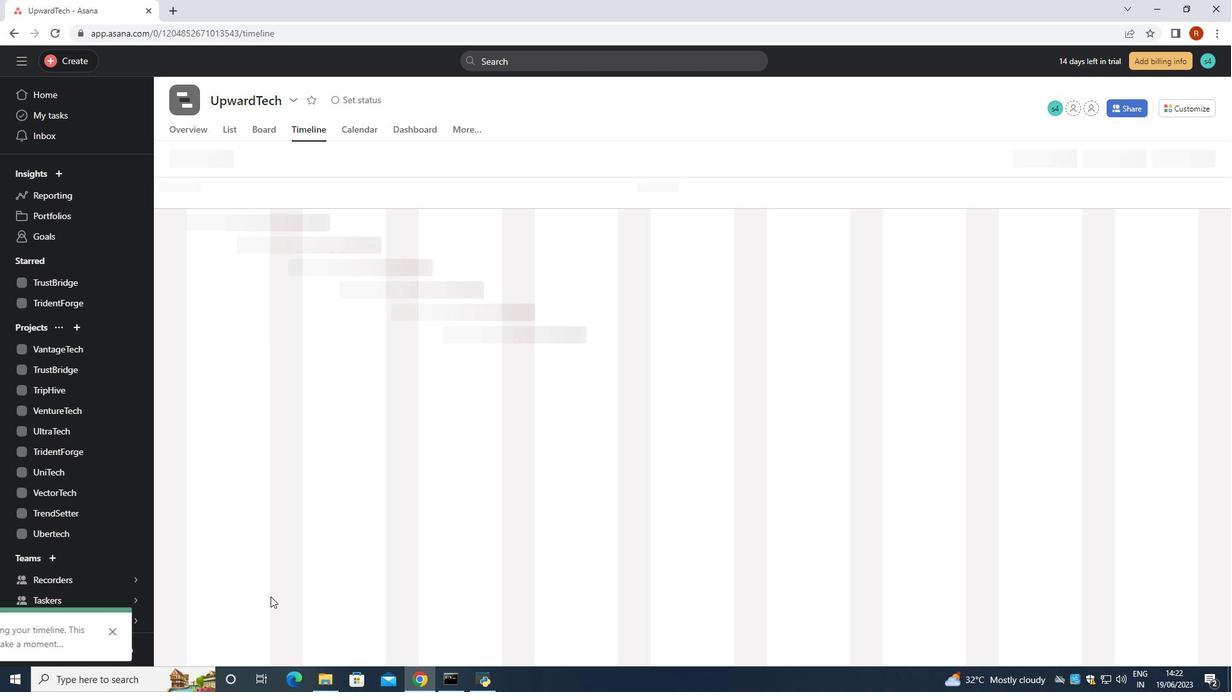 
Action: Mouse scrolled (282, 590) with delta (0, 0)
Screenshot: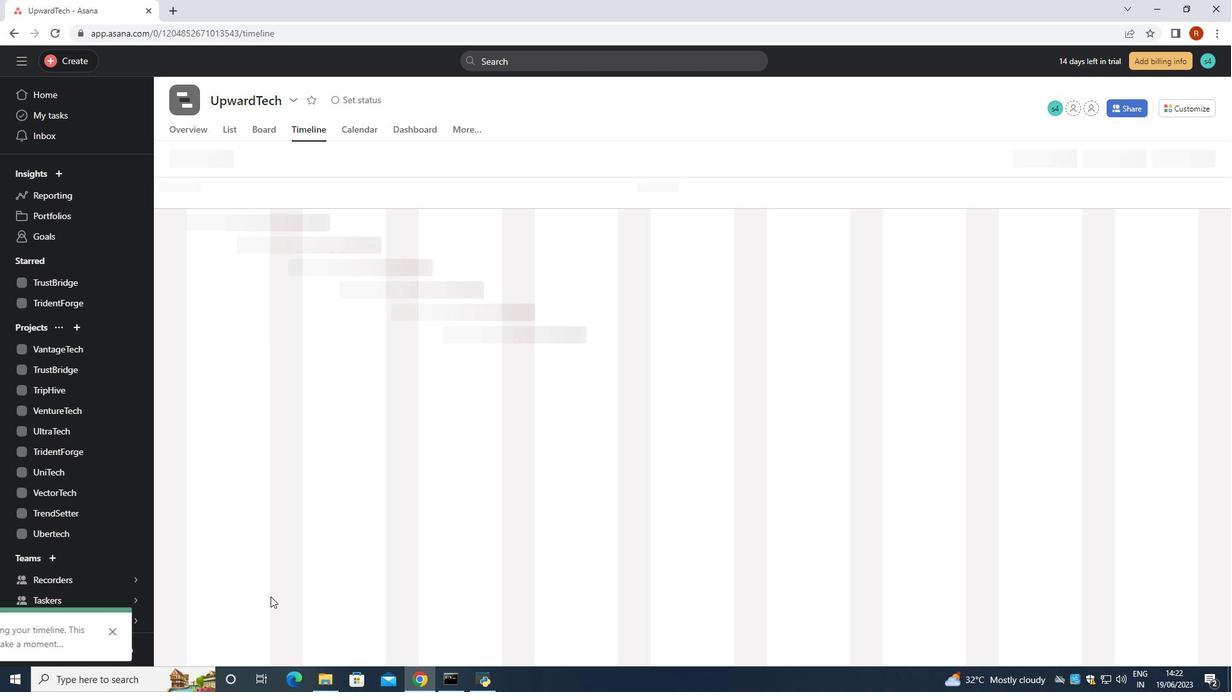 
Action: Mouse scrolled (282, 590) with delta (0, 0)
Screenshot: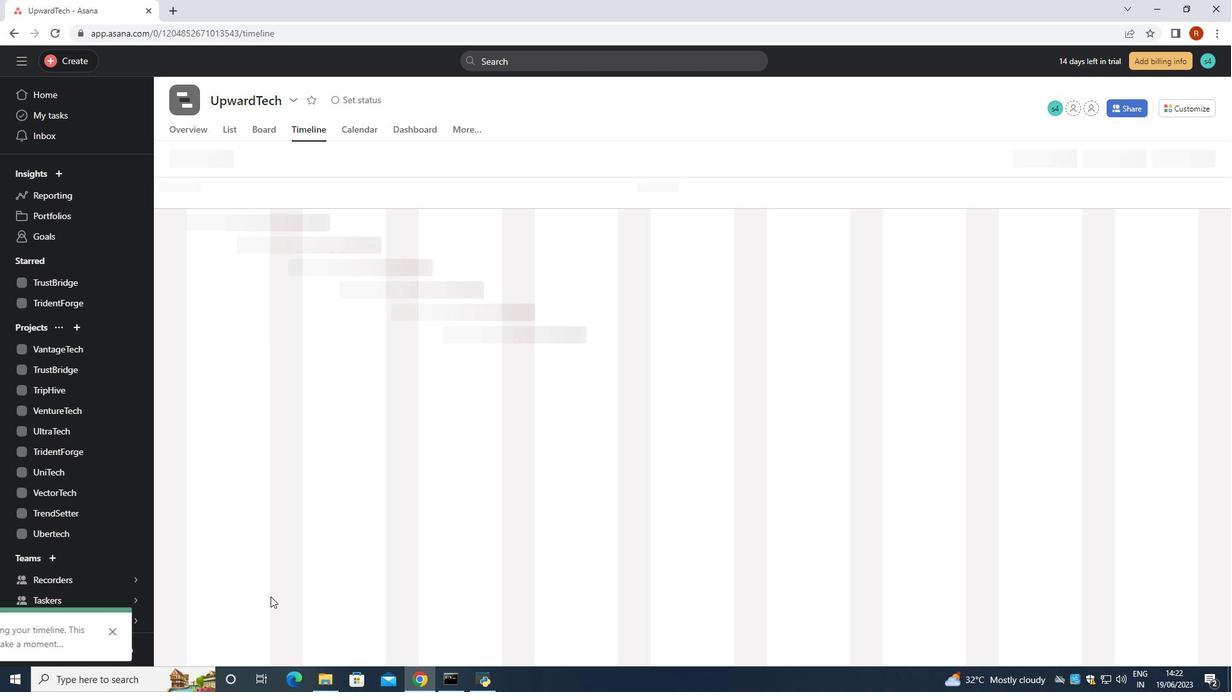 
Action: Mouse scrolled (282, 590) with delta (0, 0)
Screenshot: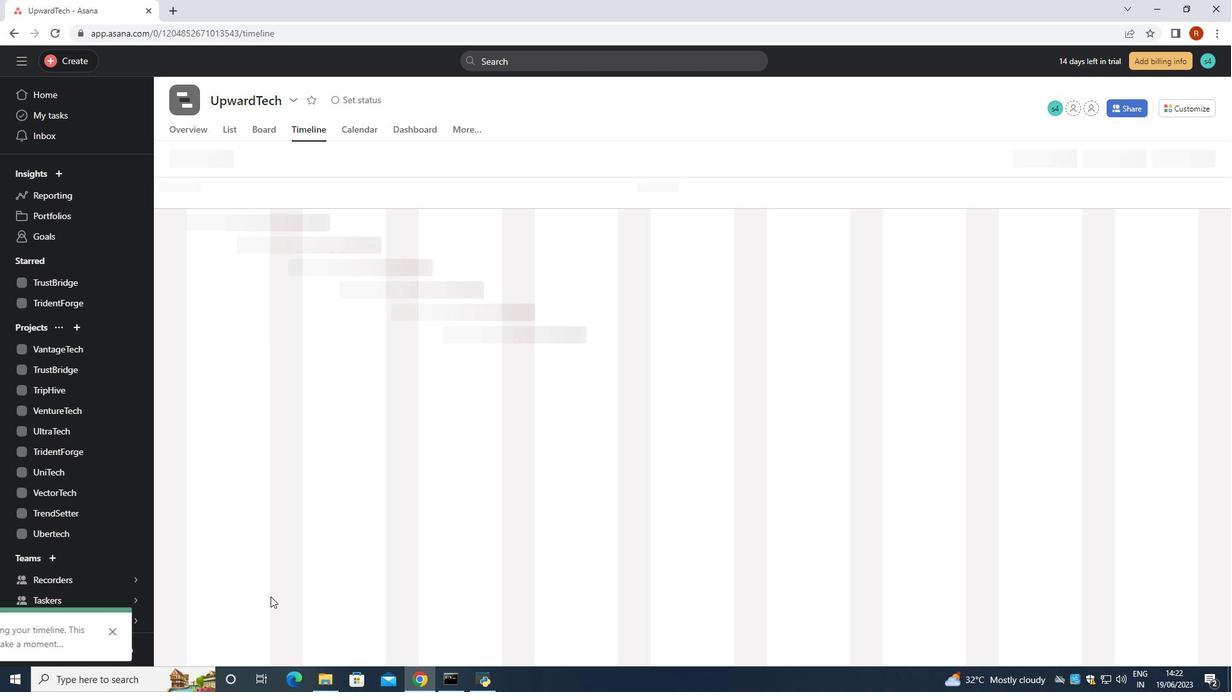 
Action: Mouse scrolled (282, 590) with delta (0, 0)
Screenshot: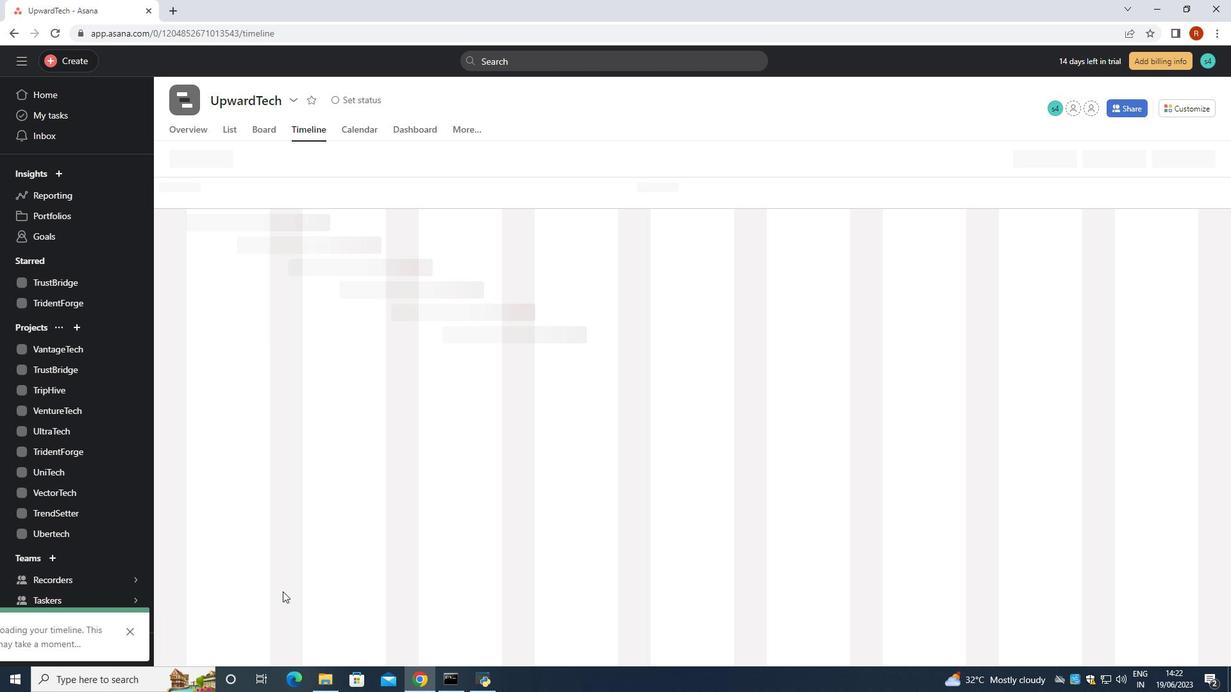 
Action: Mouse moved to (282, 589)
Screenshot: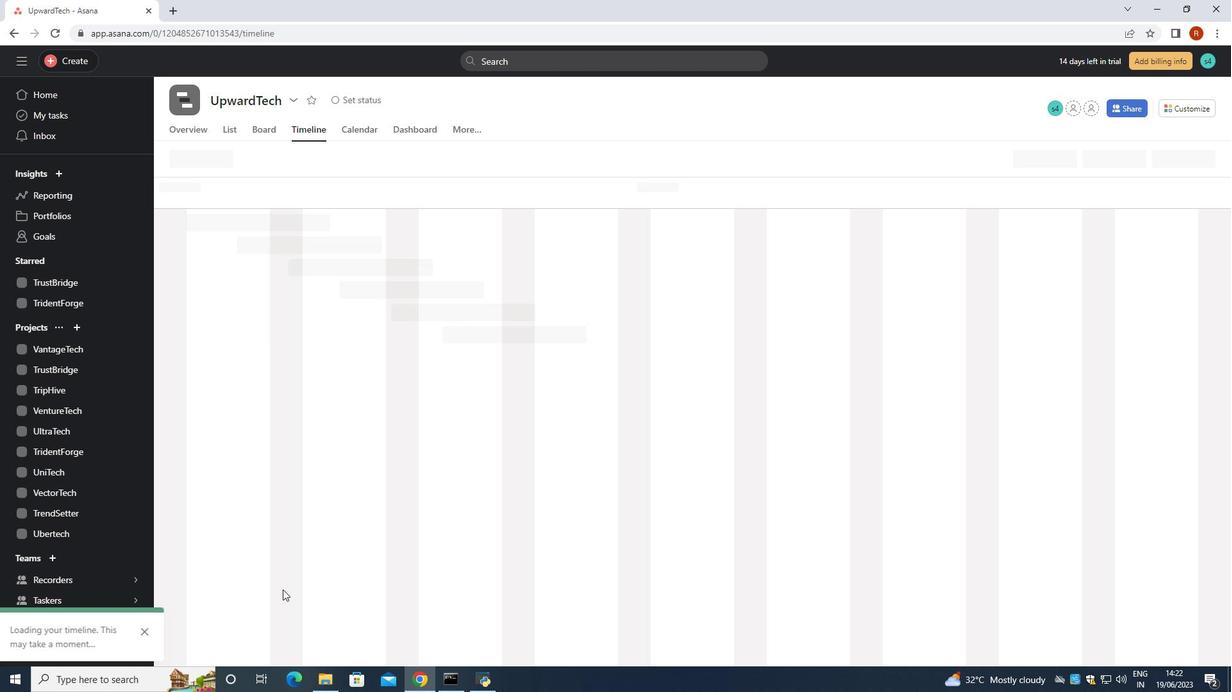 
Action: Mouse scrolled (282, 589) with delta (0, 0)
Screenshot: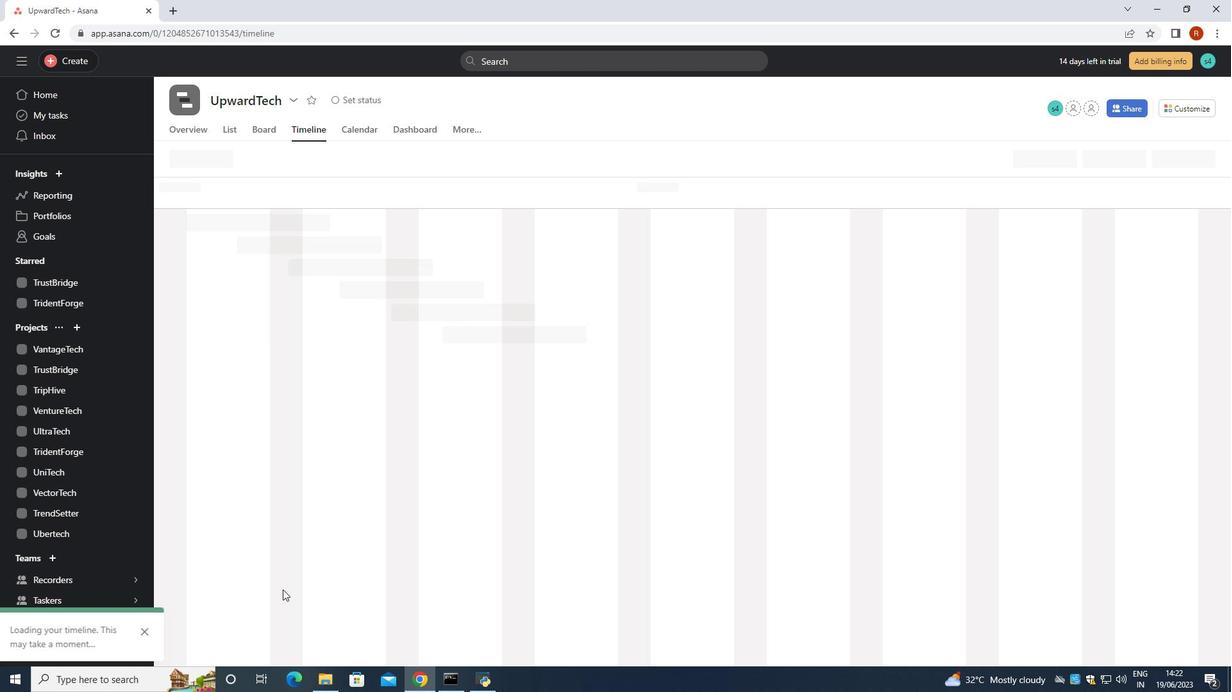 
Action: Mouse moved to (282, 589)
Screenshot: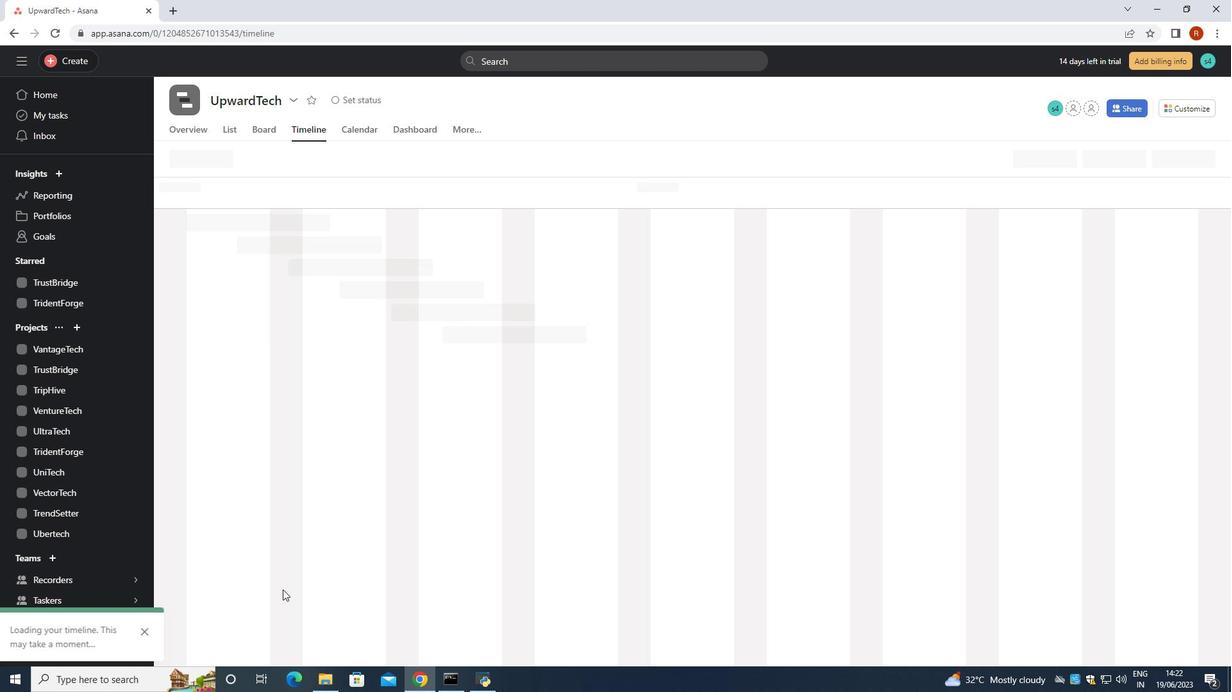 
Action: Mouse scrolled (282, 589) with delta (0, 0)
Screenshot: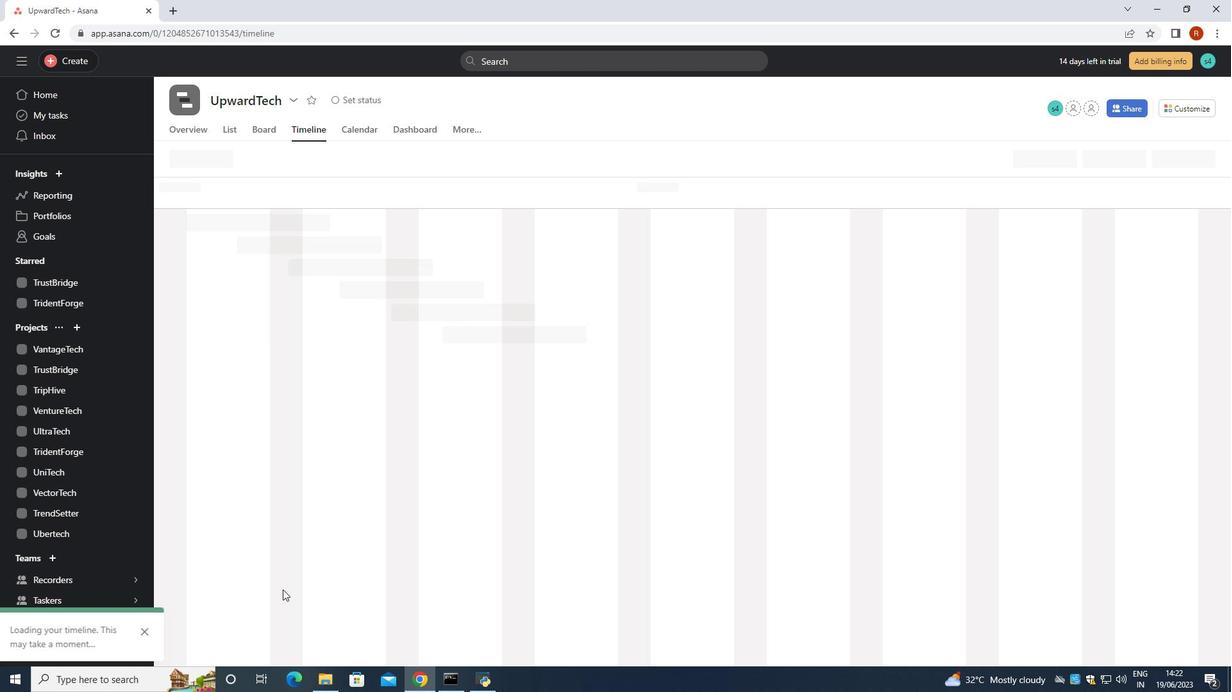 
Action: Mouse moved to (283, 591)
Screenshot: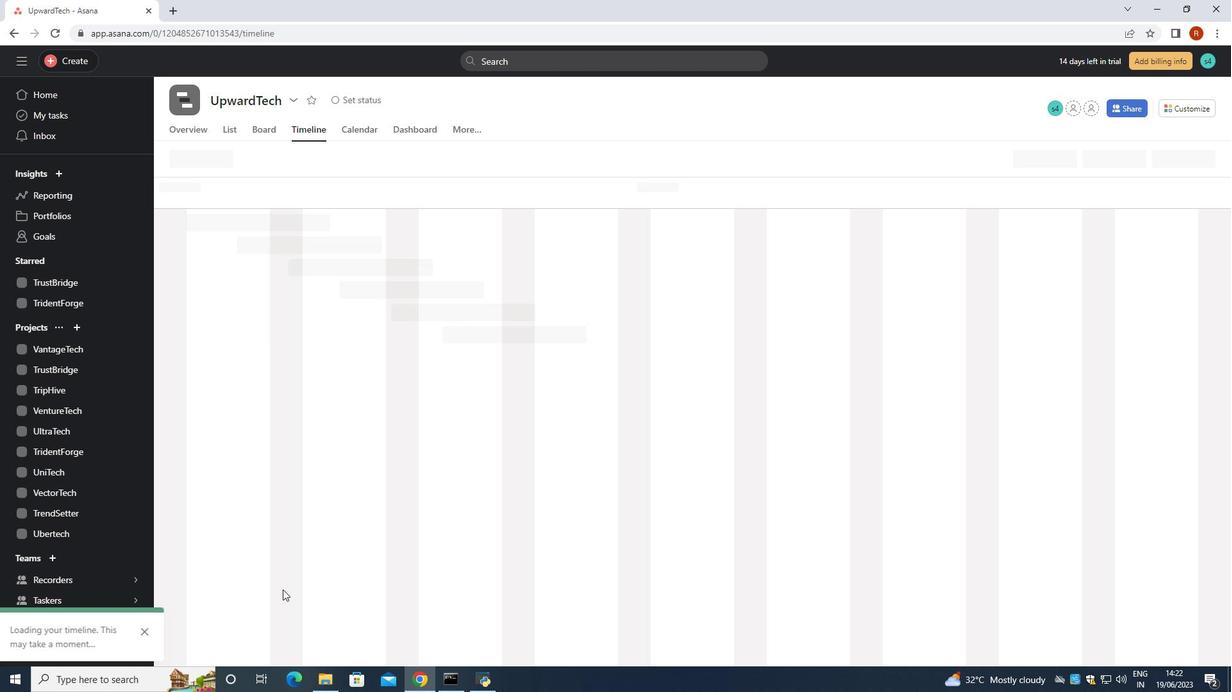 
Action: Mouse scrolled (282, 589) with delta (0, 0)
Screenshot: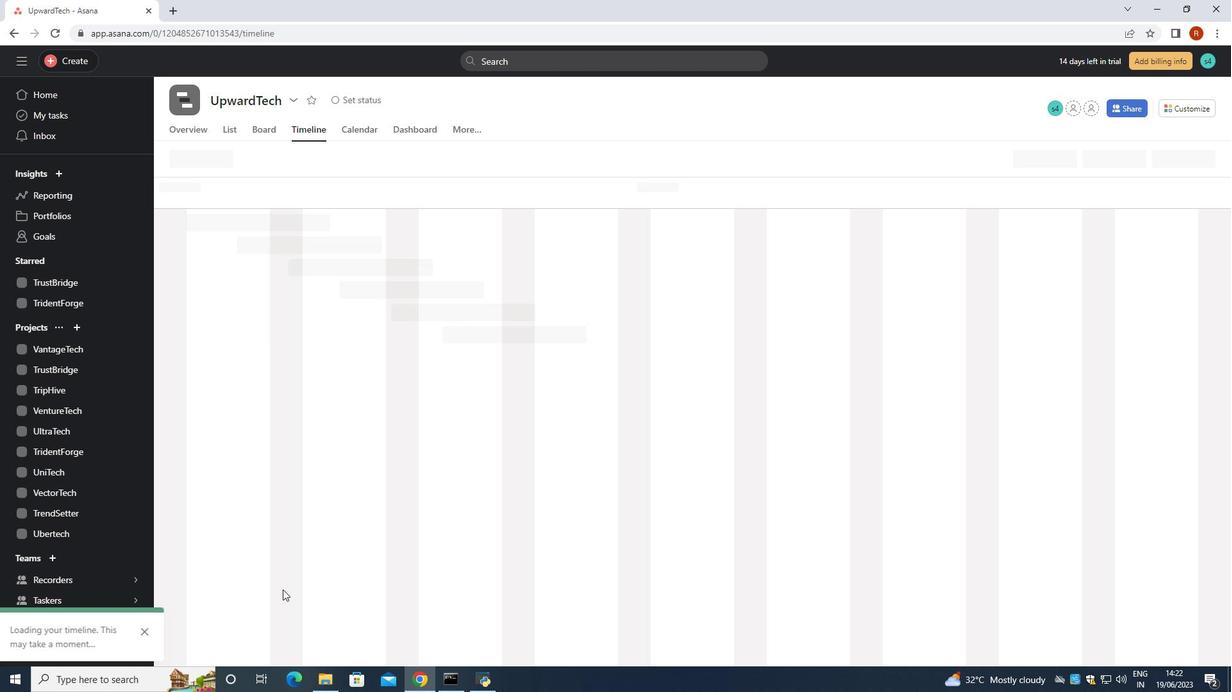
Action: Mouse moved to (283, 591)
Screenshot: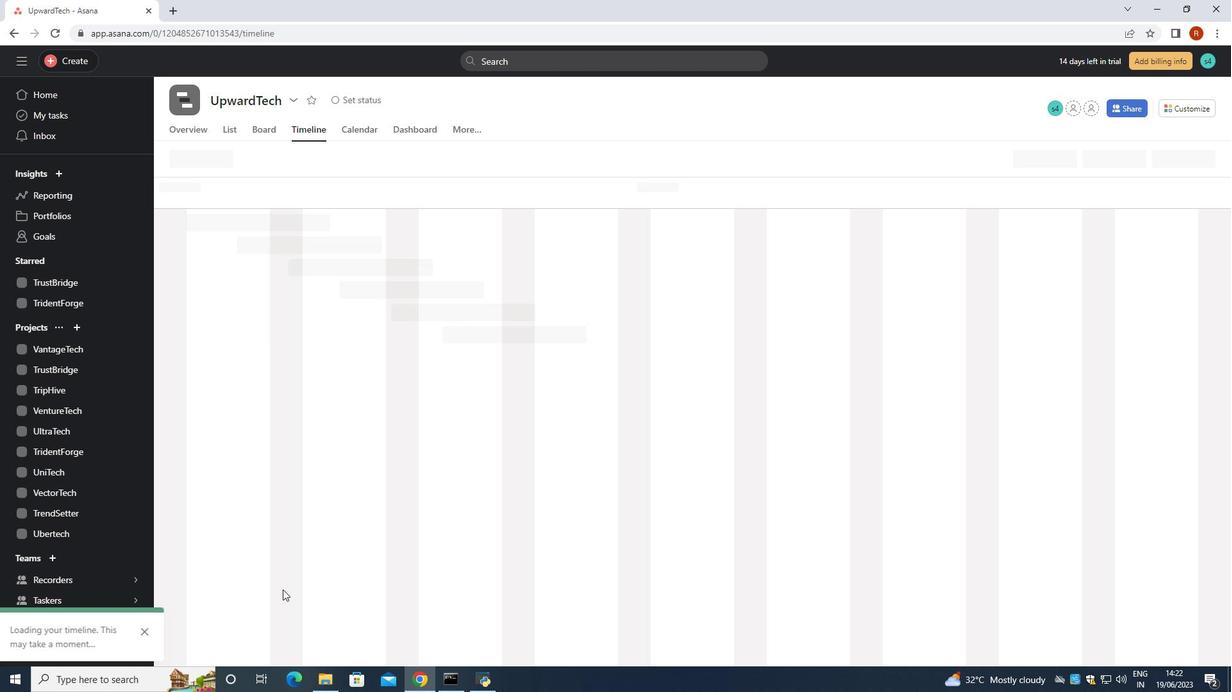 
Action: Mouse scrolled (282, 589) with delta (0, 0)
Screenshot: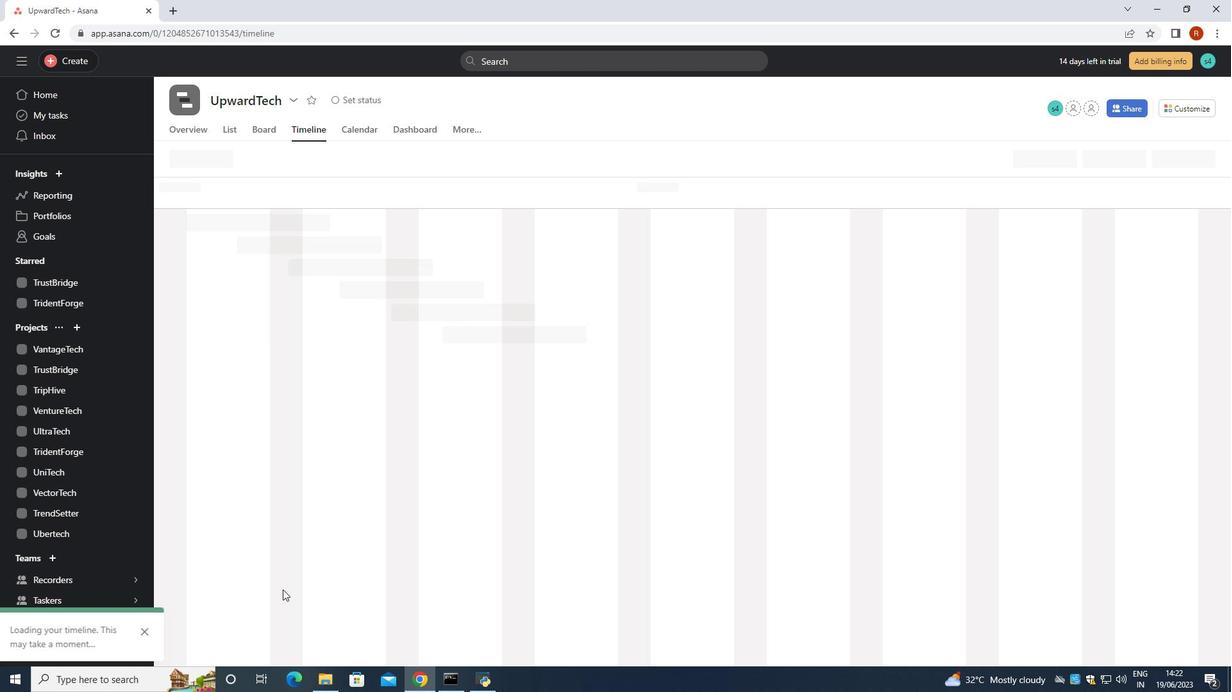 
Action: Mouse scrolled (282, 588) with delta (0, -1)
Screenshot: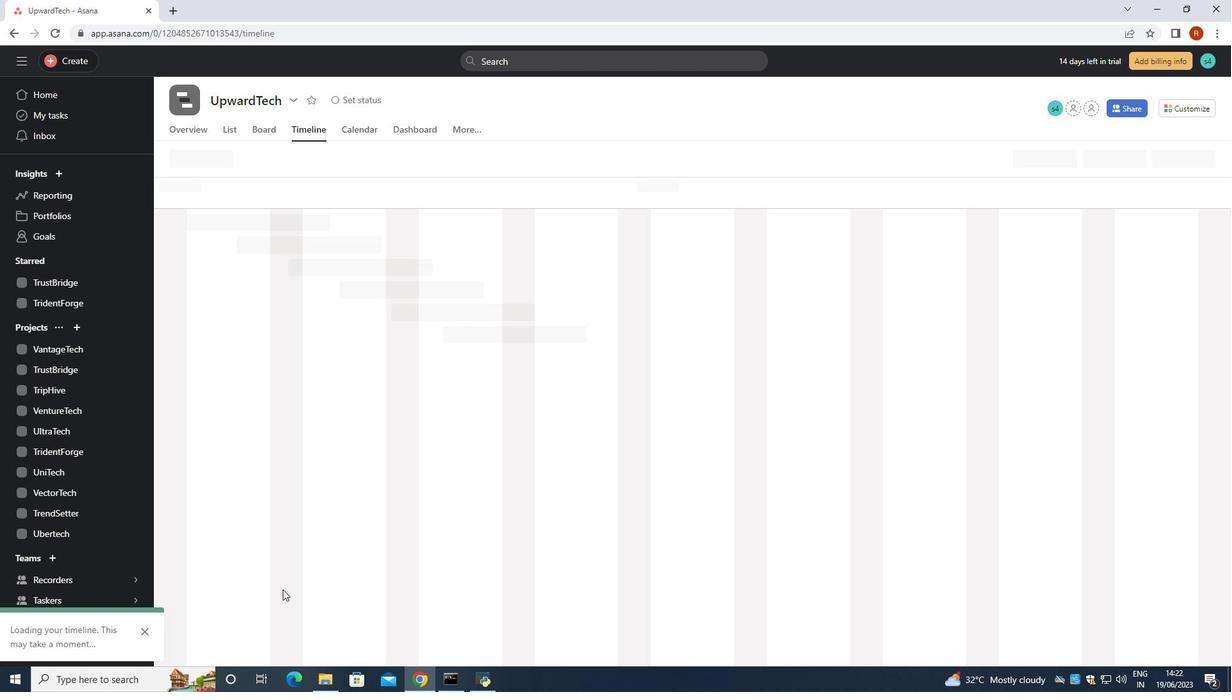 
Action: Mouse scrolled (282, 589) with delta (0, 0)
Screenshot: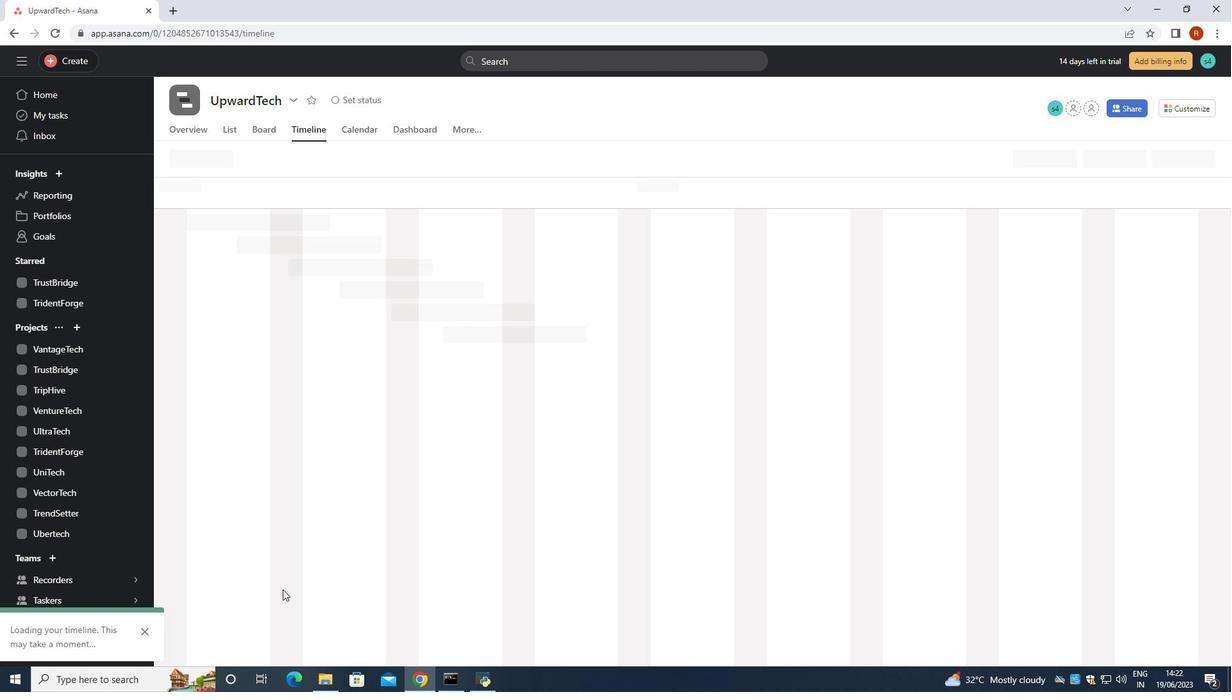
Action: Mouse scrolled (283, 591) with delta (0, 0)
Screenshot: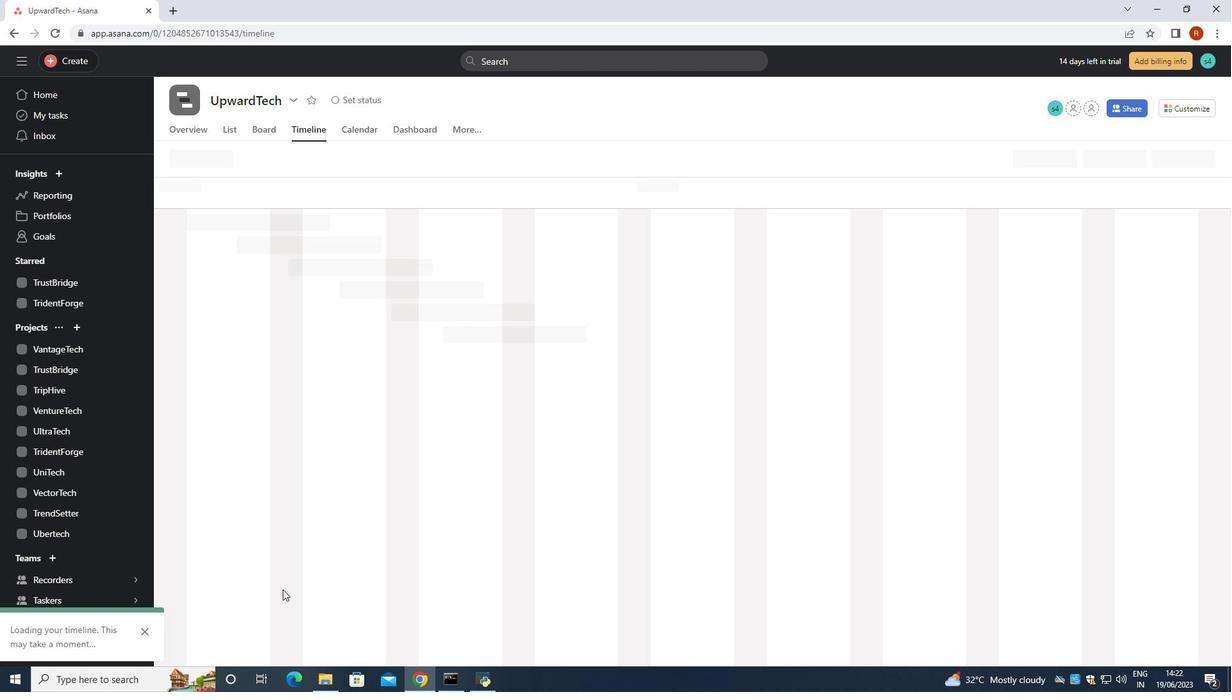 
Action: Mouse scrolled (283, 591) with delta (0, 0)
Screenshot: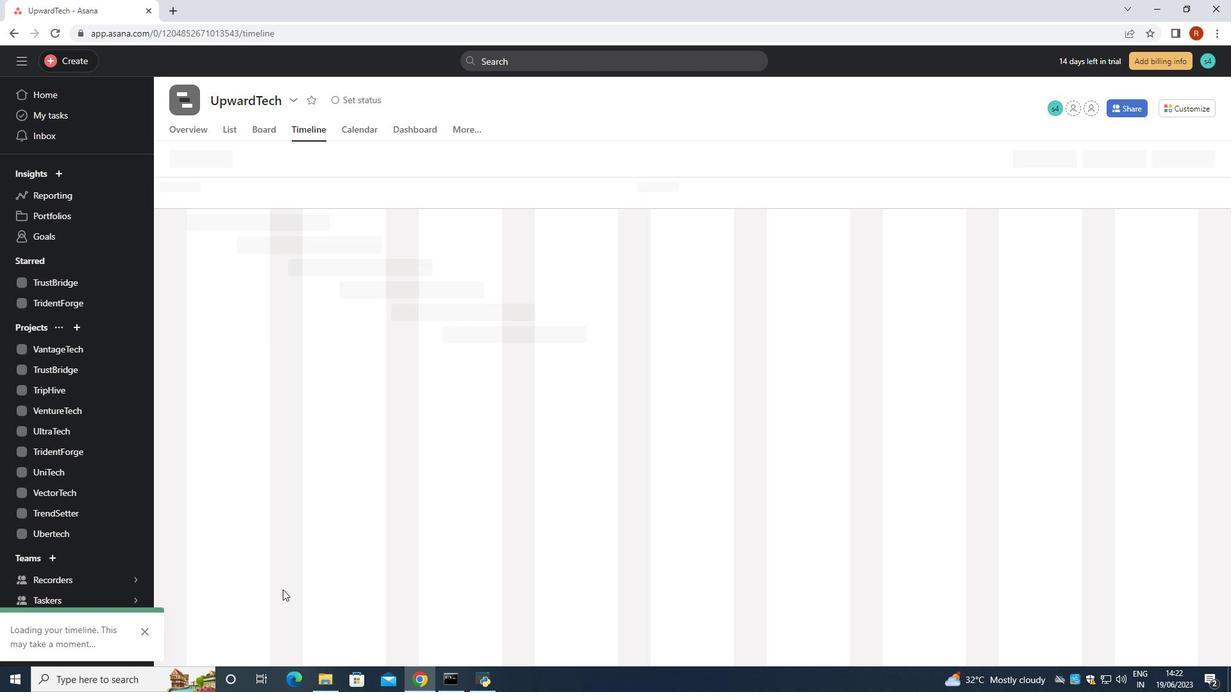 
Action: Mouse scrolled (283, 591) with delta (0, 0)
Screenshot: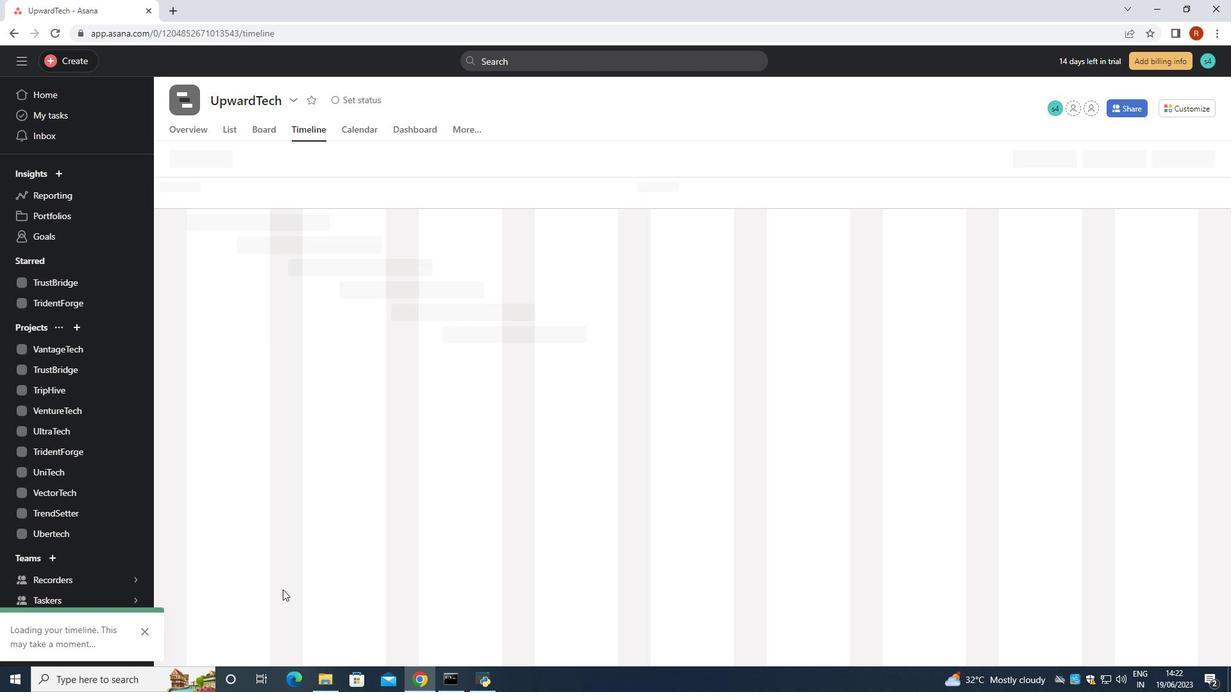 
Action: Mouse scrolled (283, 591) with delta (0, 0)
Screenshot: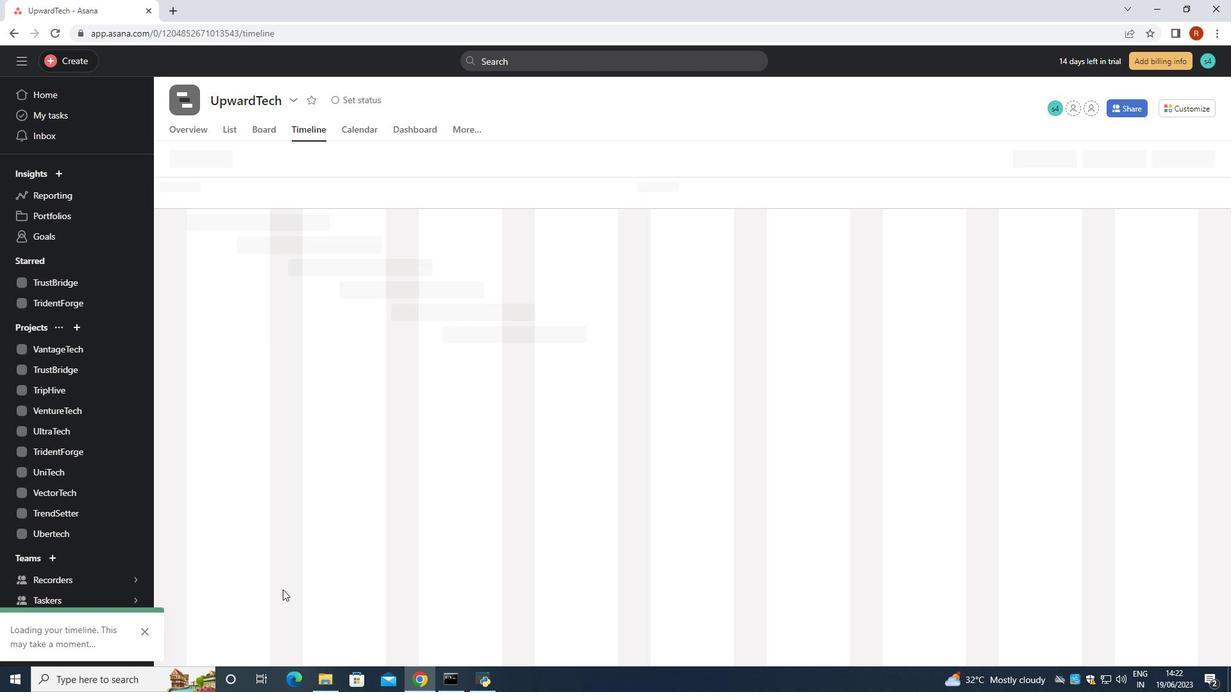 
Action: Mouse scrolled (283, 590) with delta (0, 0)
Screenshot: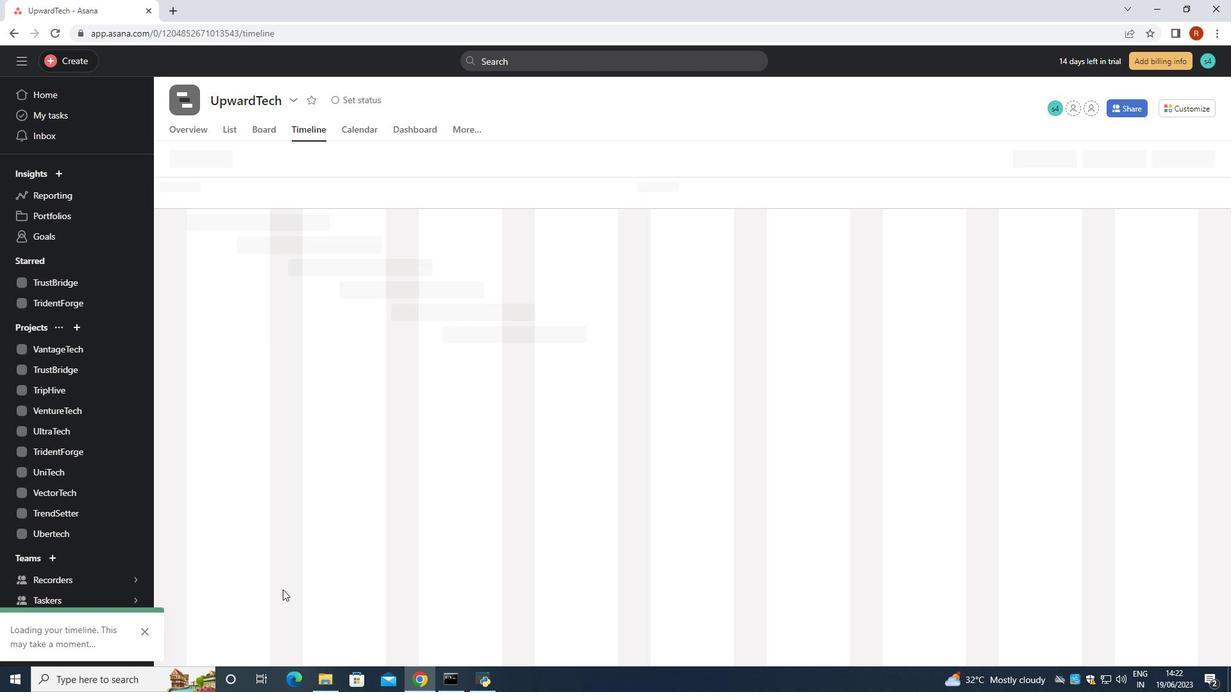 
Action: Mouse scrolled (283, 589) with delta (0, -1)
Screenshot: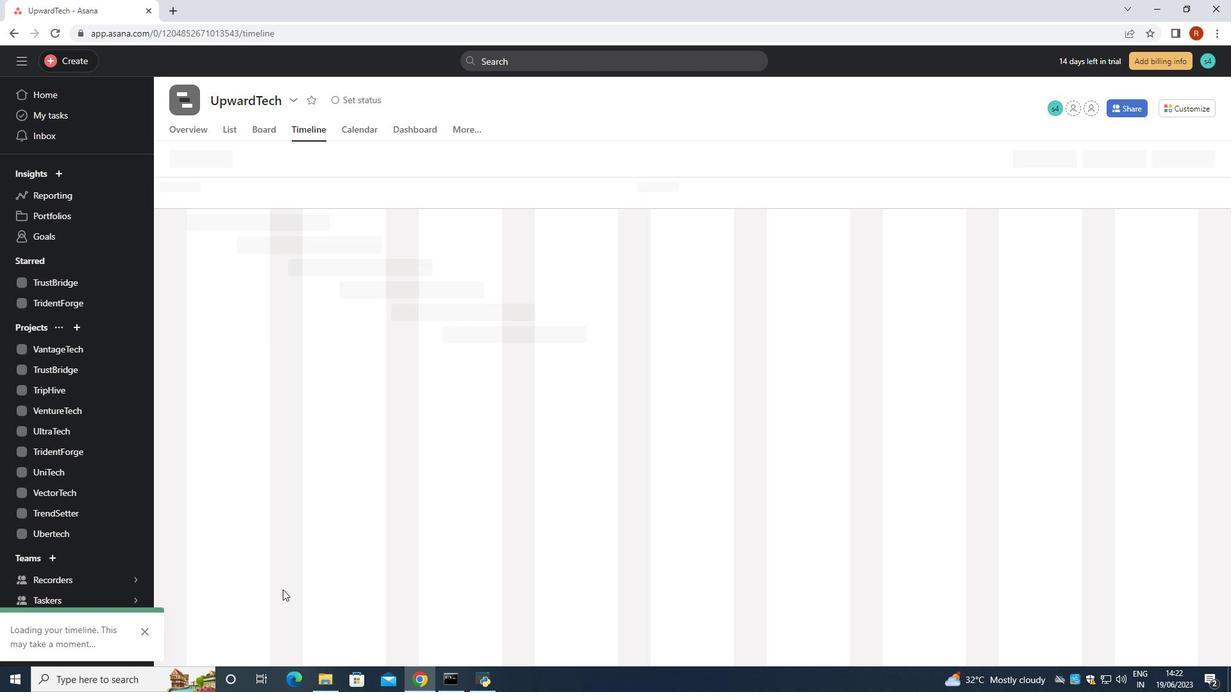 
Action: Mouse scrolled (283, 590) with delta (0, 0)
Screenshot: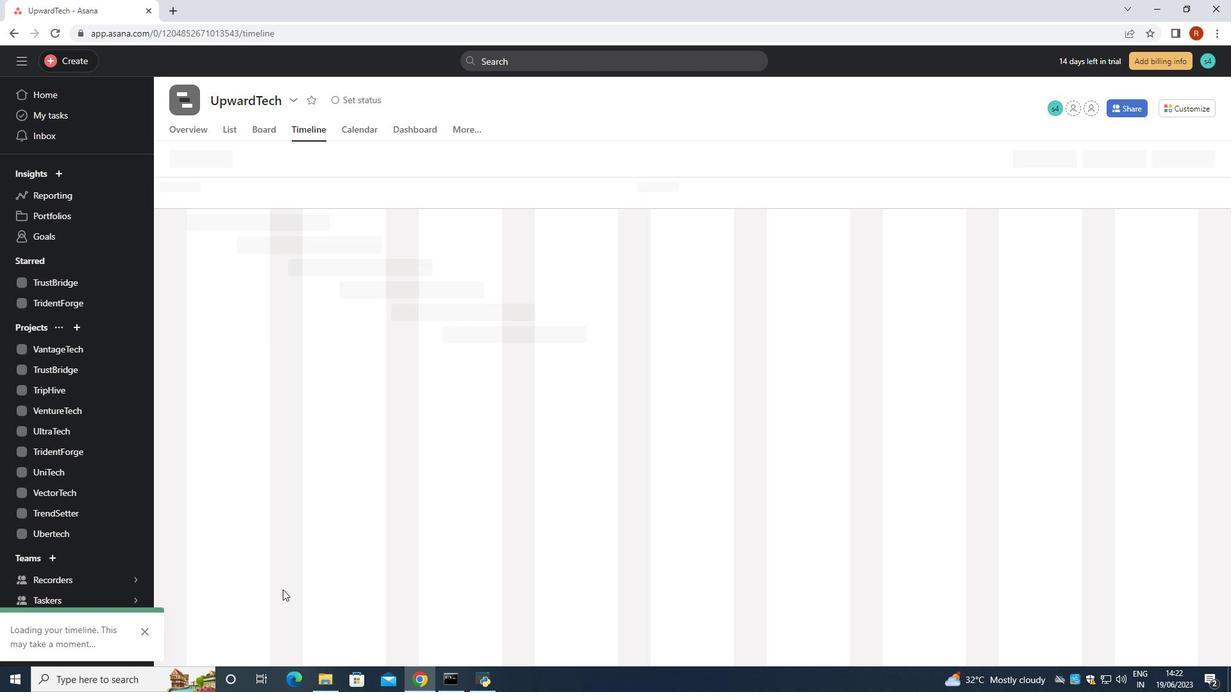 
Action: Mouse scrolled (283, 590) with delta (0, 0)
Screenshot: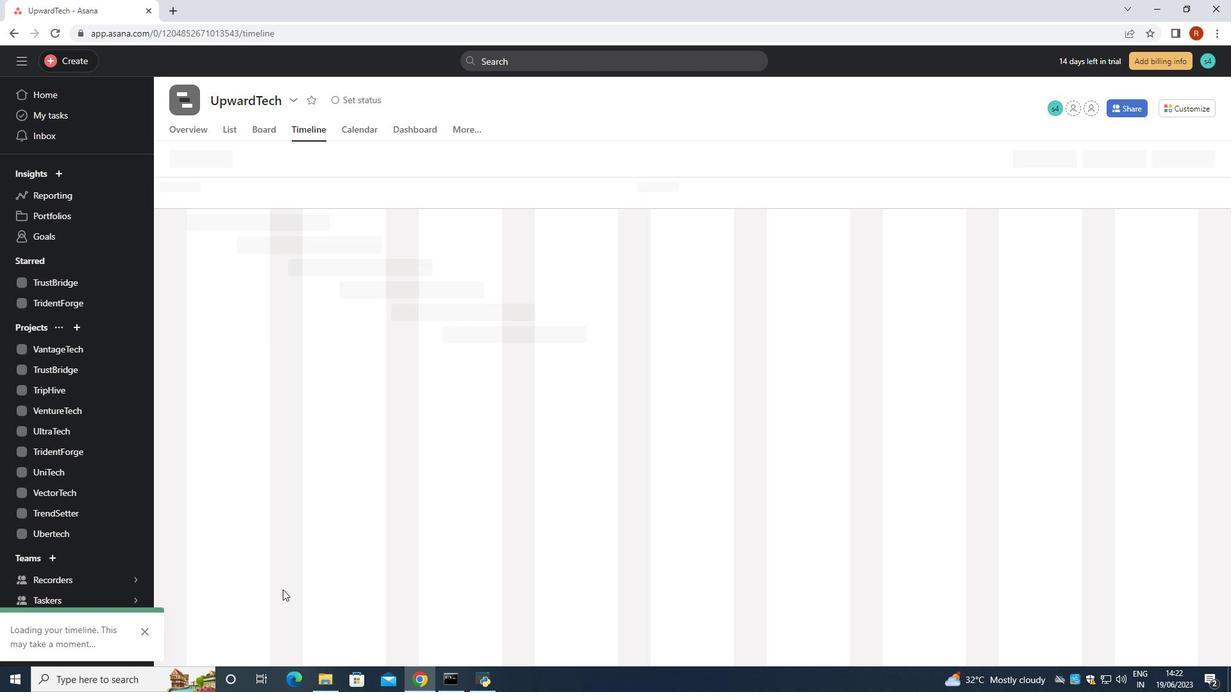
Action: Mouse scrolled (283, 590) with delta (0, 0)
Screenshot: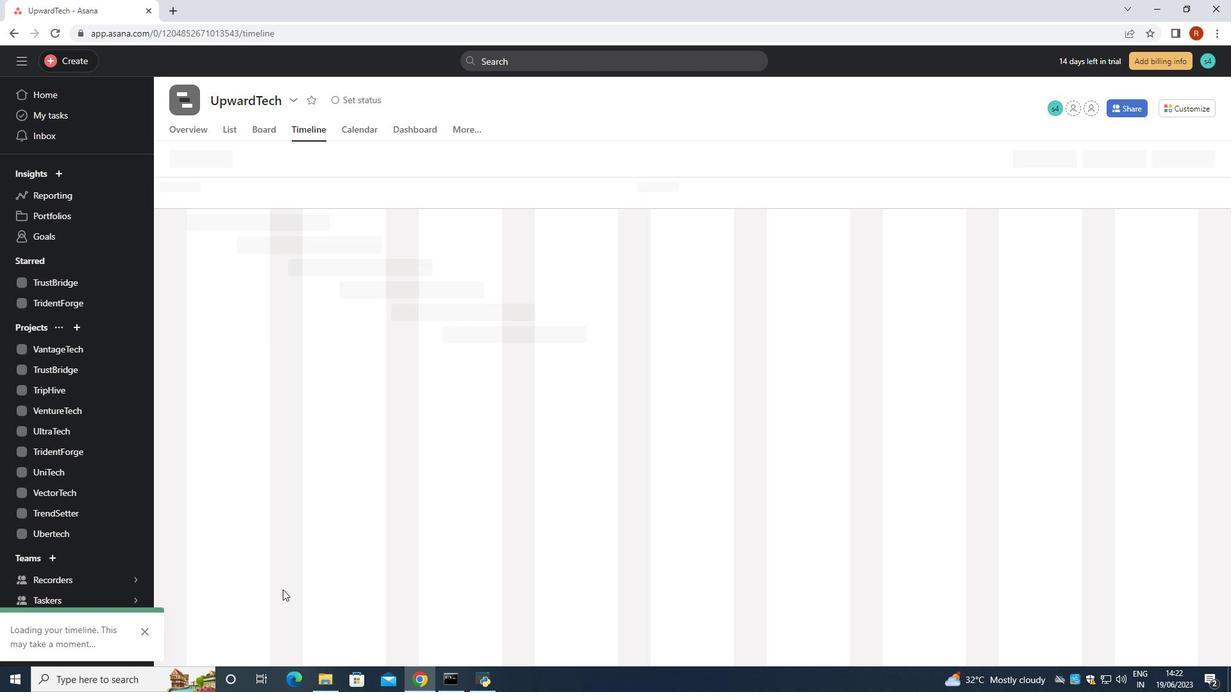 
Action: Mouse scrolled (283, 590) with delta (0, 0)
Screenshot: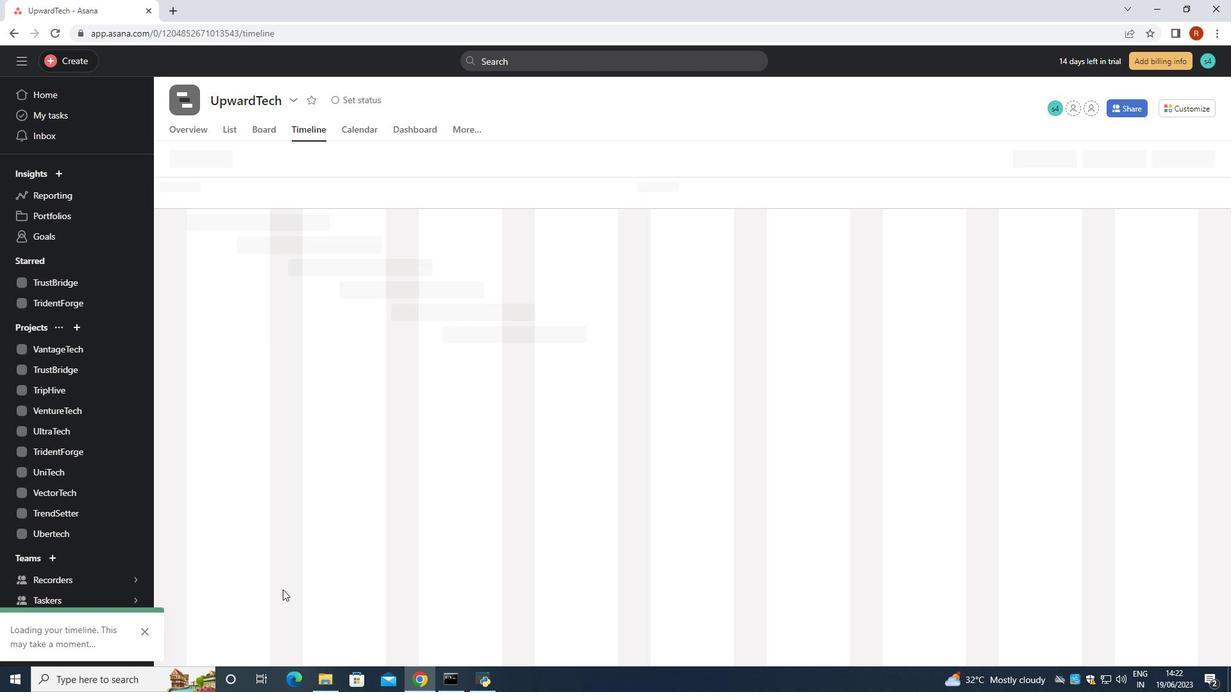 
Action: Mouse moved to (285, 589)
Screenshot: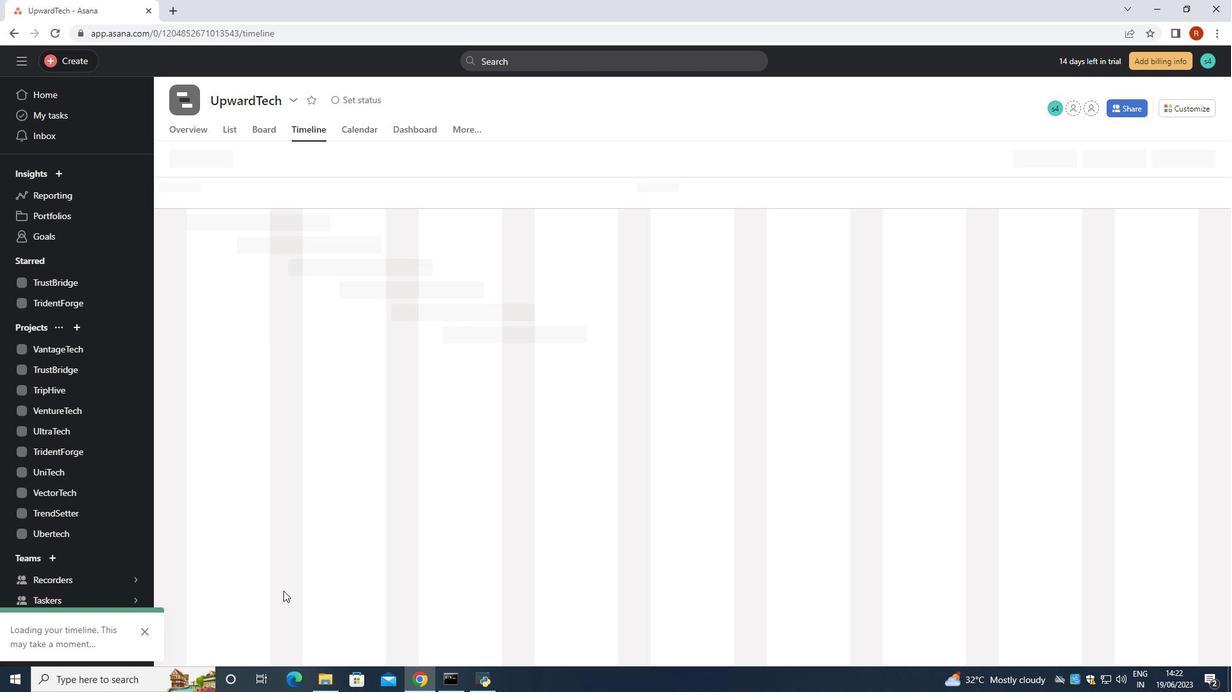 
Action: Mouse scrolled (285, 589) with delta (0, 0)
Screenshot: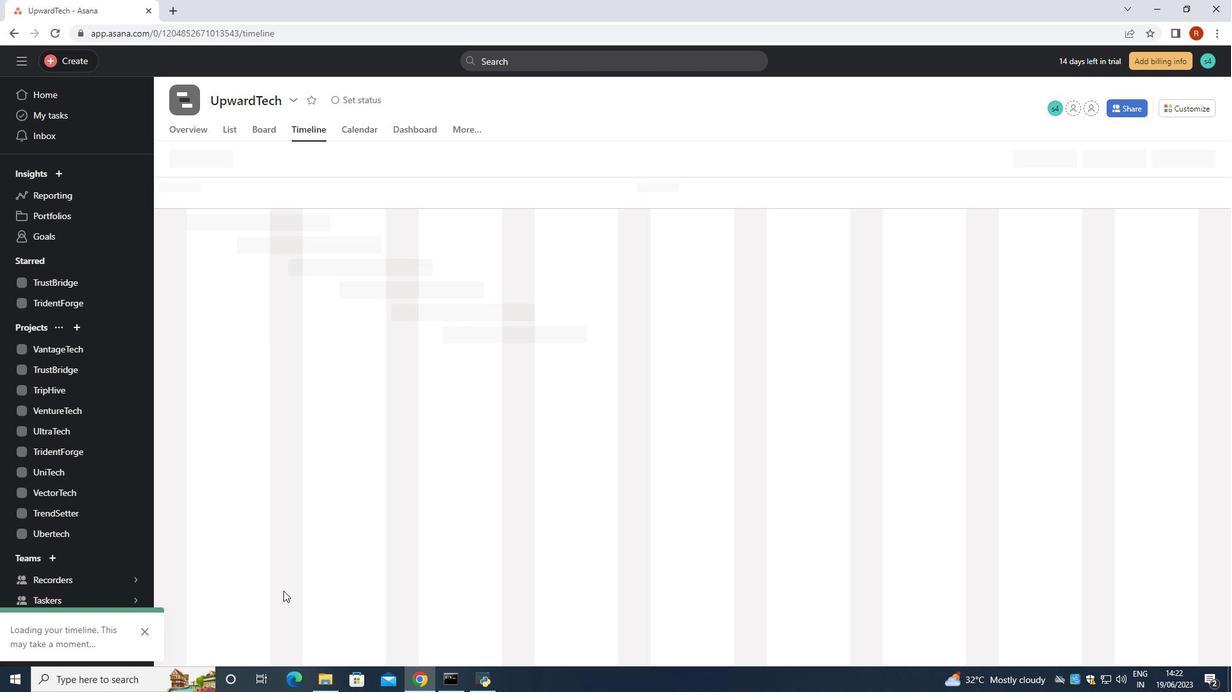 
Action: Mouse scrolled (285, 589) with delta (0, 0)
Screenshot: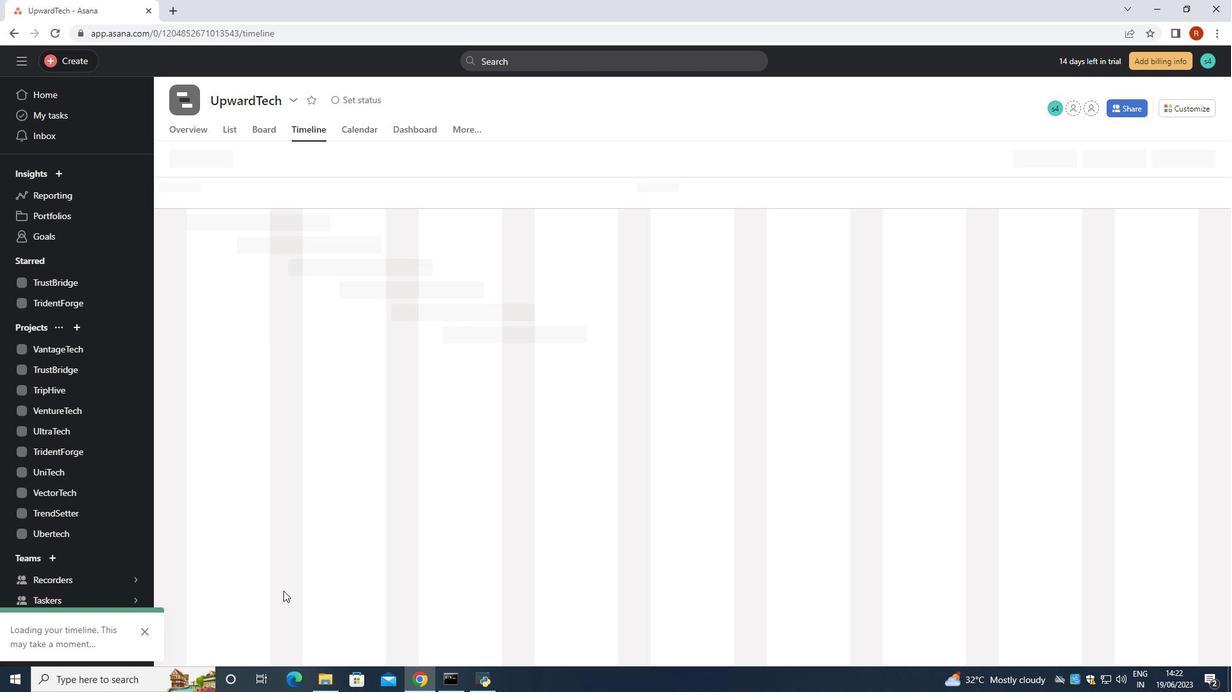 
Action: Mouse moved to (287, 588)
Screenshot: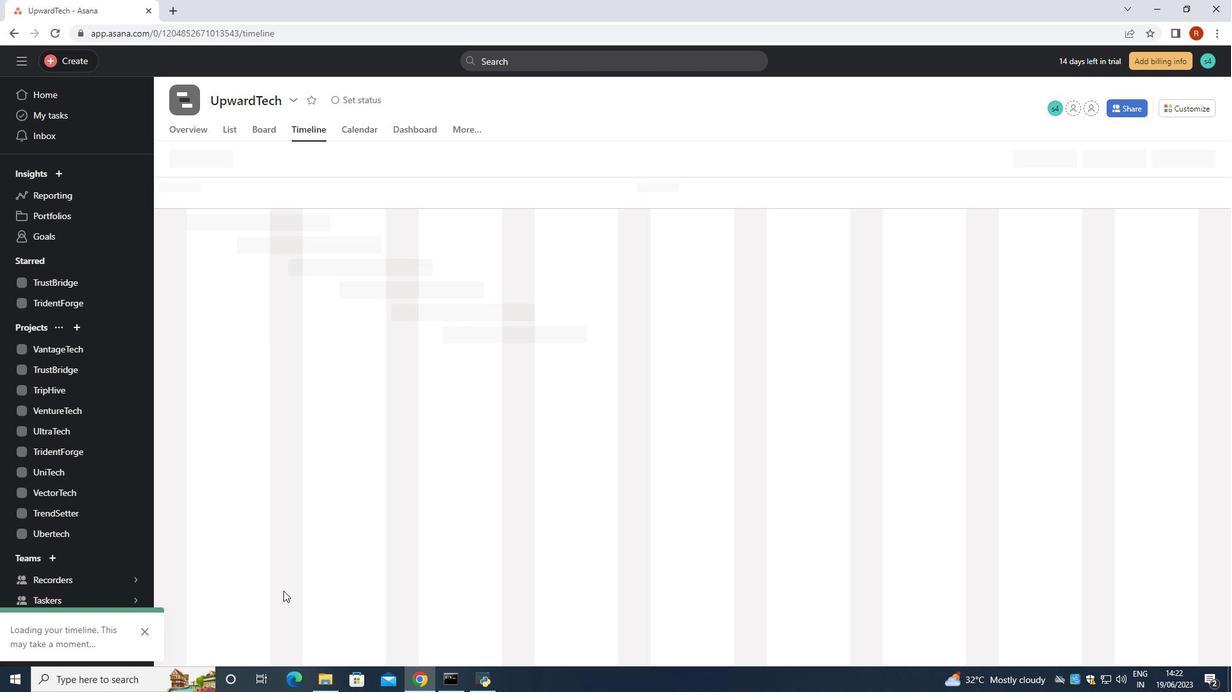 
Action: Mouse scrolled (287, 589) with delta (0, 0)
Screenshot: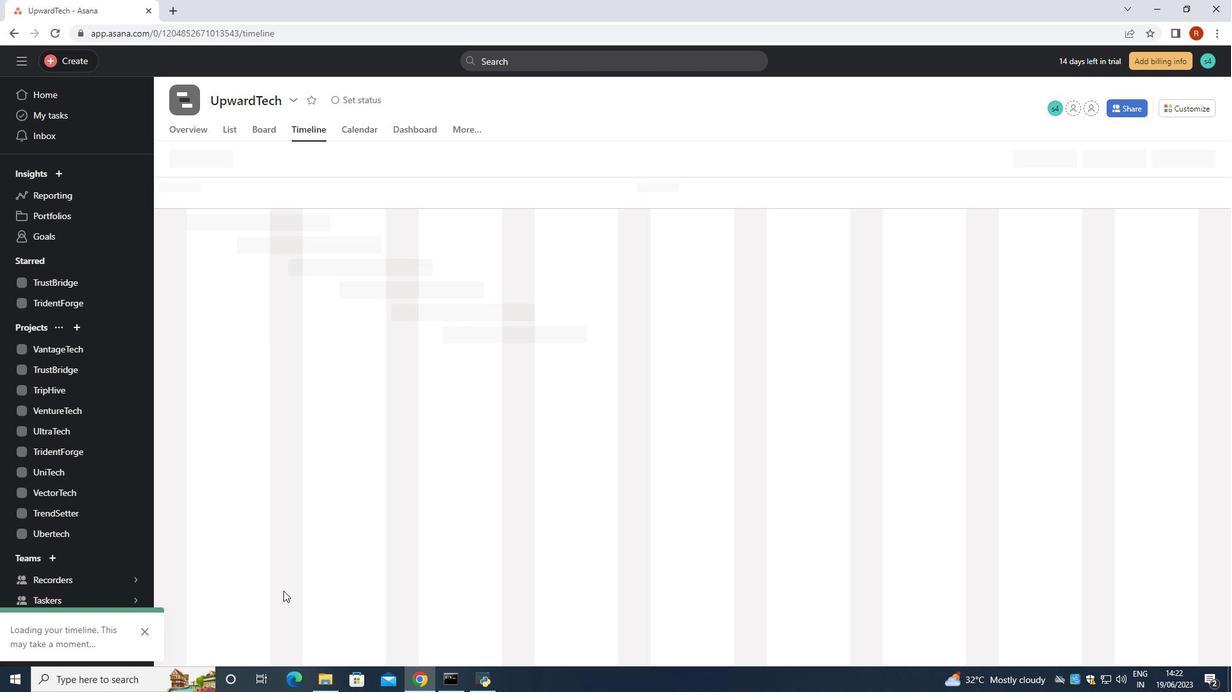 
Action: Mouse scrolled (287, 589) with delta (0, 0)
Screenshot: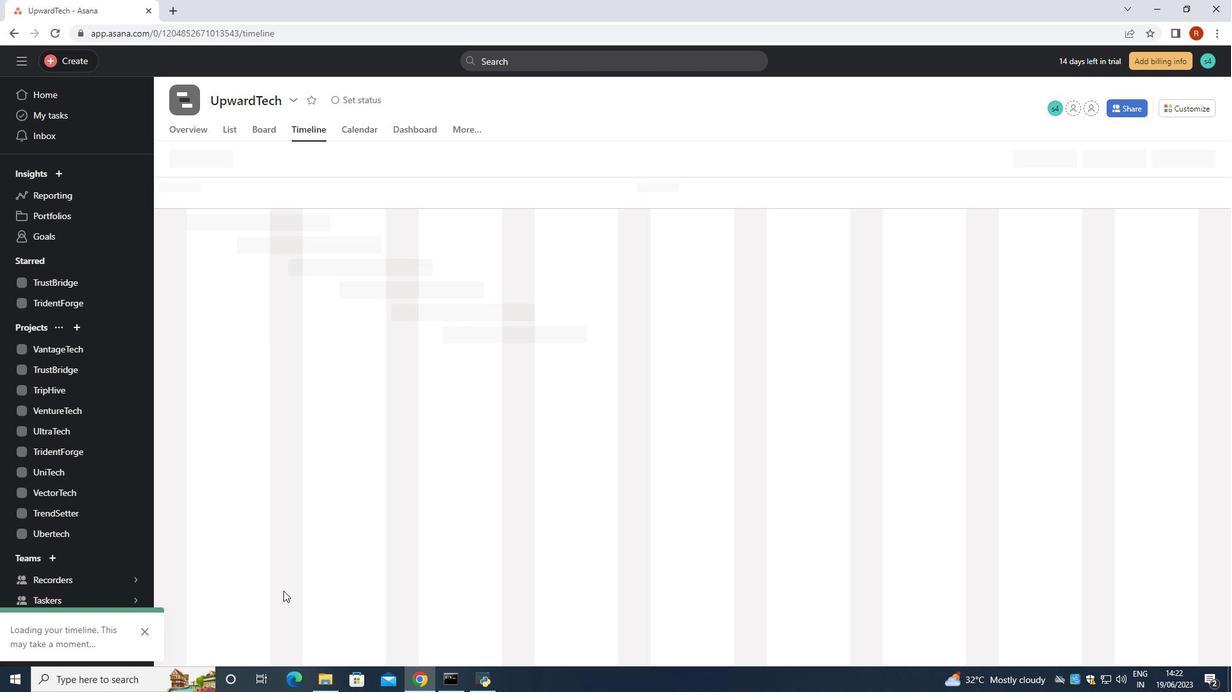 
Action: Mouse scrolled (287, 589) with delta (0, 0)
Screenshot: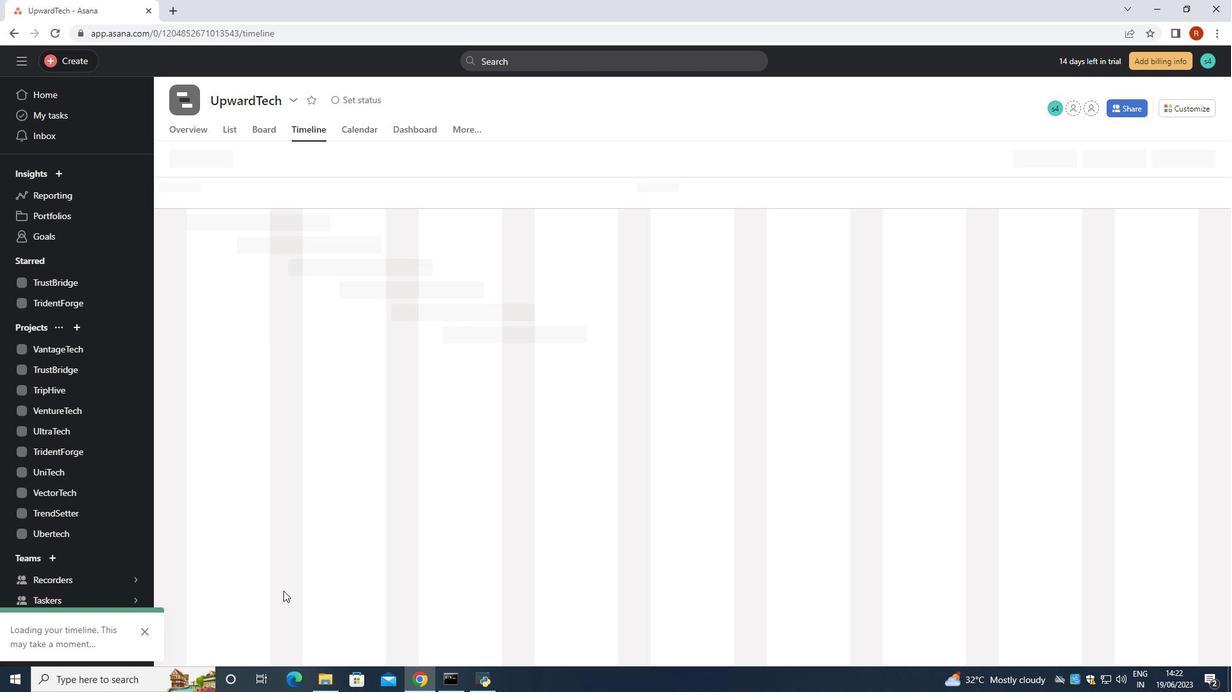 
Action: Mouse scrolled (287, 589) with delta (0, 0)
Screenshot: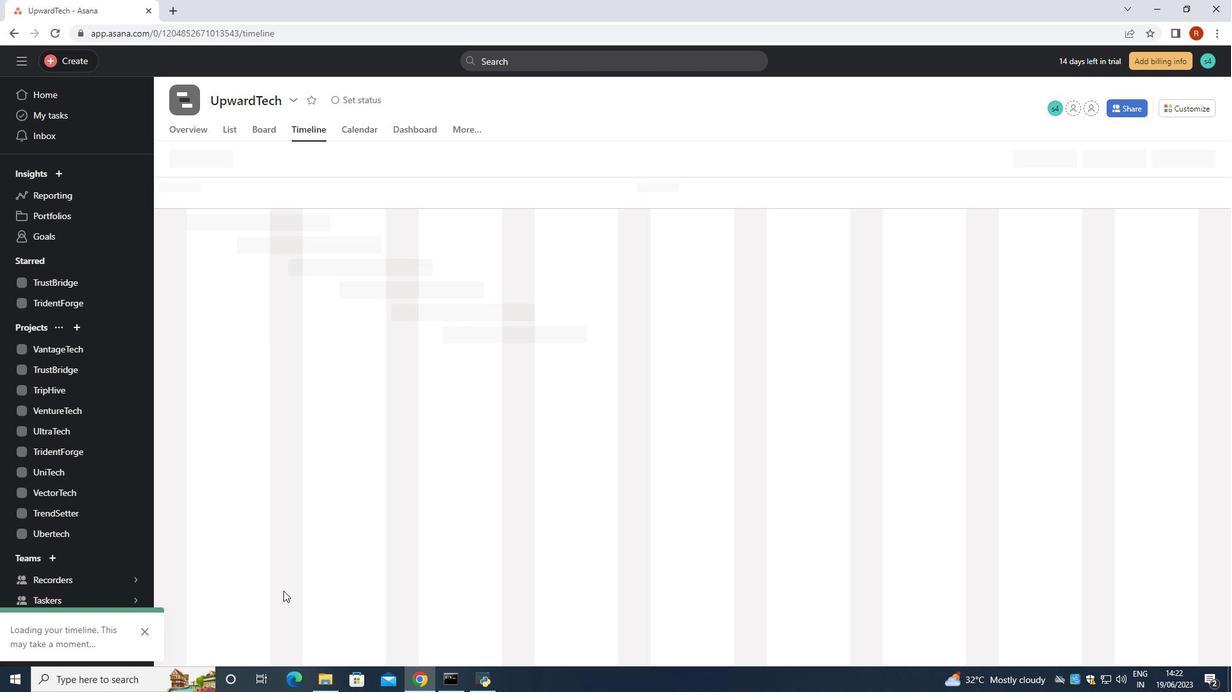 
Action: Mouse scrolled (287, 589) with delta (0, 0)
Screenshot: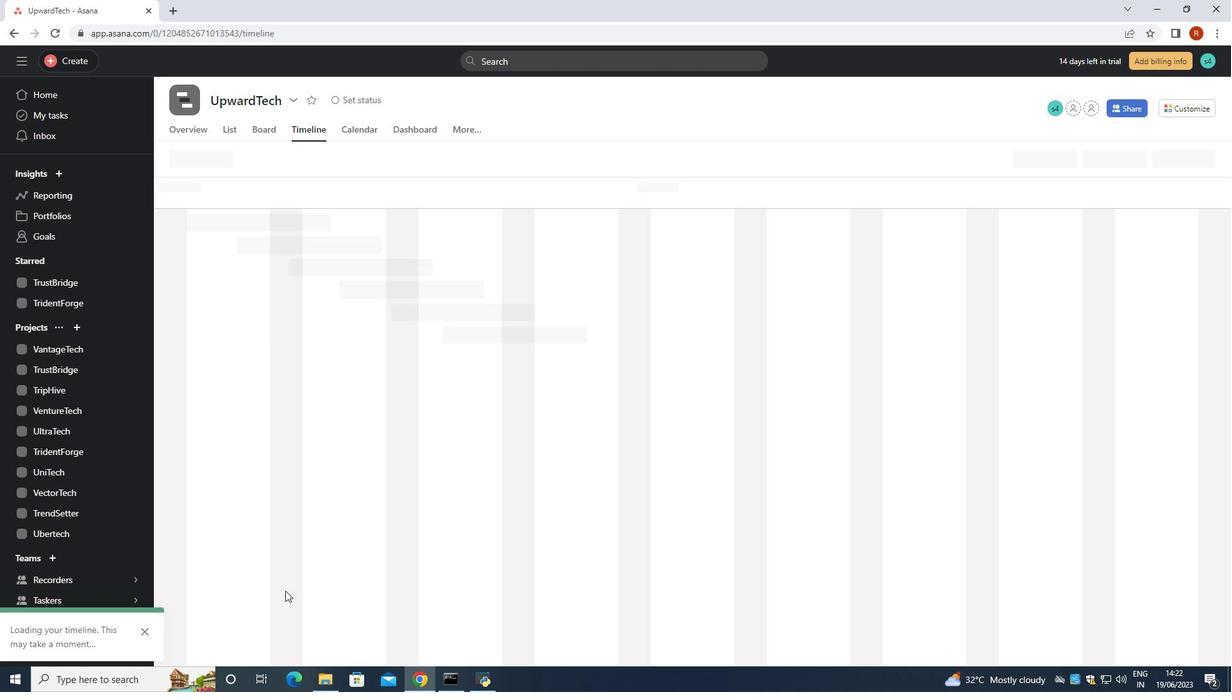
Action: Mouse scrolled (287, 587) with delta (0, 0)
Screenshot: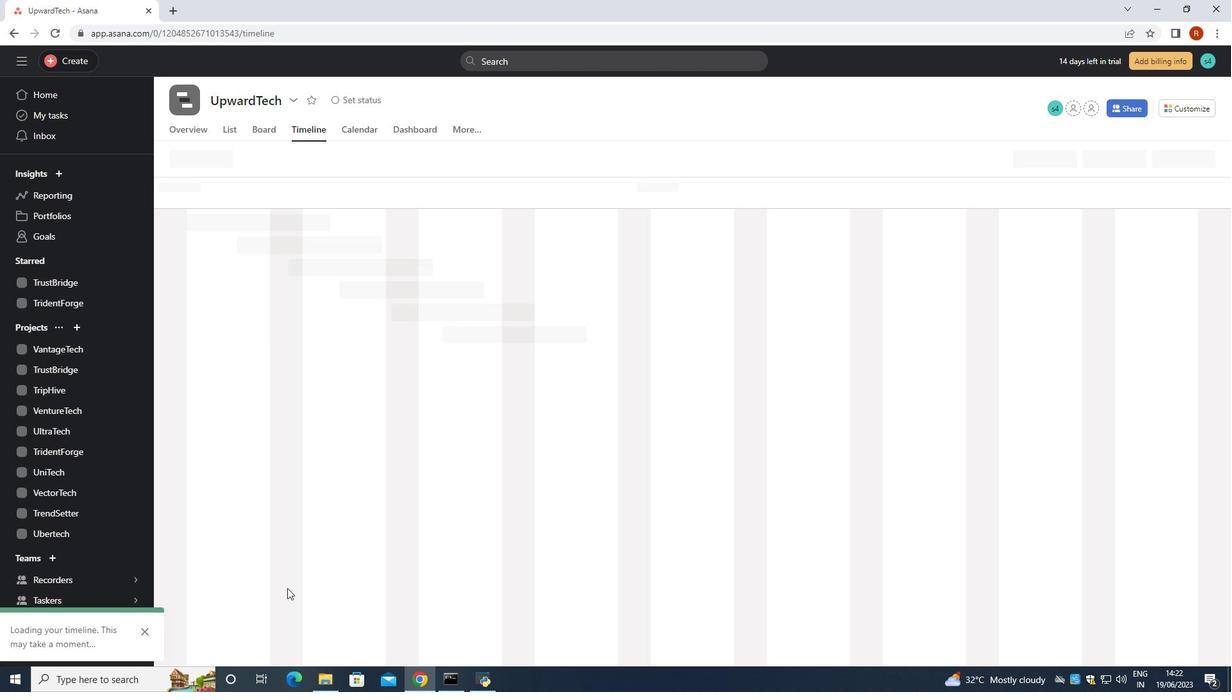 
Action: Mouse scrolled (287, 587) with delta (0, 0)
Screenshot: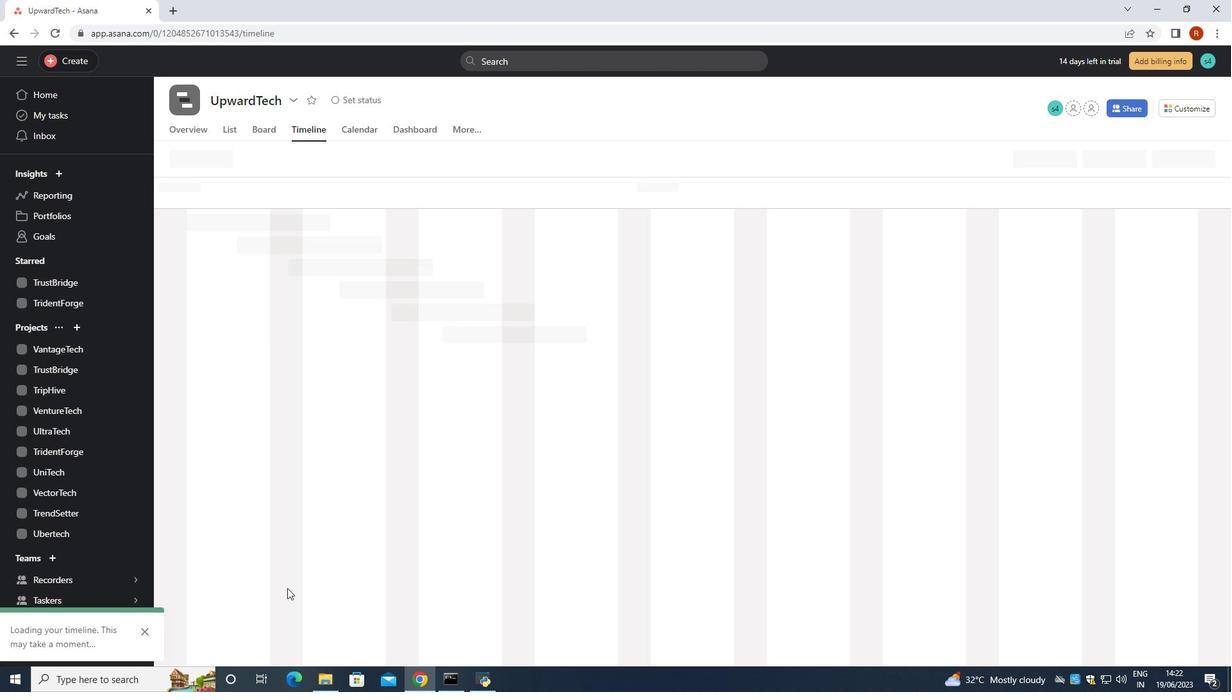 
Action: Mouse scrolled (287, 587) with delta (0, 0)
Screenshot: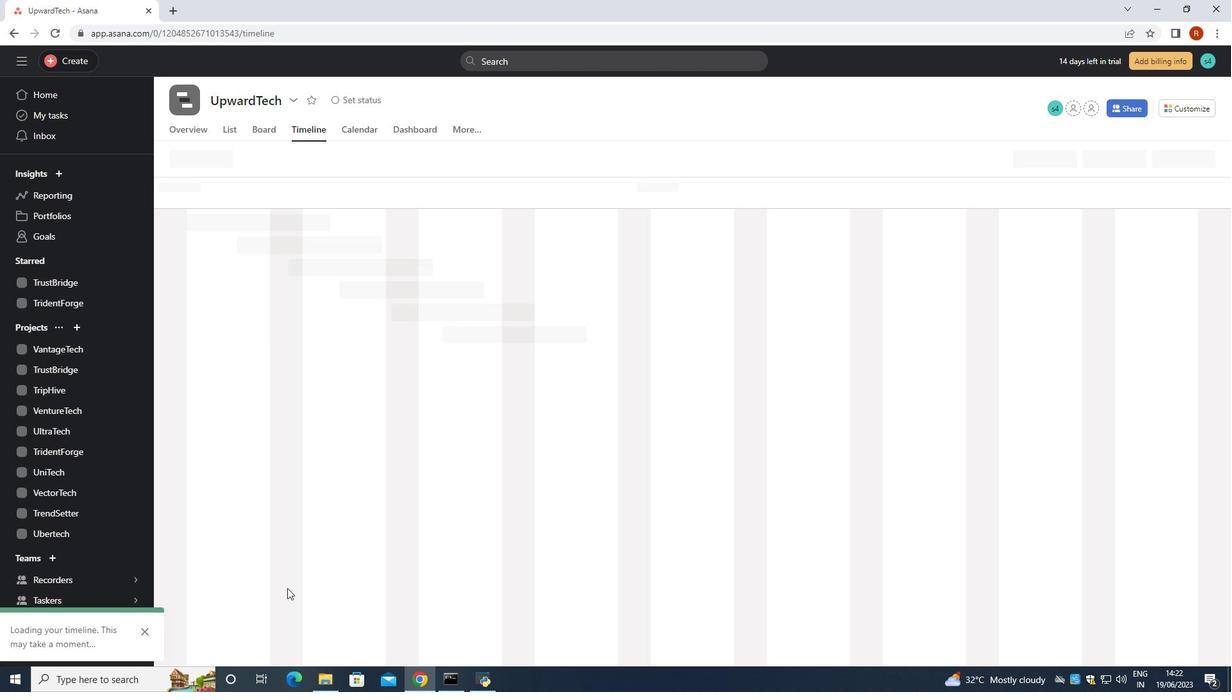 
Action: Mouse scrolled (287, 587) with delta (0, 0)
Screenshot: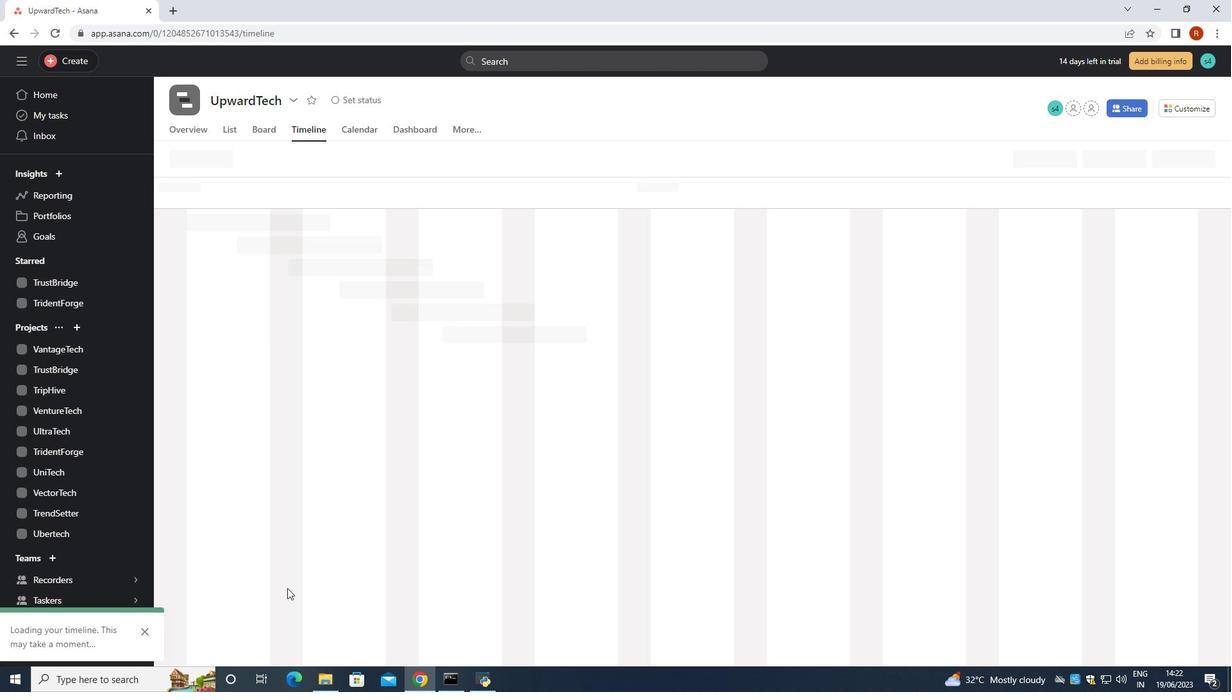 
Action: Mouse scrolled (287, 587) with delta (0, 0)
Screenshot: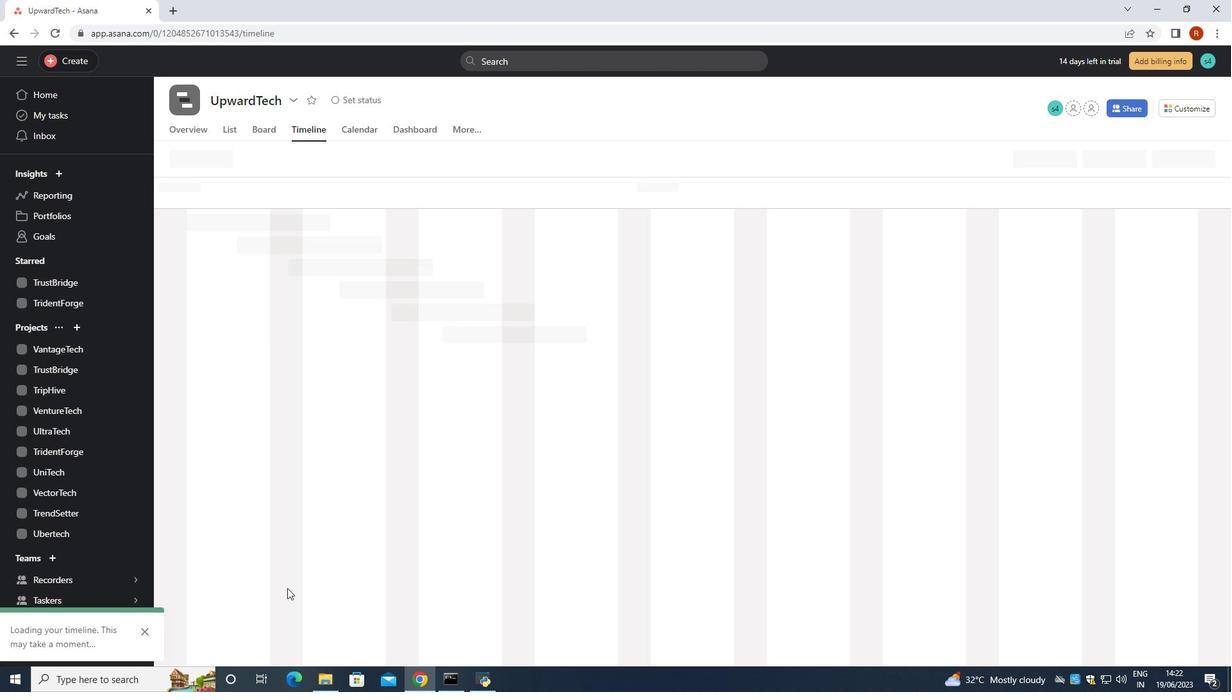 
Action: Mouse scrolled (287, 587) with delta (0, 0)
Screenshot: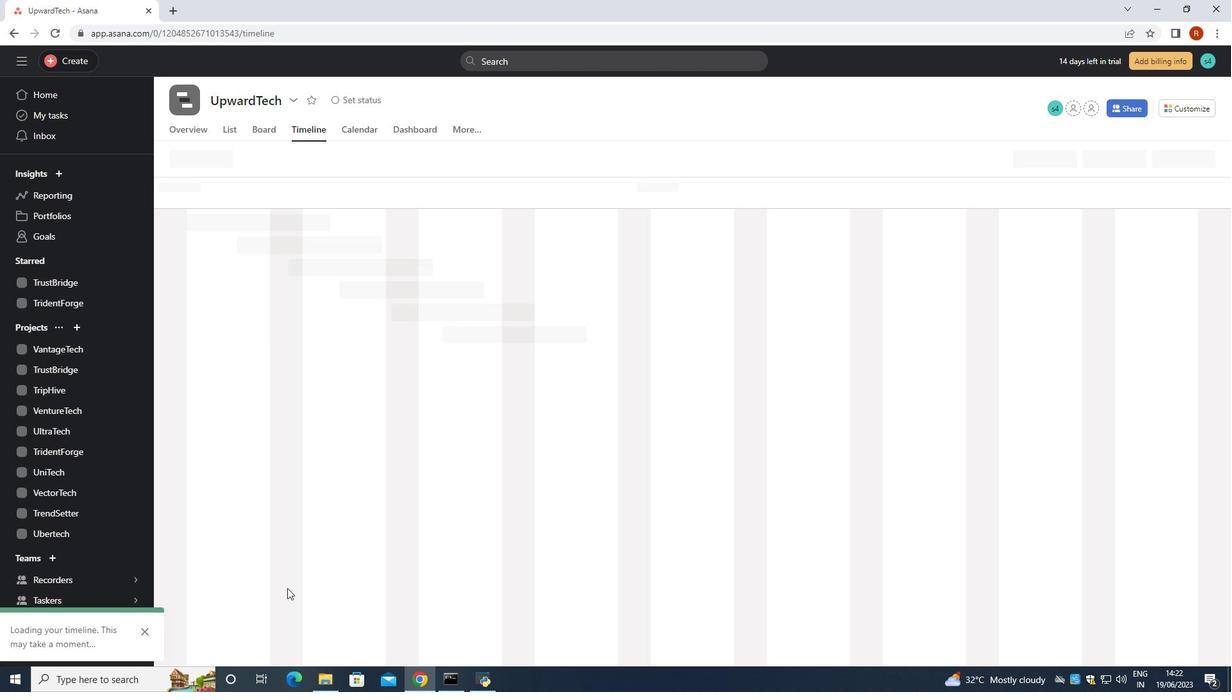 
Action: Mouse scrolled (287, 587) with delta (0, 0)
Screenshot: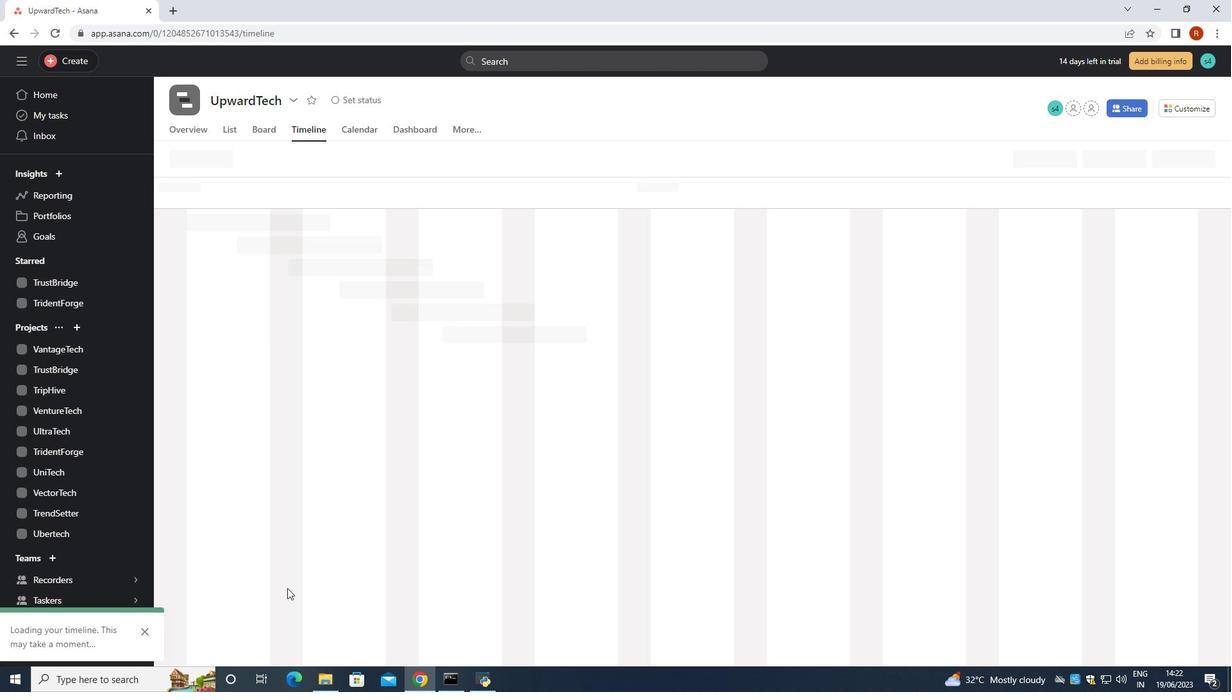 
Action: Mouse moved to (287, 589)
Screenshot: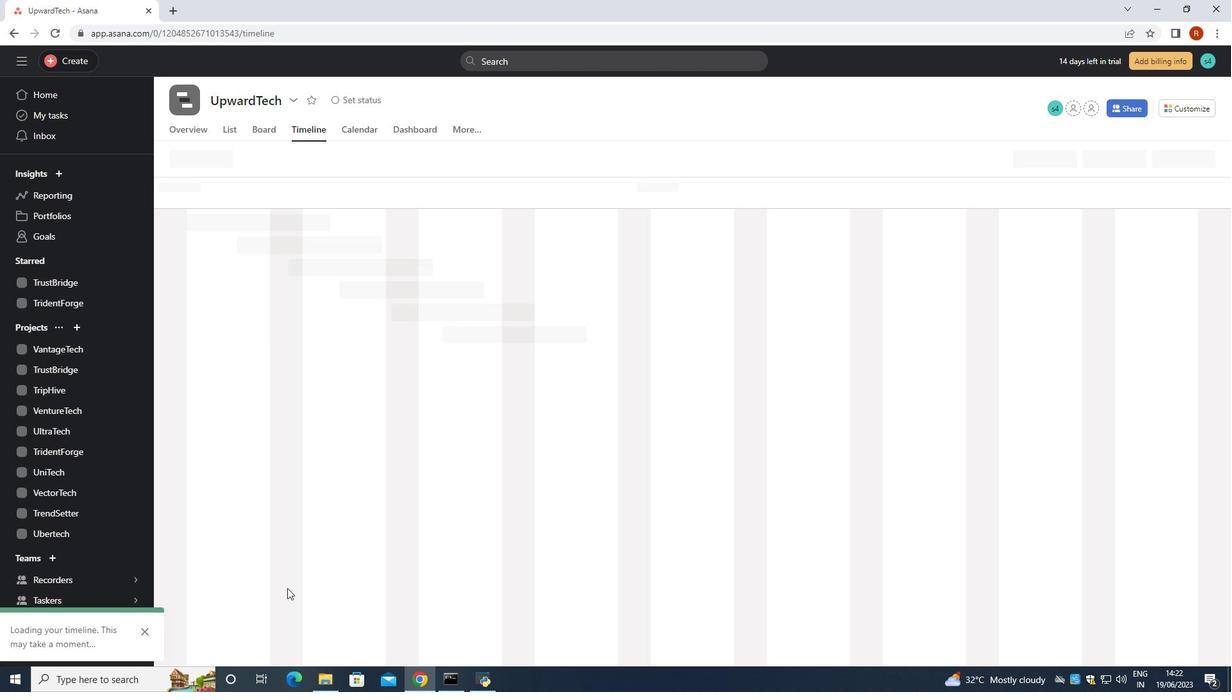 
Action: Mouse scrolled (287, 589) with delta (0, 0)
Screenshot: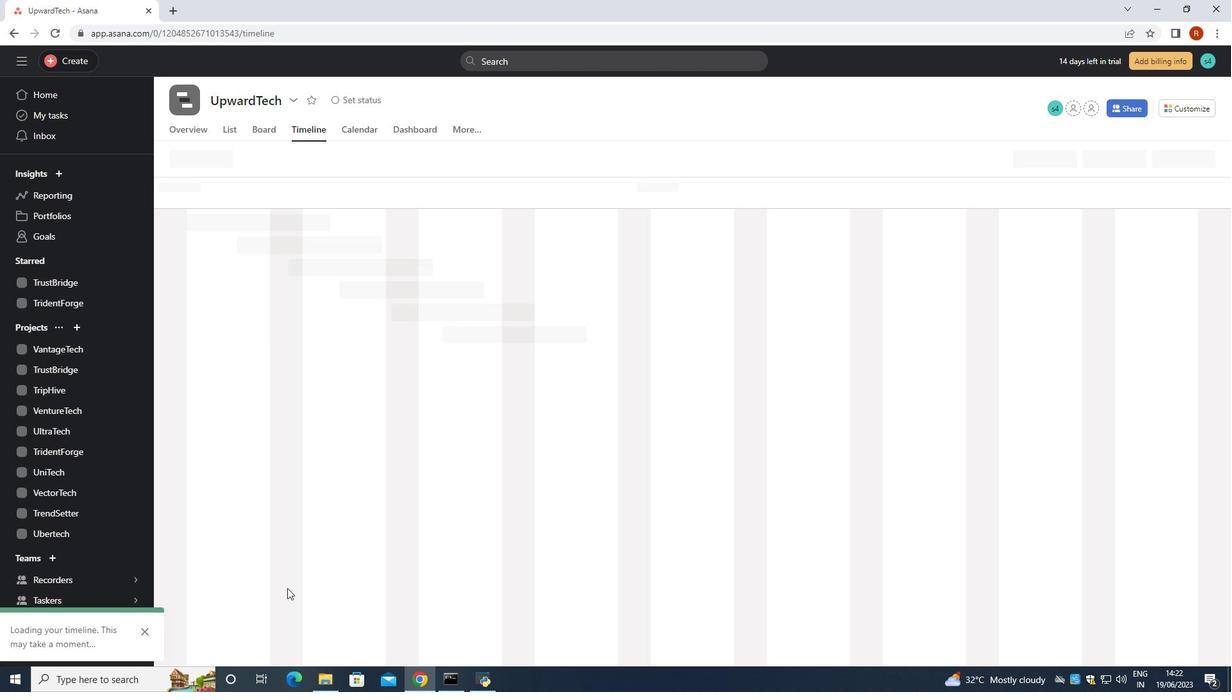 
Action: Mouse moved to (287, 589)
Screenshot: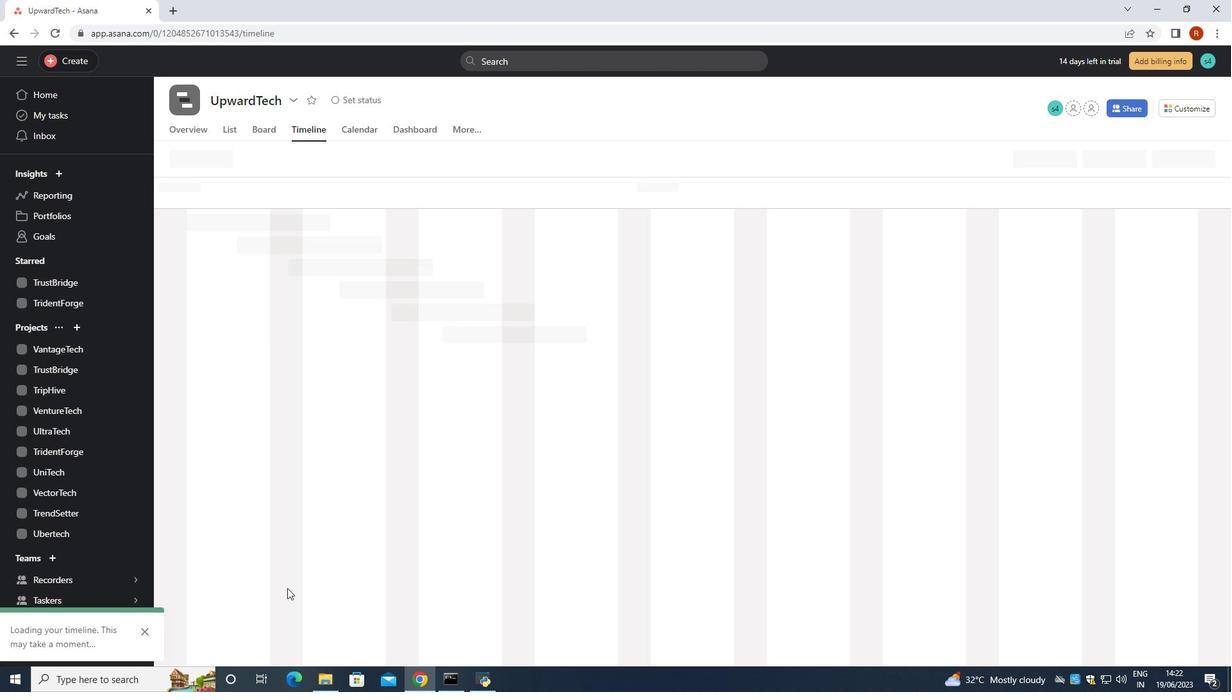 
Action: Mouse scrolled (287, 589) with delta (0, 0)
Screenshot: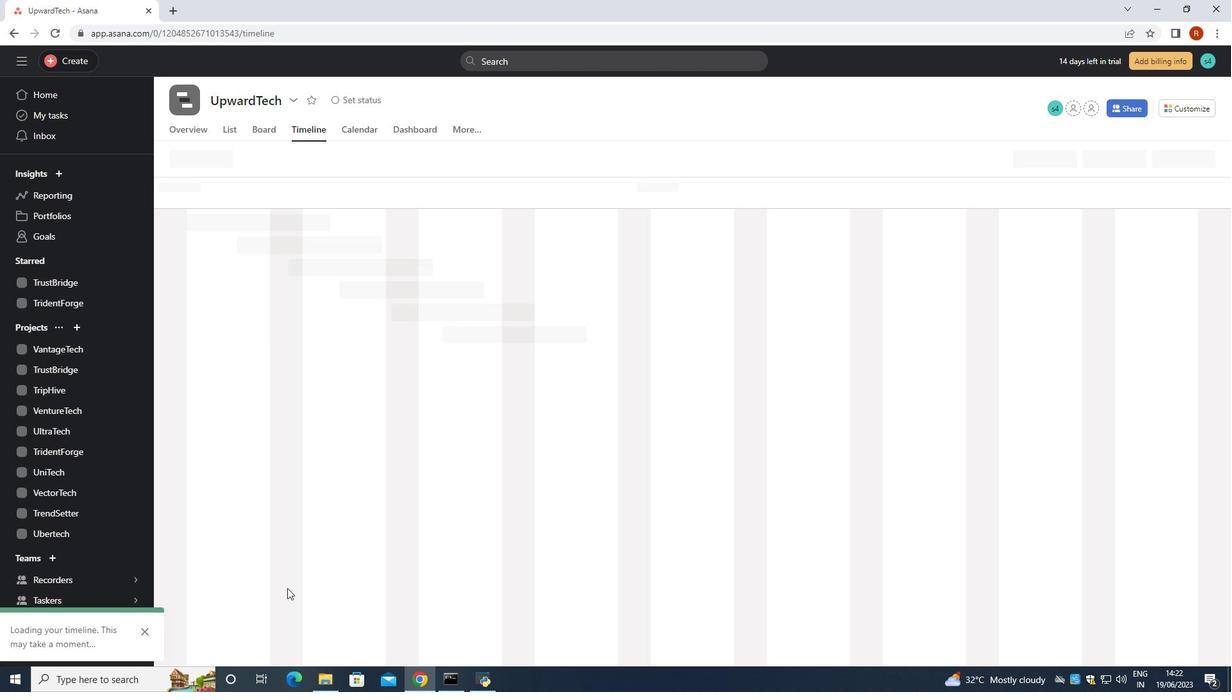 
Action: Mouse moved to (288, 589)
Screenshot: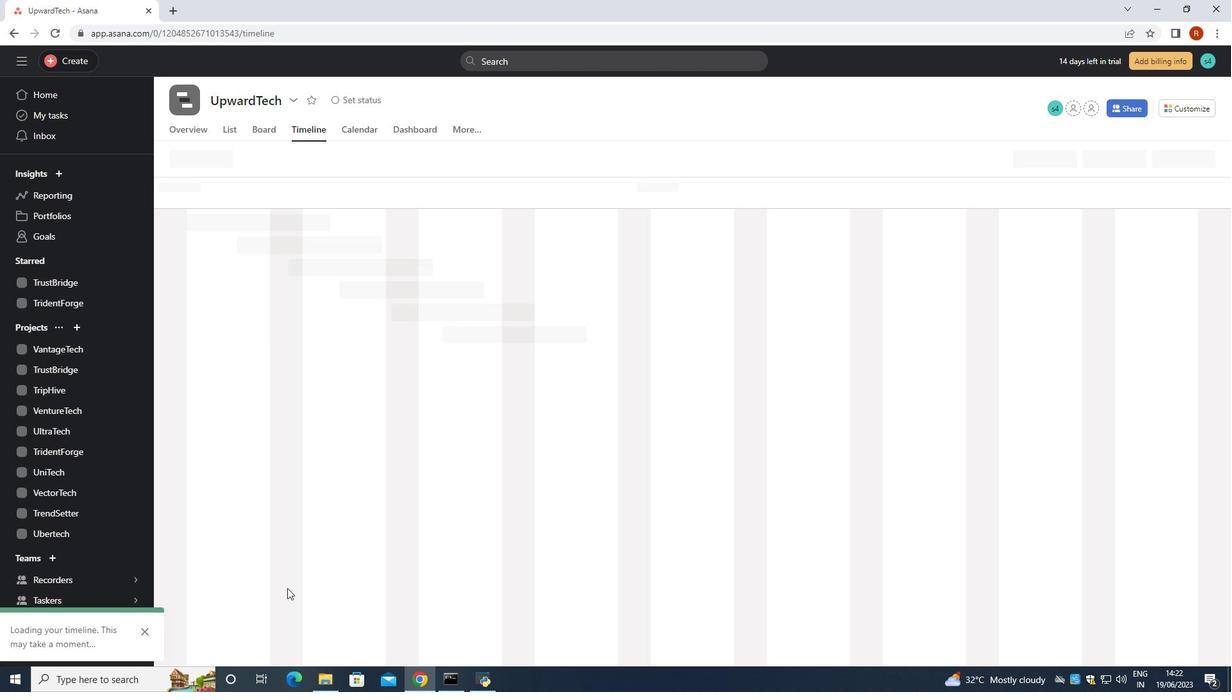 
Action: Mouse scrolled (288, 589) with delta (0, 0)
Screenshot: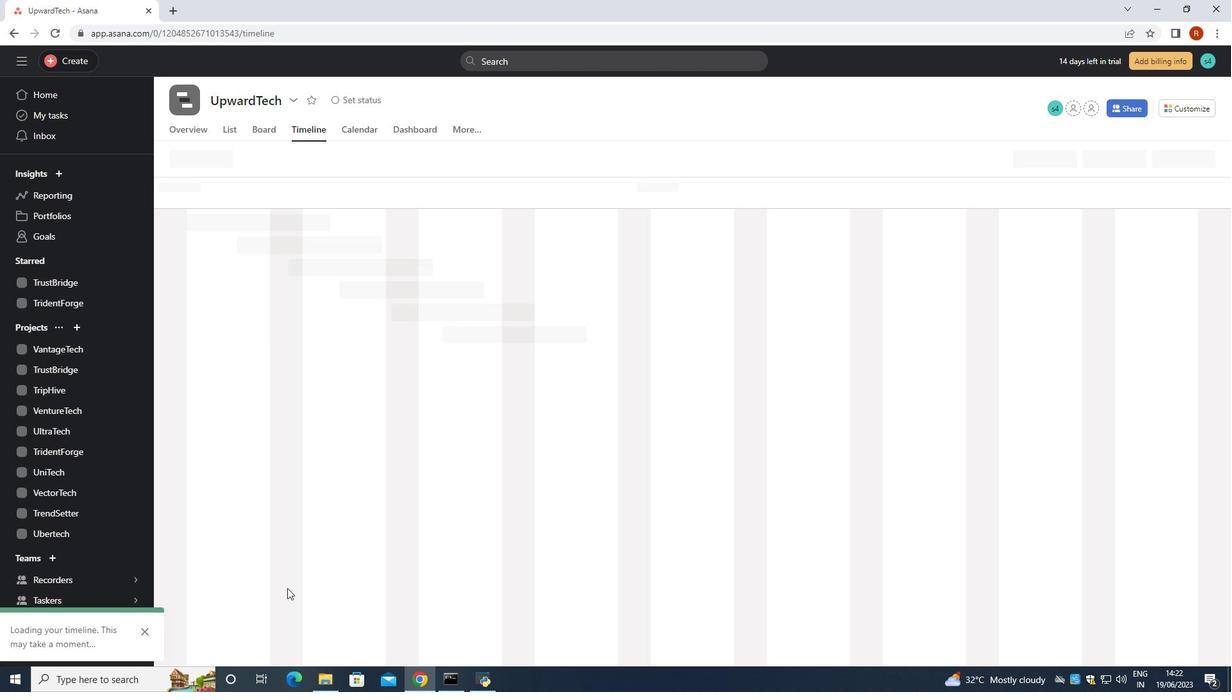
Action: Mouse scrolled (288, 589) with delta (0, 0)
Screenshot: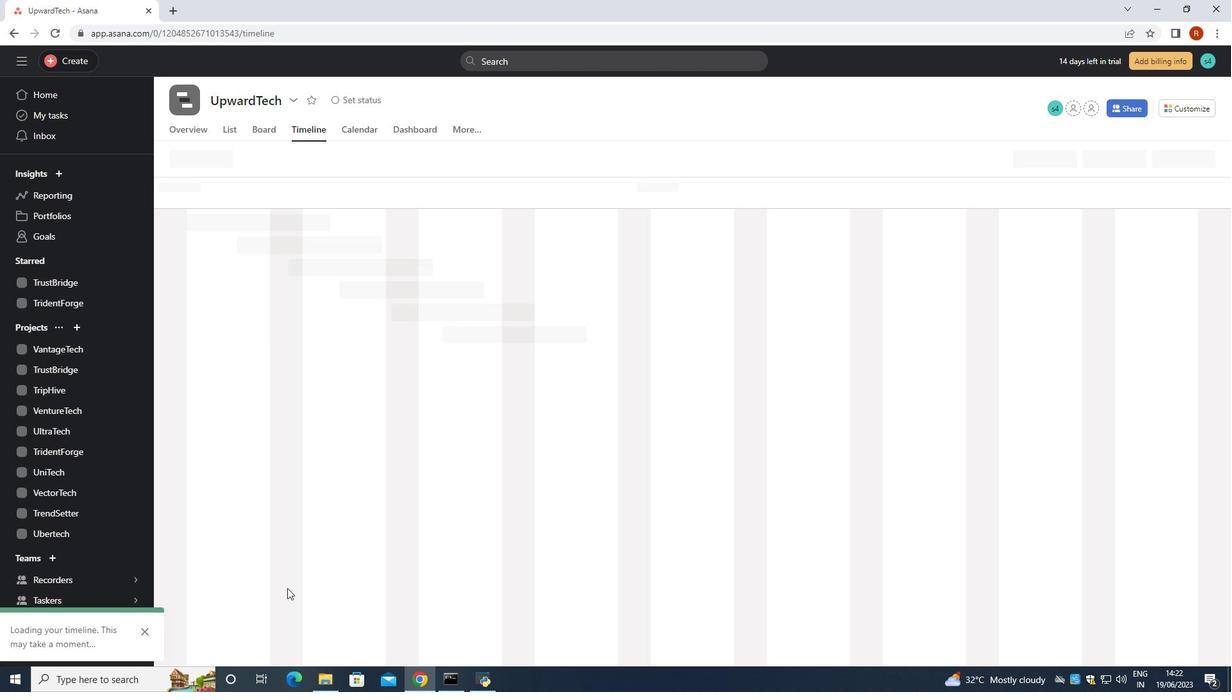 
Action: Mouse moved to (289, 588)
Screenshot: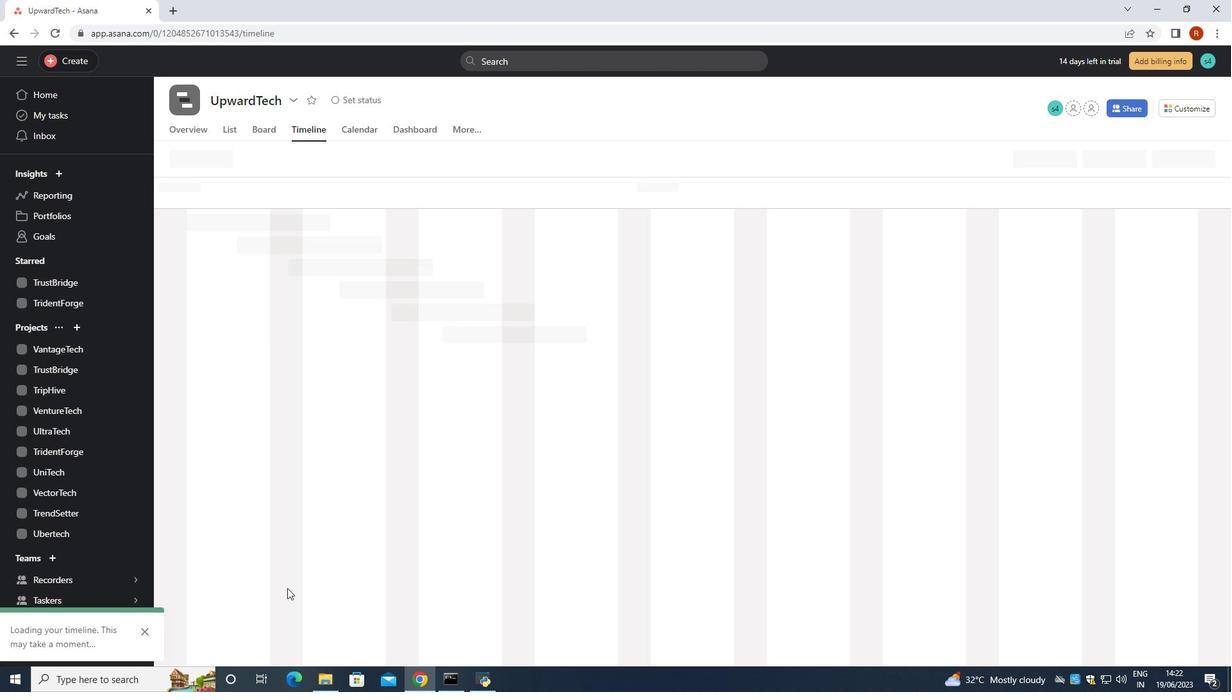 
Action: Mouse scrolled (288, 589) with delta (0, 0)
Screenshot: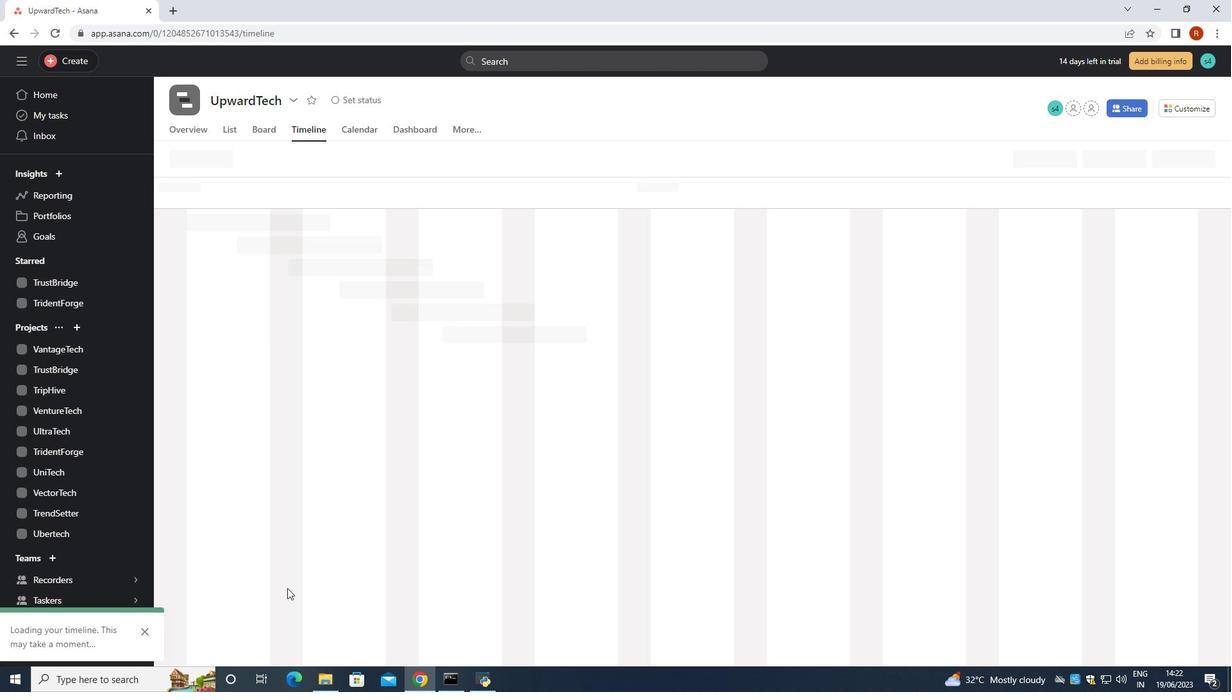 
Action: Mouse scrolled (289, 589) with delta (0, 0)
Screenshot: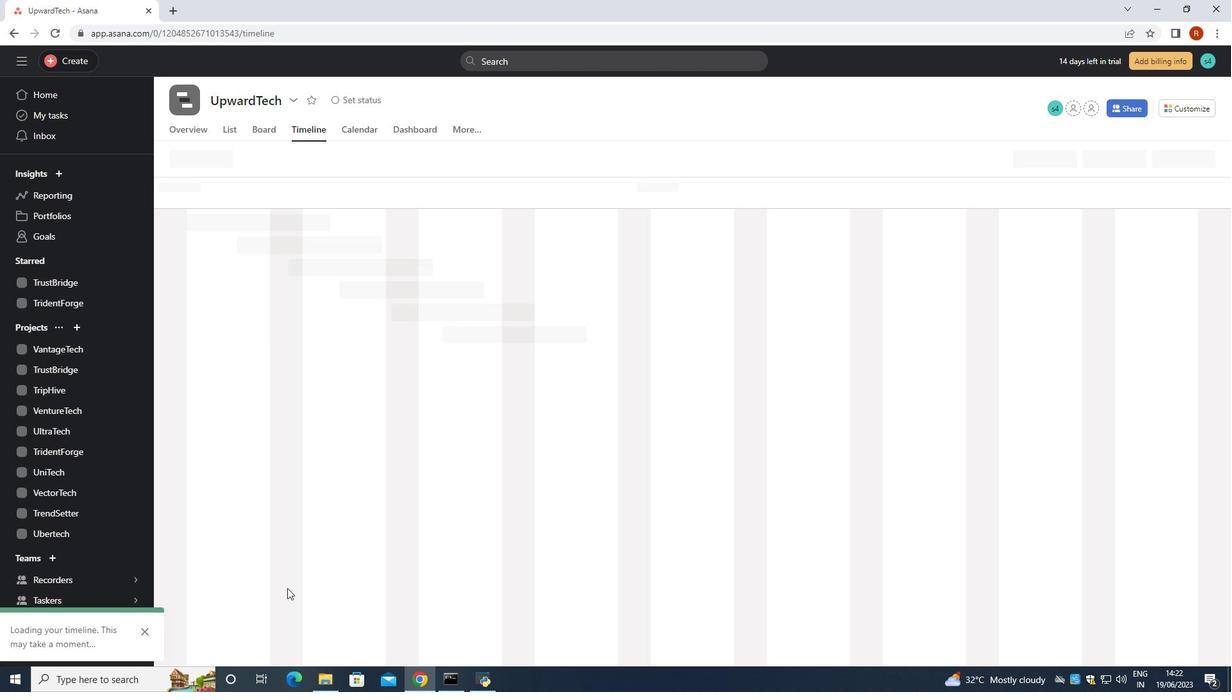 
Action: Mouse scrolled (289, 587) with delta (0, 0)
Screenshot: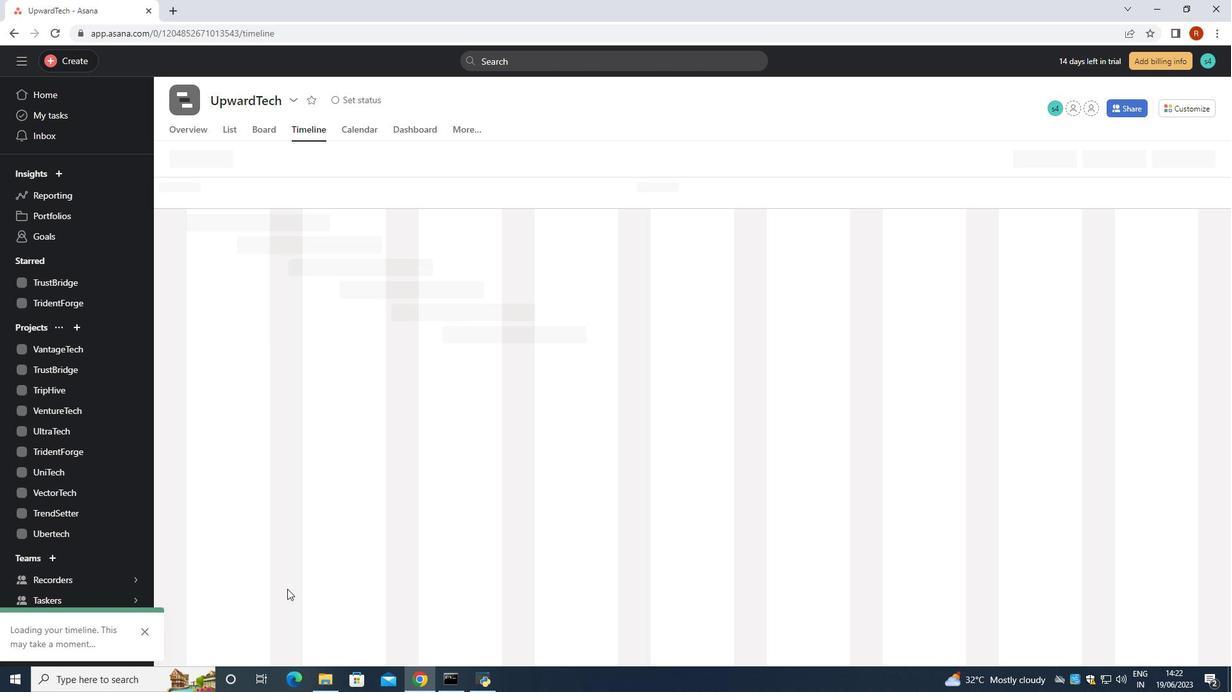 
Action: Mouse scrolled (289, 587) with delta (0, 0)
Screenshot: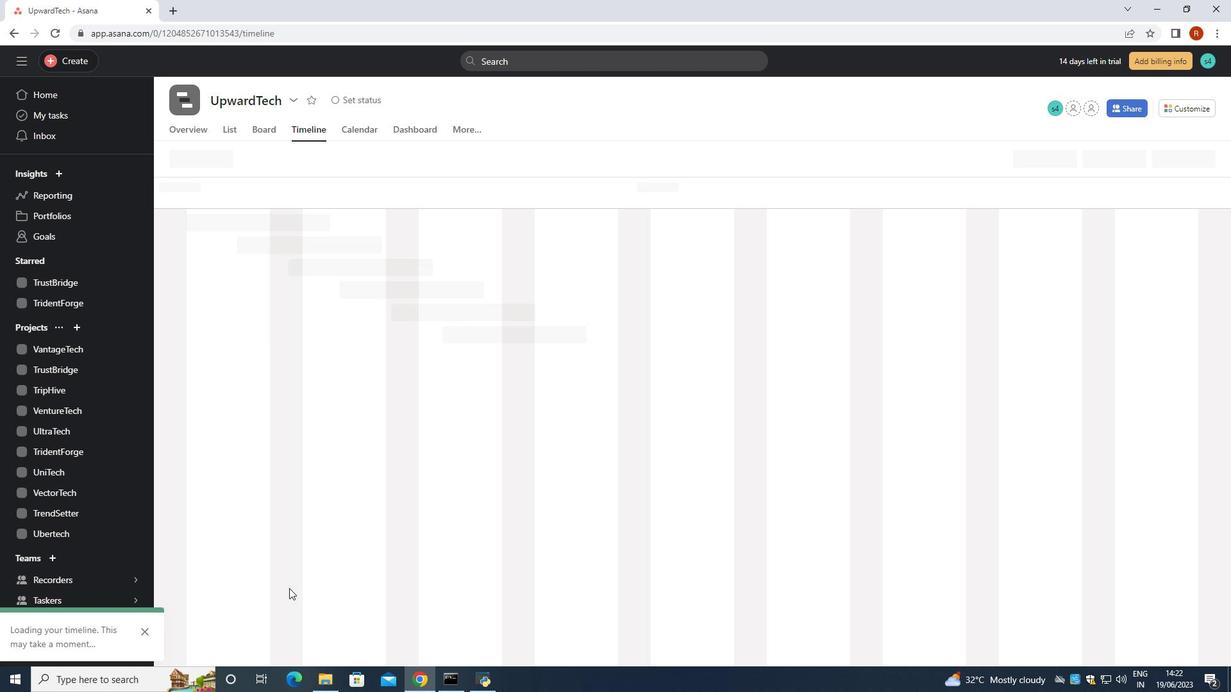 
Action: Mouse scrolled (289, 587) with delta (0, 0)
Screenshot: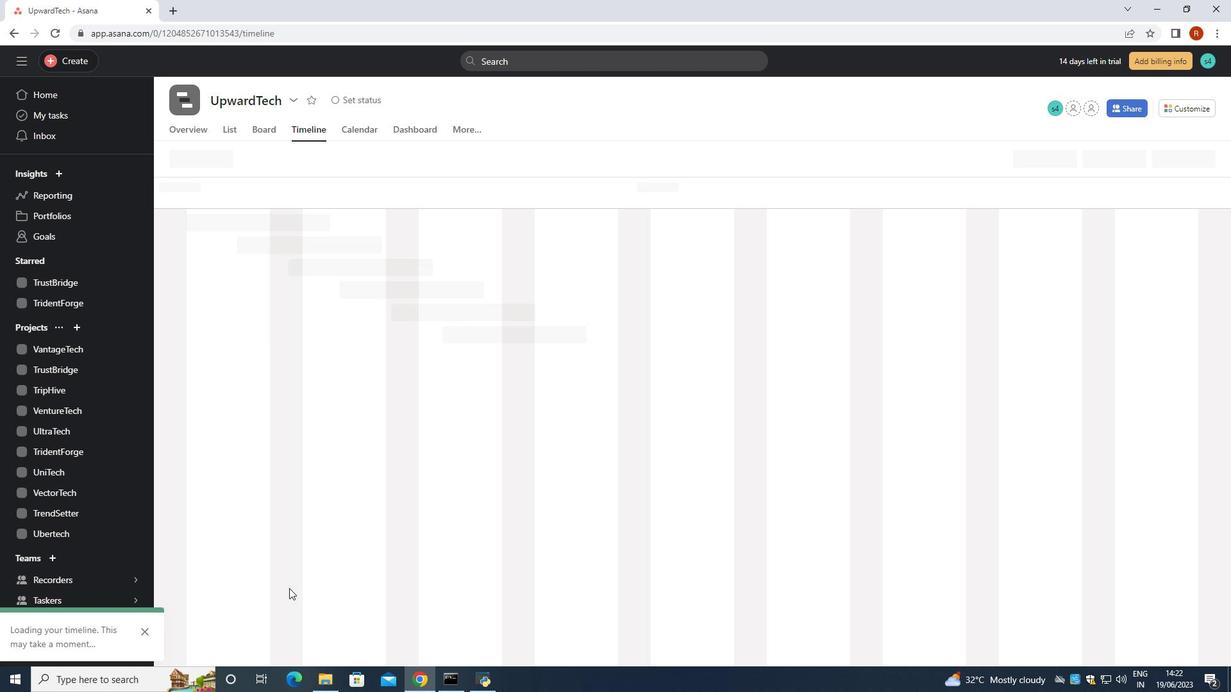 
Action: Mouse scrolled (289, 587) with delta (0, 0)
Screenshot: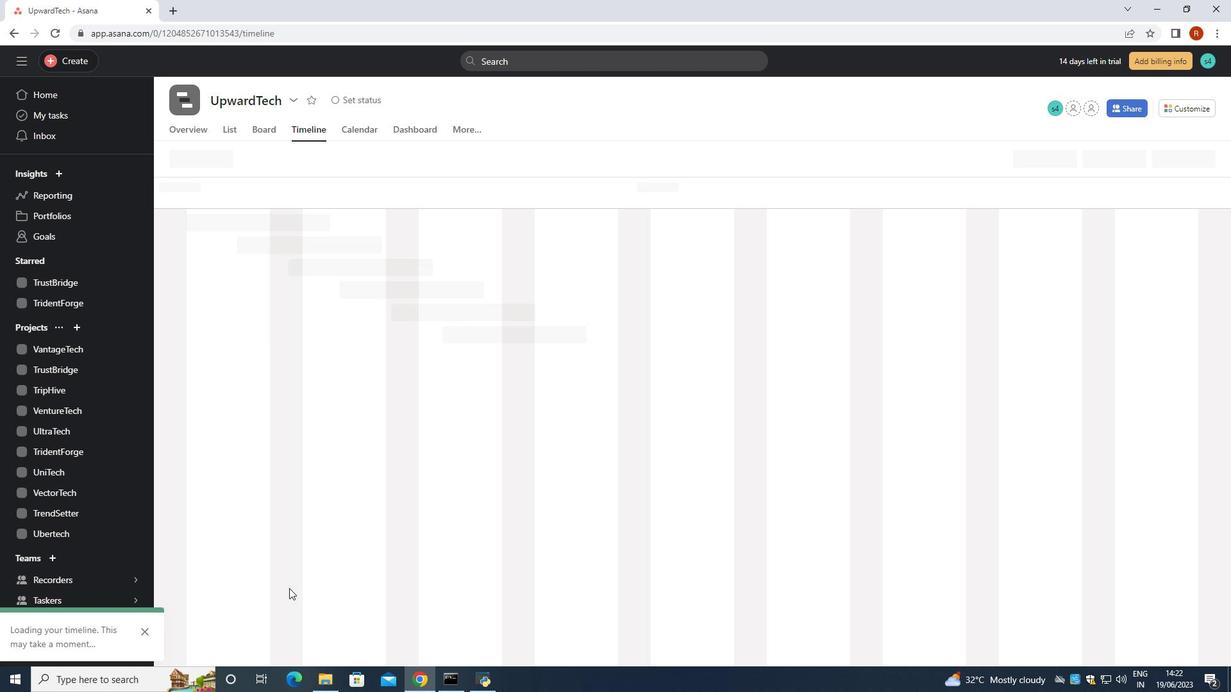
Action: Mouse scrolled (289, 587) with delta (0, 0)
Screenshot: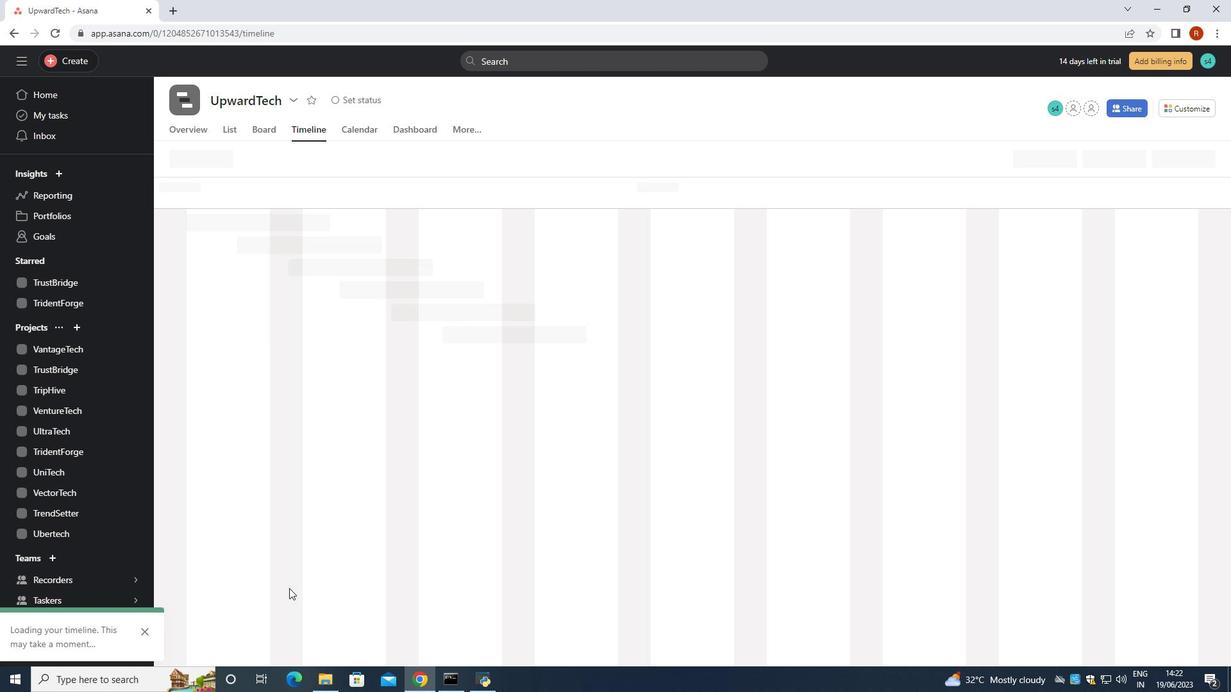 
Action: Mouse moved to (292, 584)
Screenshot: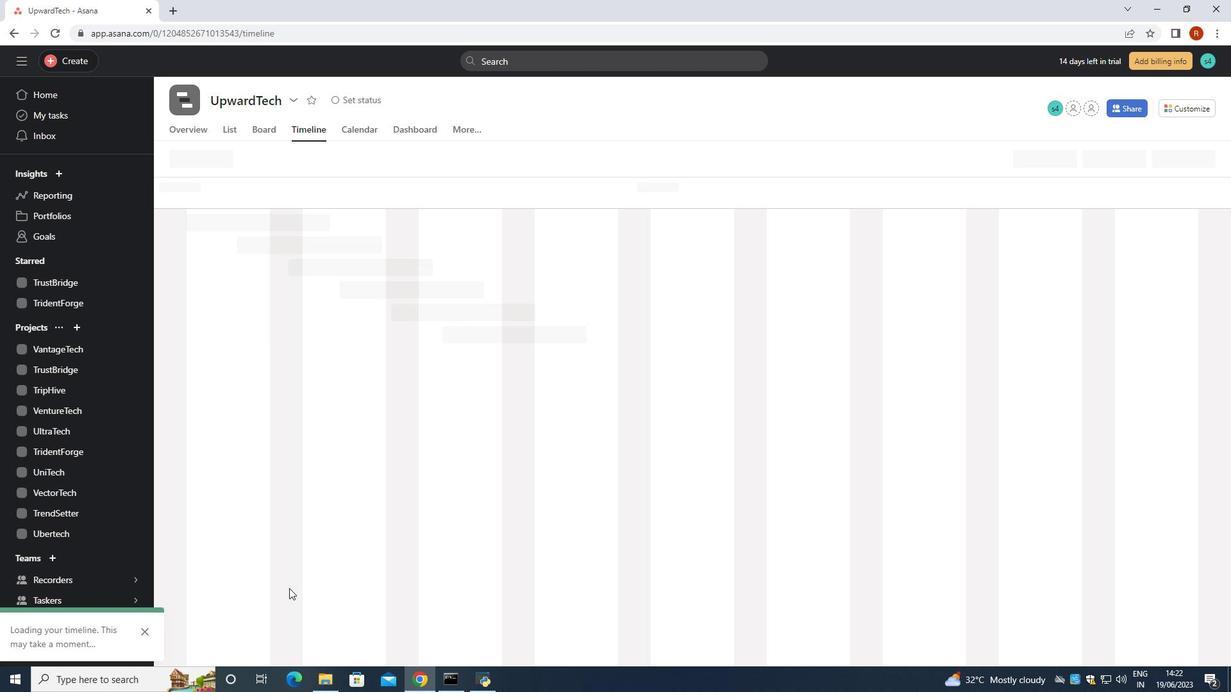 
Action: Mouse scrolled (290, 585) with delta (0, 0)
Screenshot: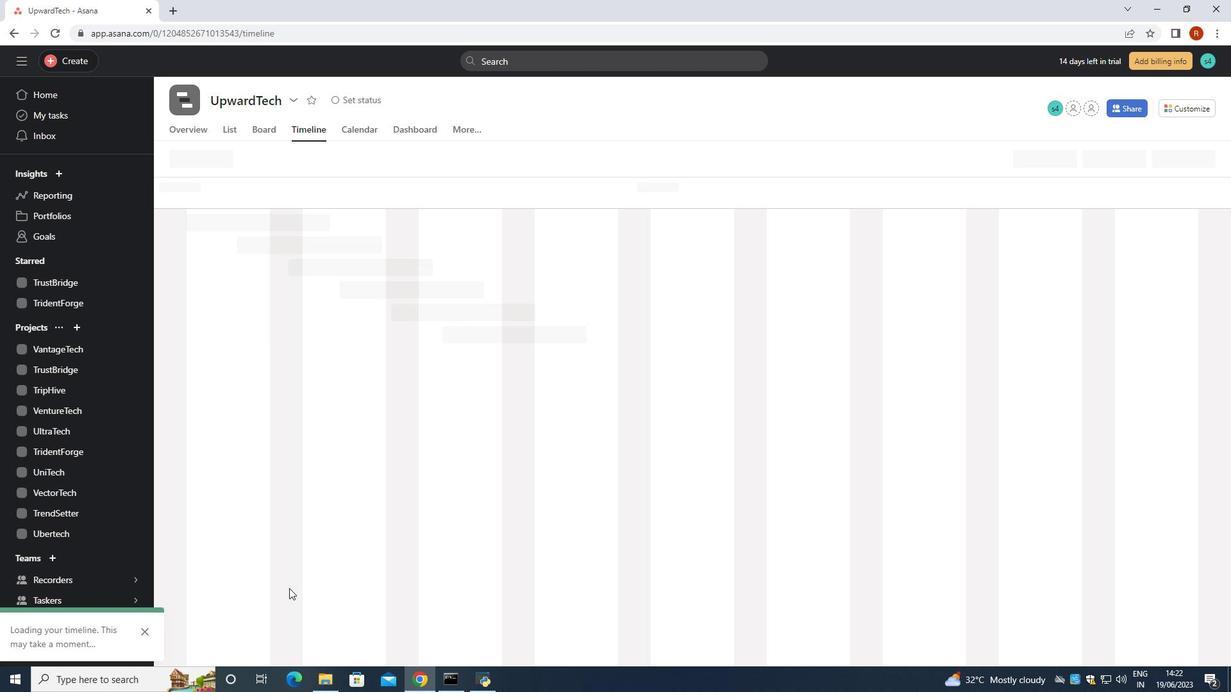 
Action: Mouse moved to (297, 578)
Screenshot: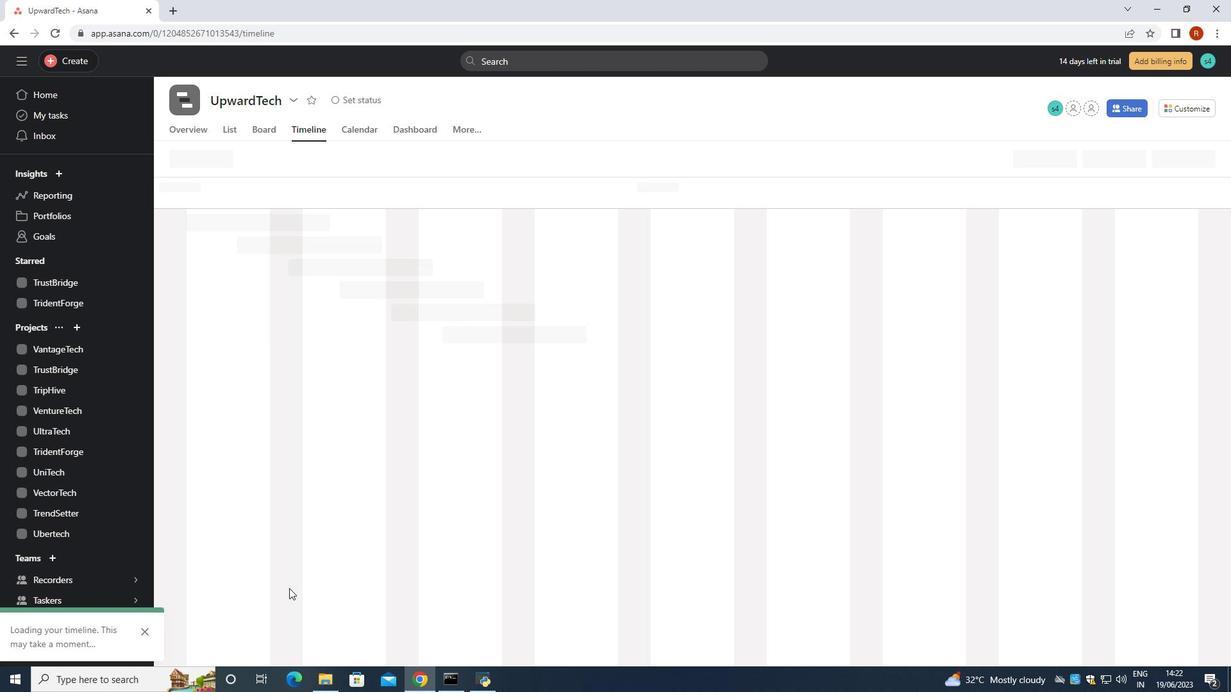 
Action: Mouse scrolled (296, 578) with delta (0, 0)
Screenshot: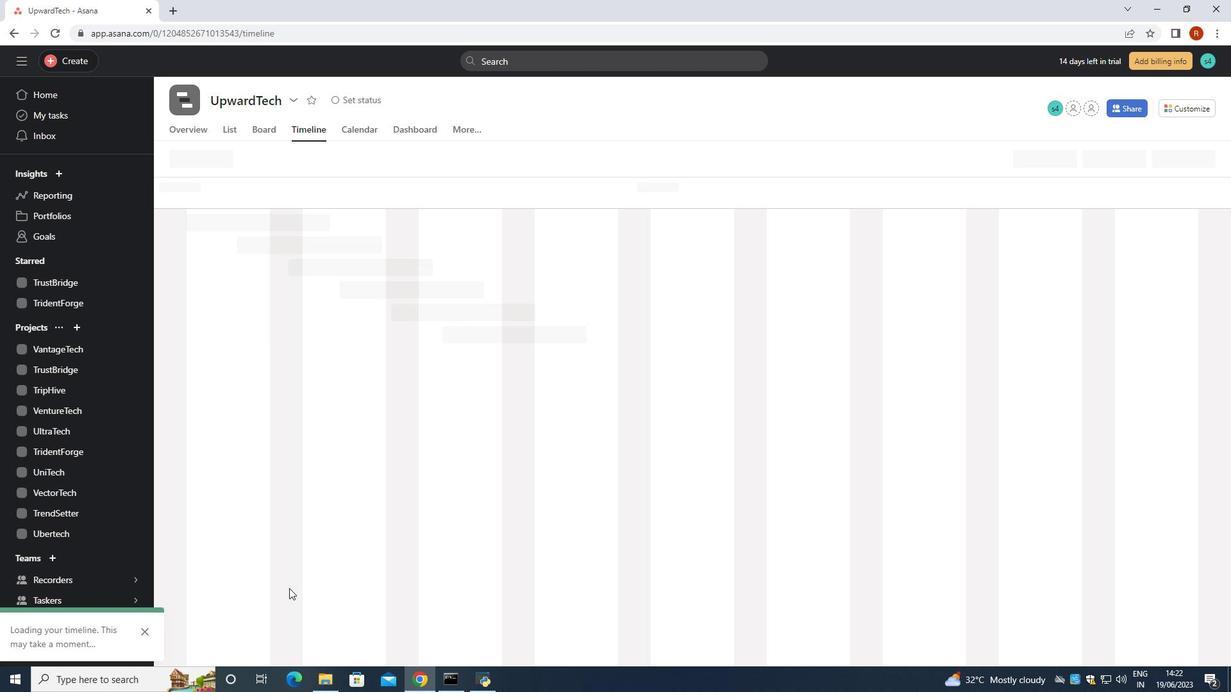 
Action: Mouse moved to (217, 437)
Screenshot: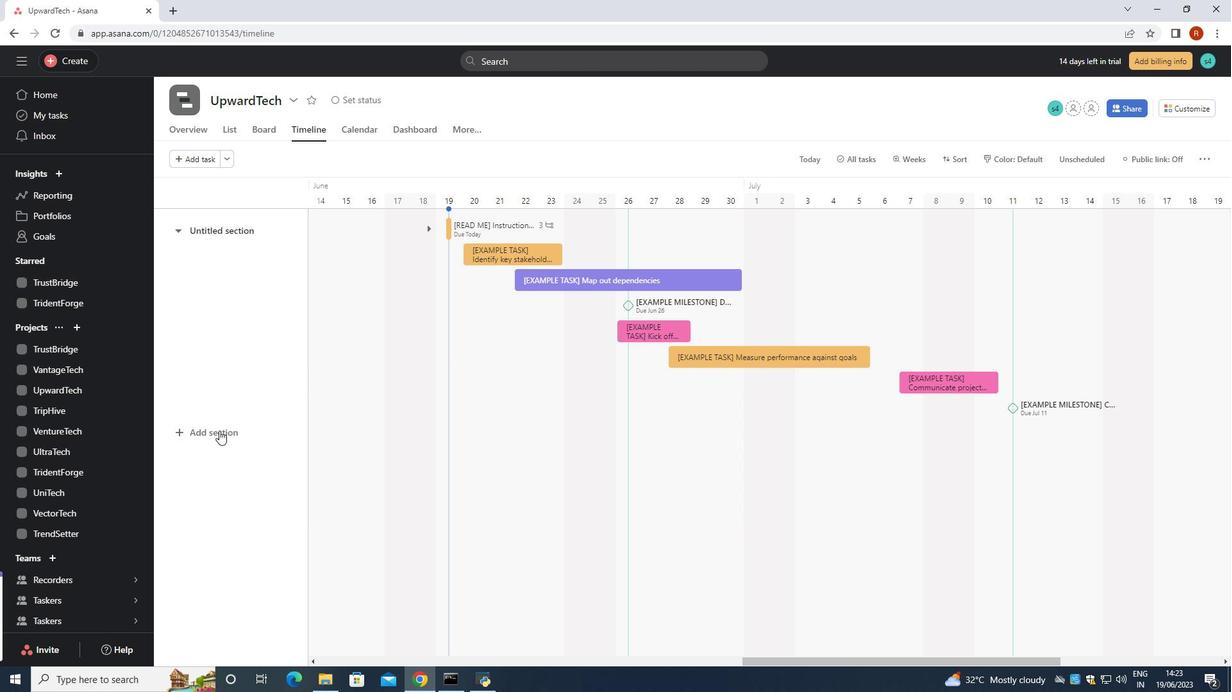
Action: Mouse pressed left at (217, 437)
Screenshot: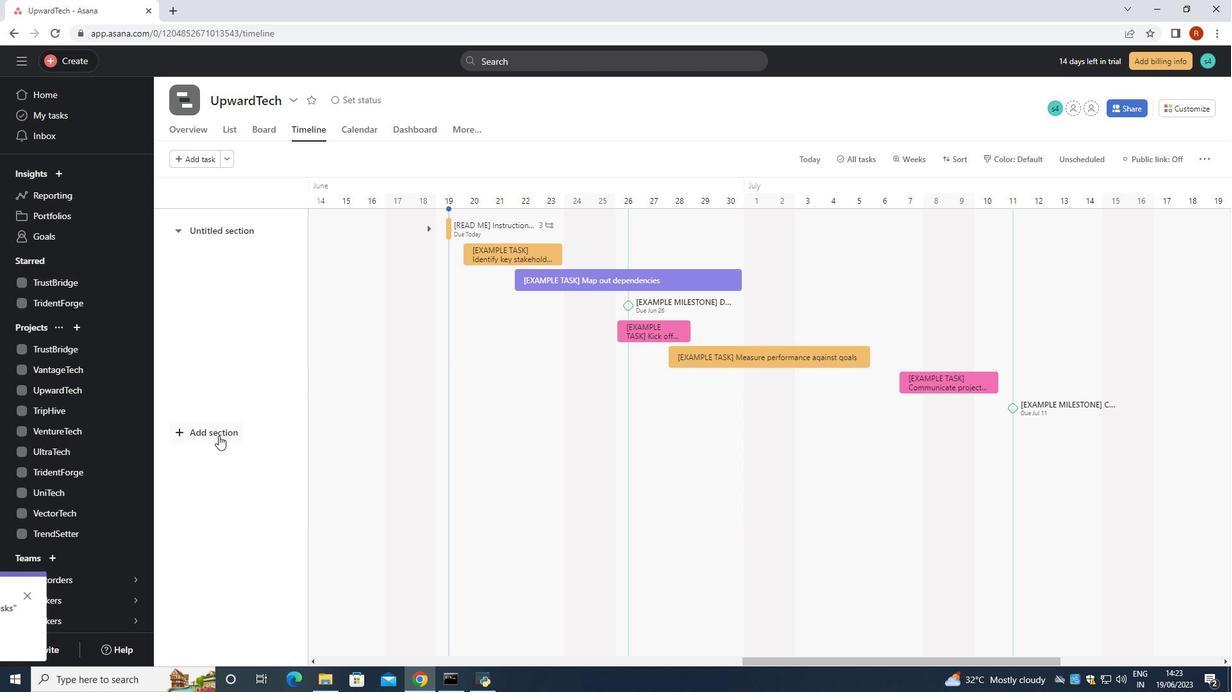 
Action: Mouse moved to (216, 437)
Screenshot: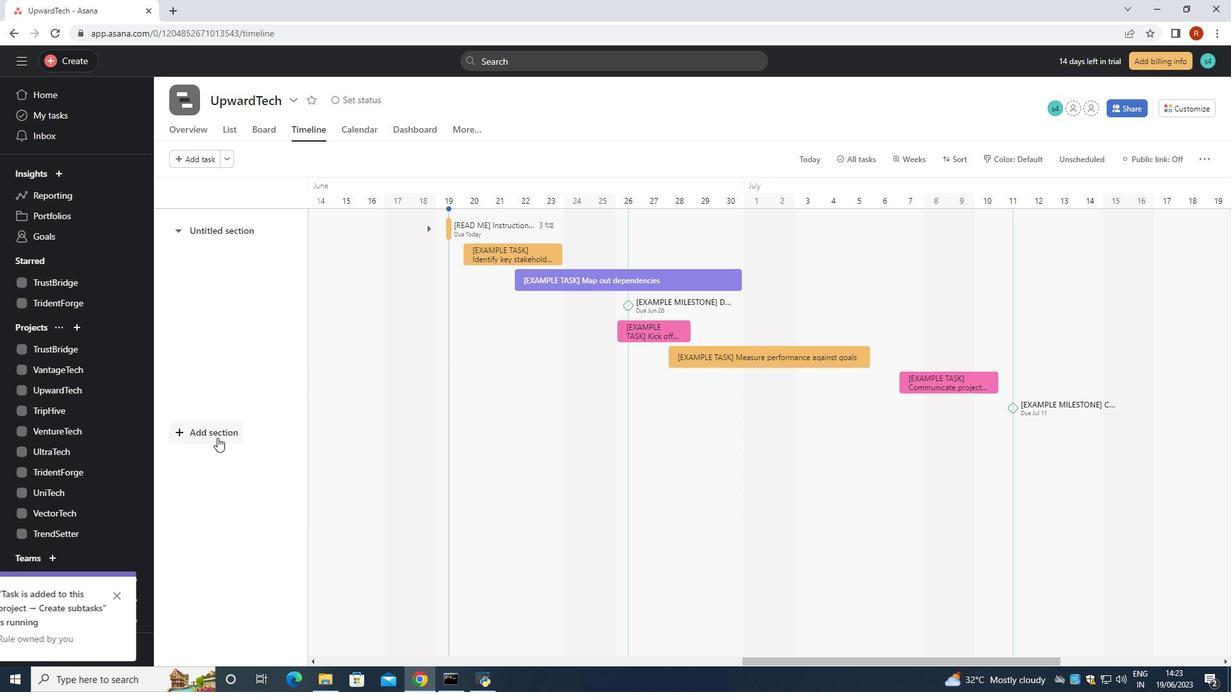 
Action: Key pressed <Key.shift>To-<Key.shift>D-<Key.backspace>o
Screenshot: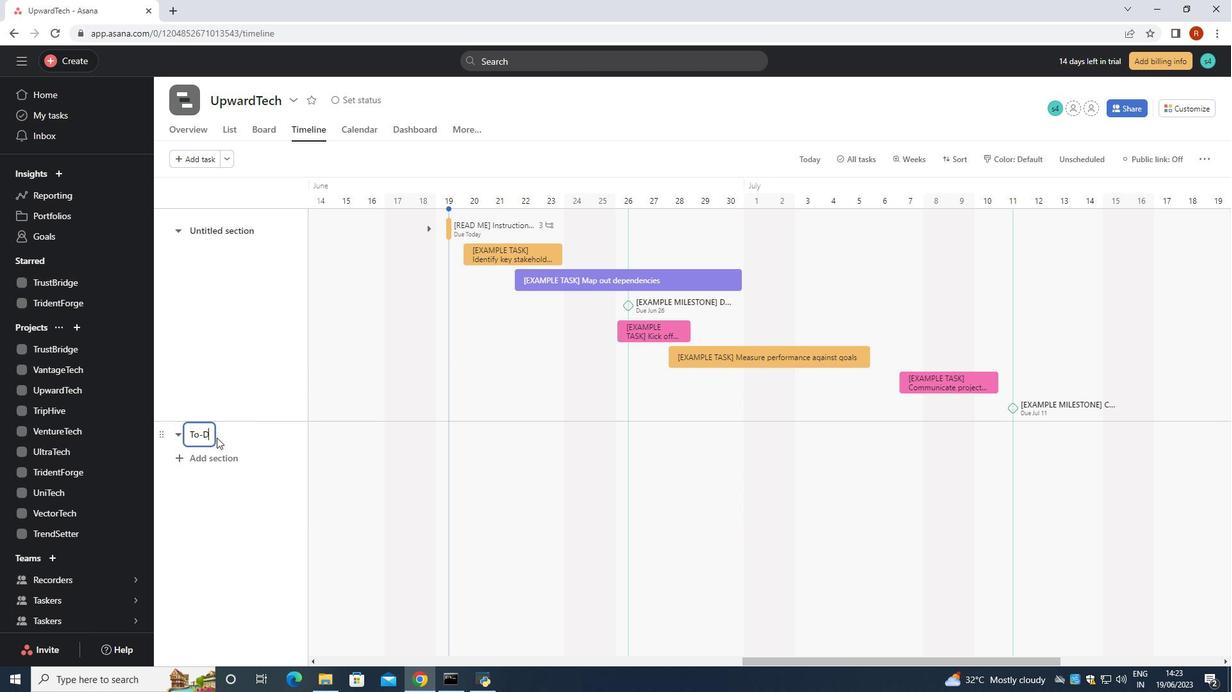 
Action: Mouse moved to (225, 455)
Screenshot: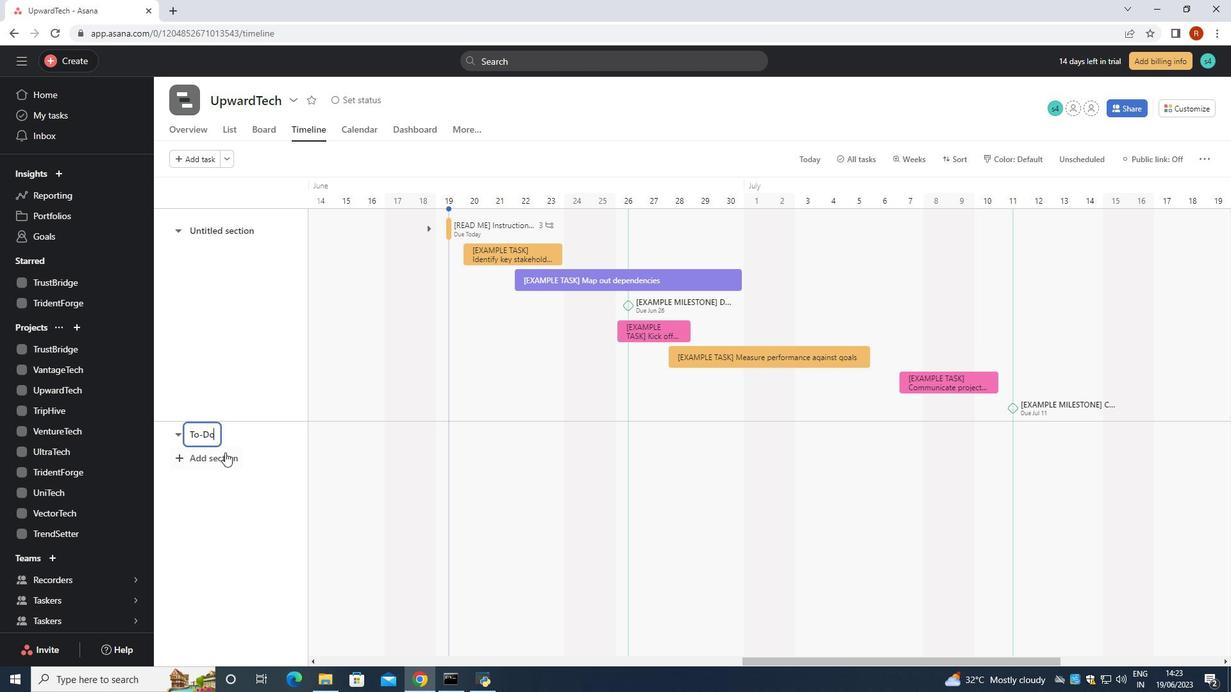 
Action: Mouse pressed left at (225, 455)
Screenshot: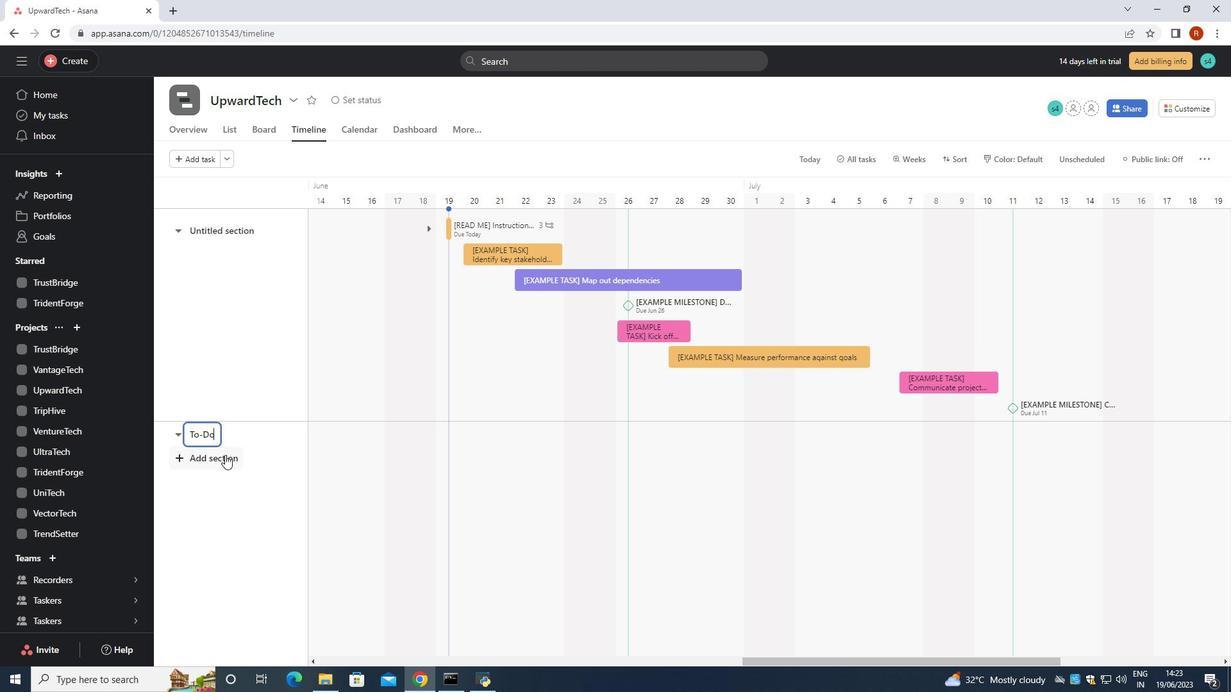 
Action: Key pressed <Key.shift>Doing
Screenshot: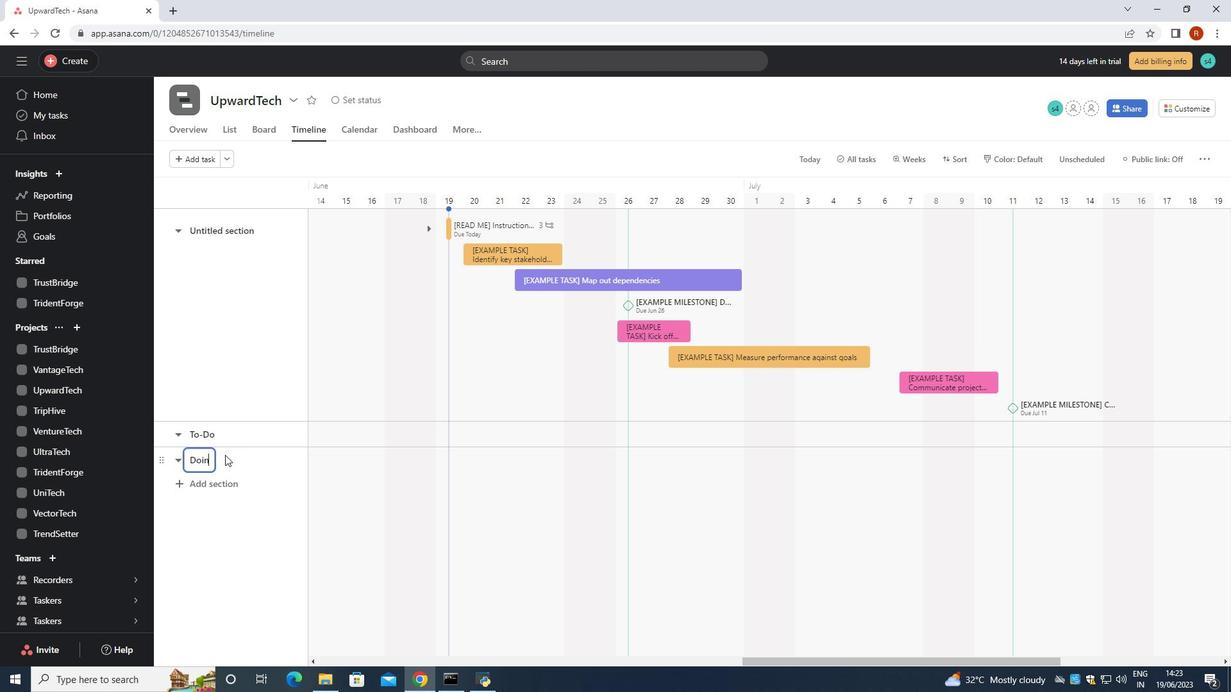 
Action: Mouse moved to (214, 487)
Screenshot: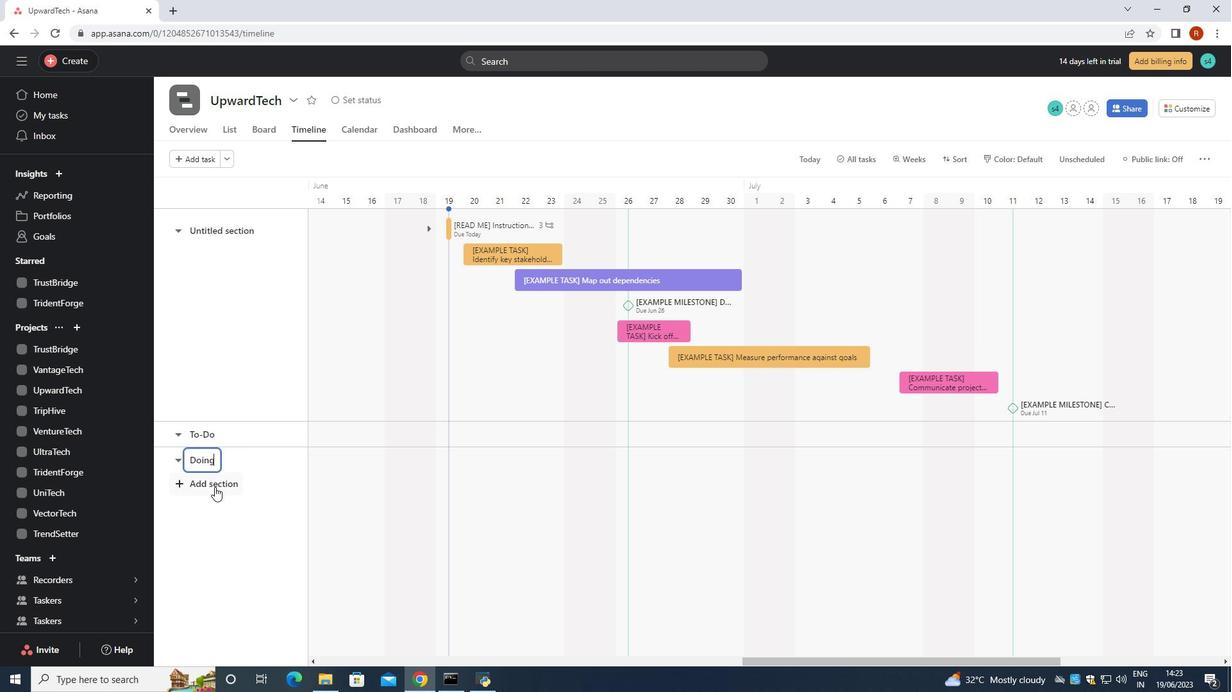 
Action: Mouse pressed left at (214, 487)
Screenshot: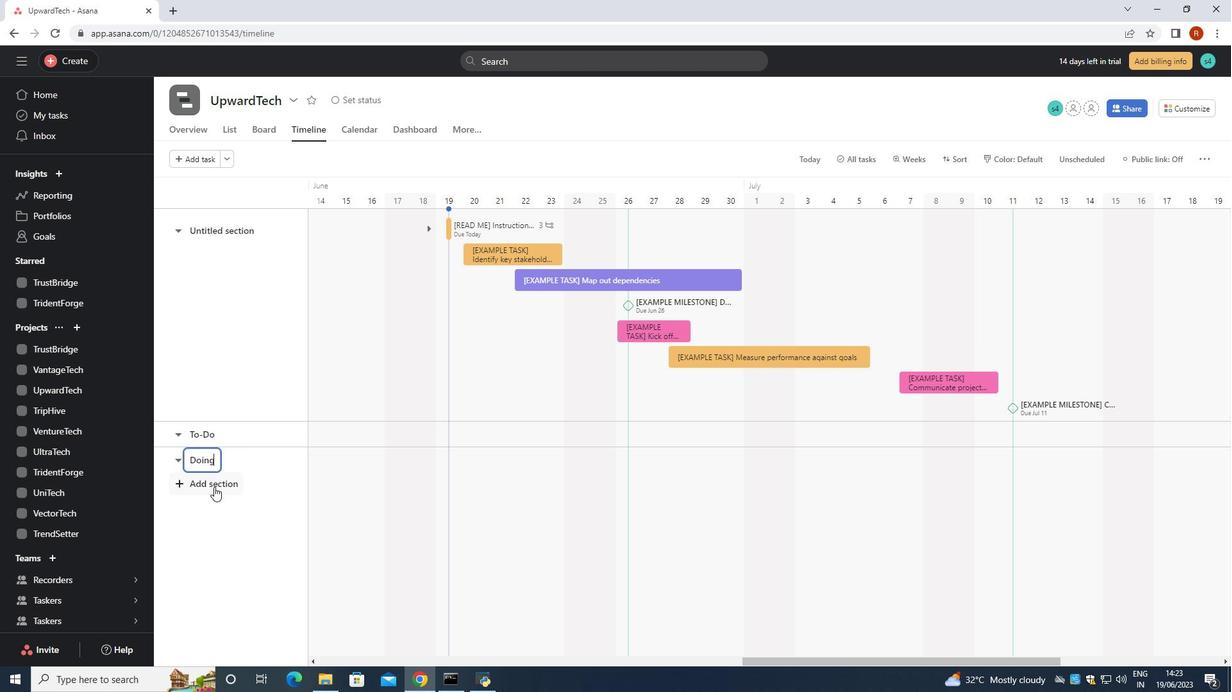 
Action: Mouse moved to (210, 487)
Screenshot: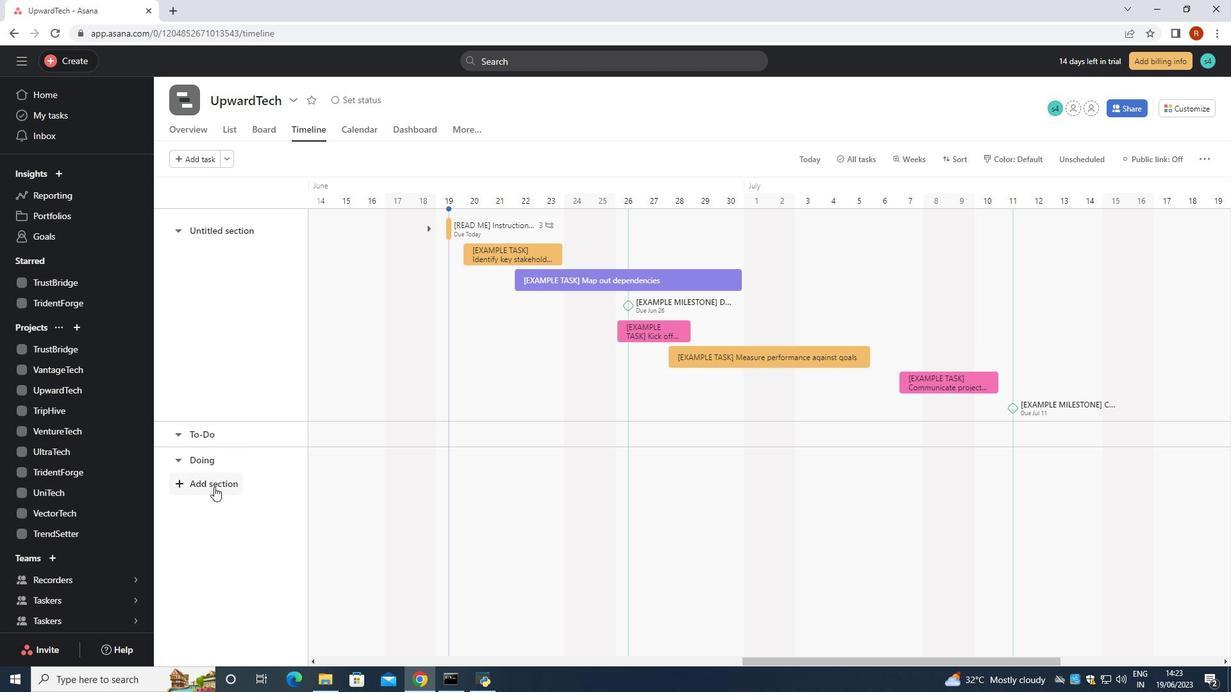 
Action: Key pressed <Key.shift>Do
Screenshot: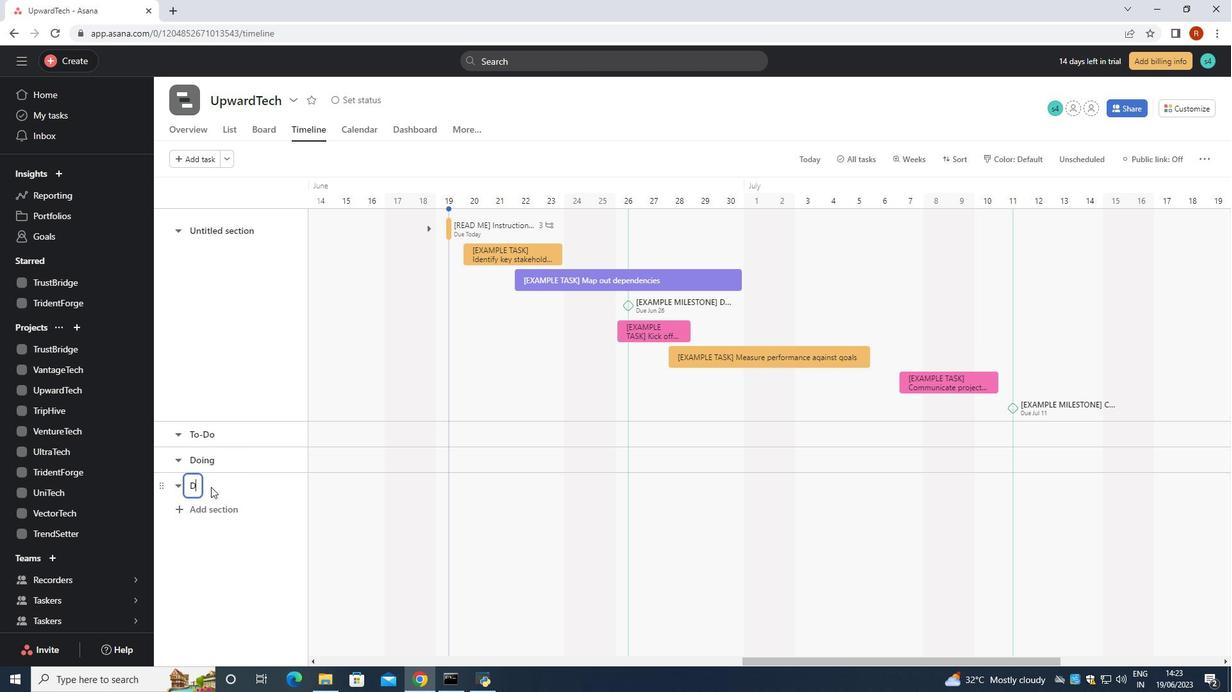 
Action: Mouse moved to (210, 487)
Screenshot: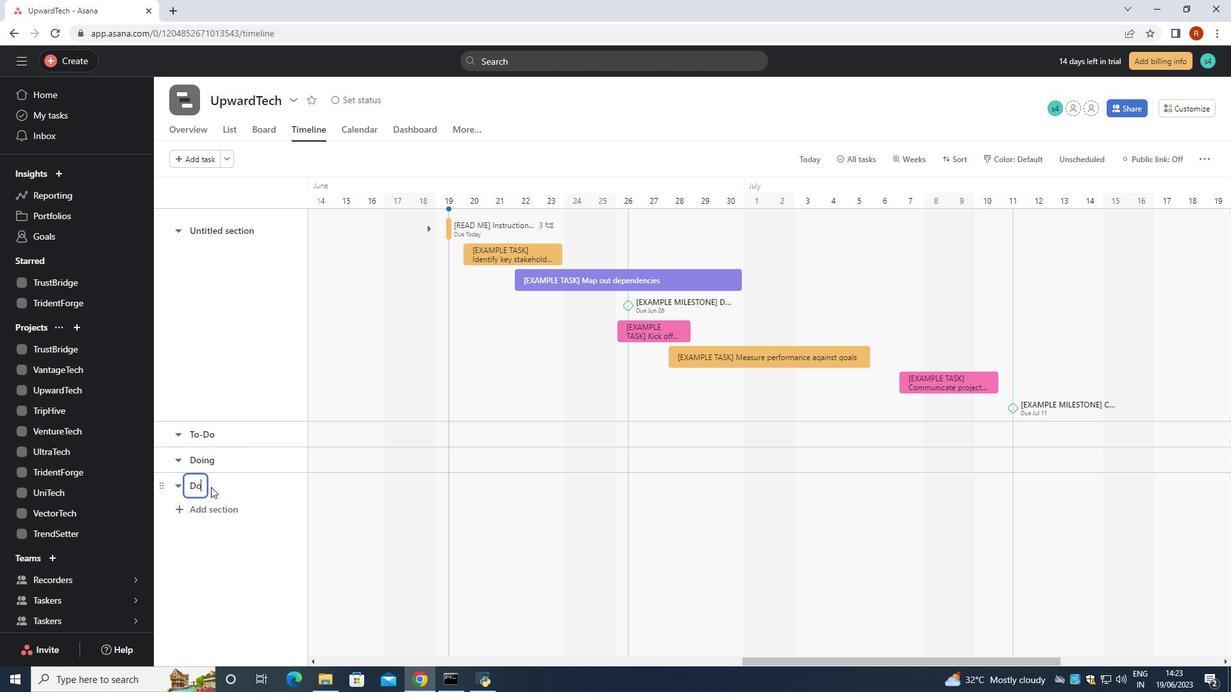 
Action: Key pressed ne
Screenshot: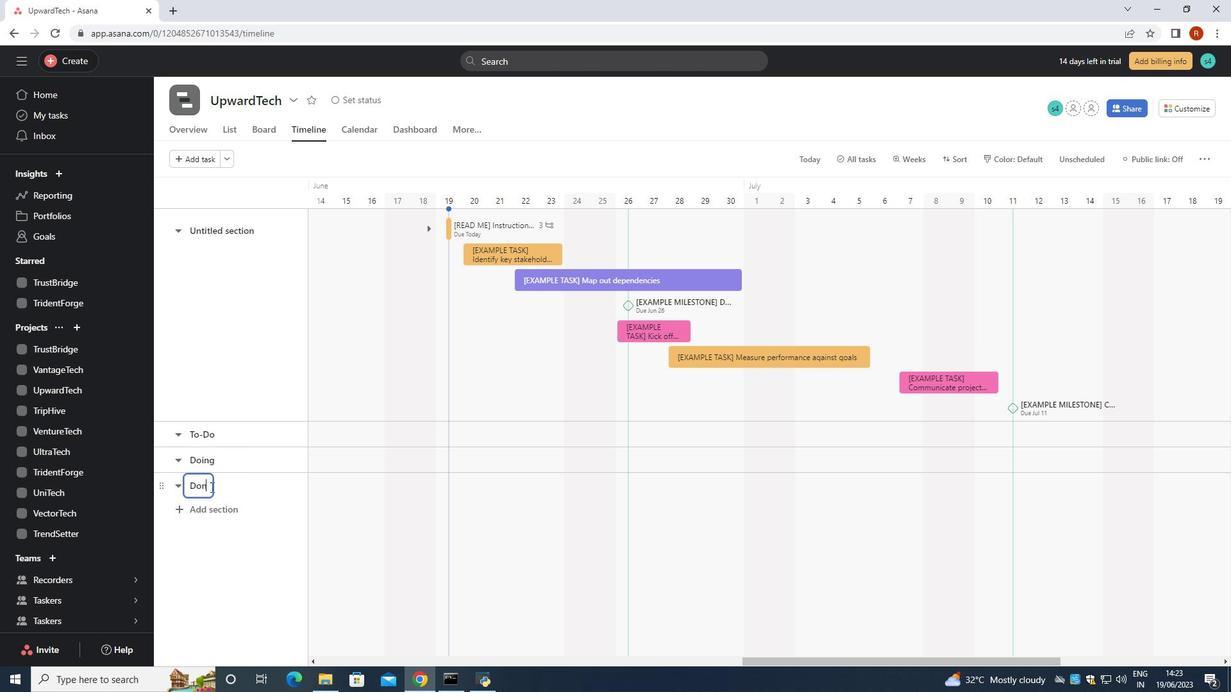 
Action: Mouse moved to (849, 389)
Screenshot: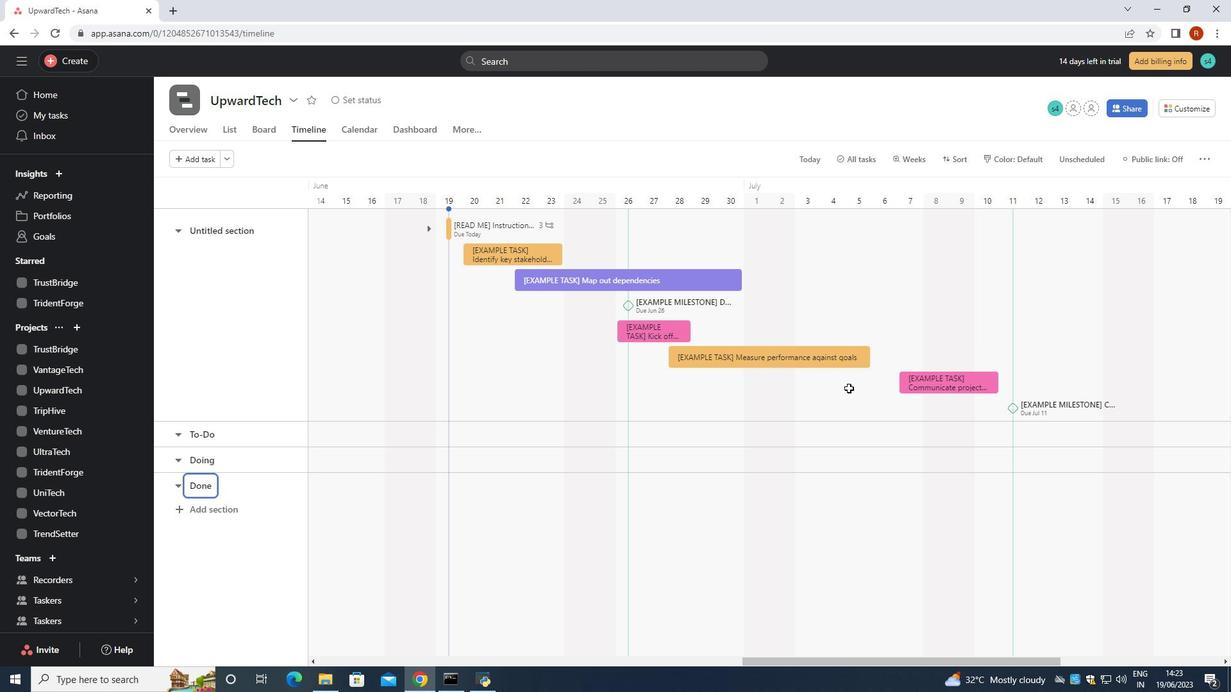 
